 Task: Find connections with filter location Nāgamangala with filter topic #socialmediawith filter profile language English with filter current company Guardian Life with filter school Tezpur University with filter industry Spring and Wire Product Manufacturing with filter service category Outsourcing with filter keywords title Finance Director
Action: Mouse moved to (656, 99)
Screenshot: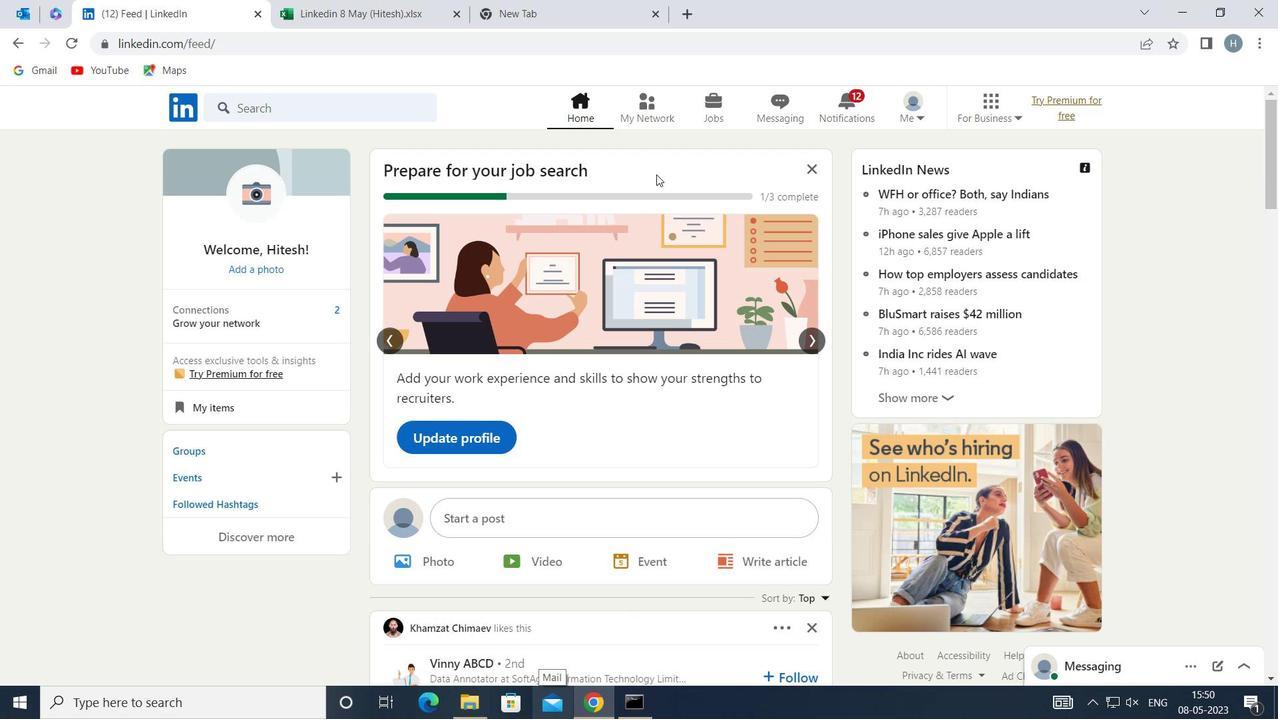 
Action: Mouse pressed left at (656, 99)
Screenshot: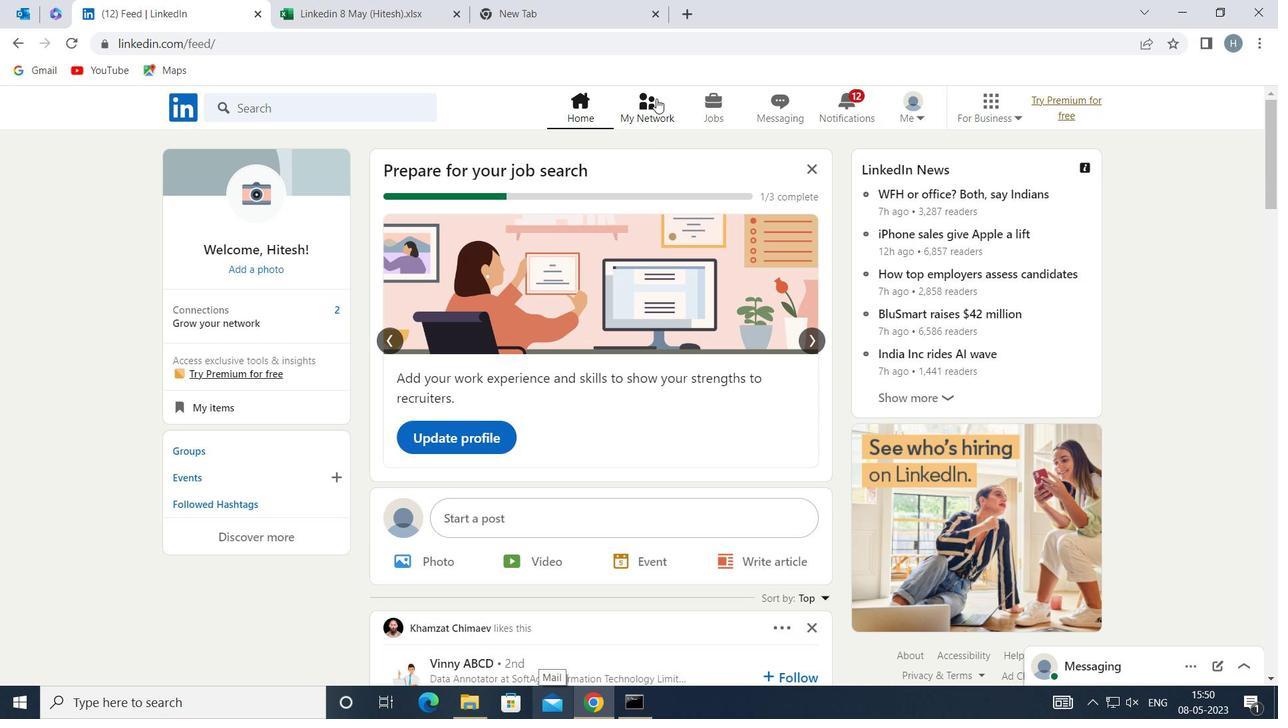
Action: Mouse moved to (340, 194)
Screenshot: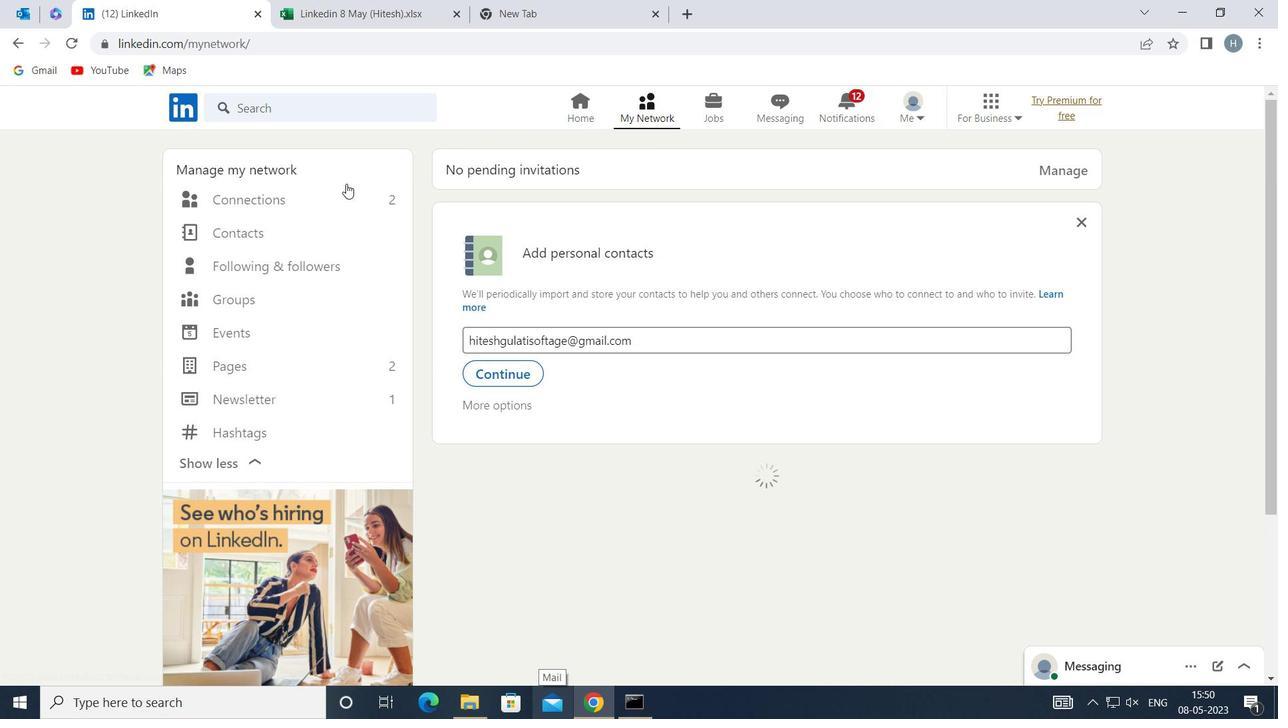 
Action: Mouse pressed left at (340, 194)
Screenshot: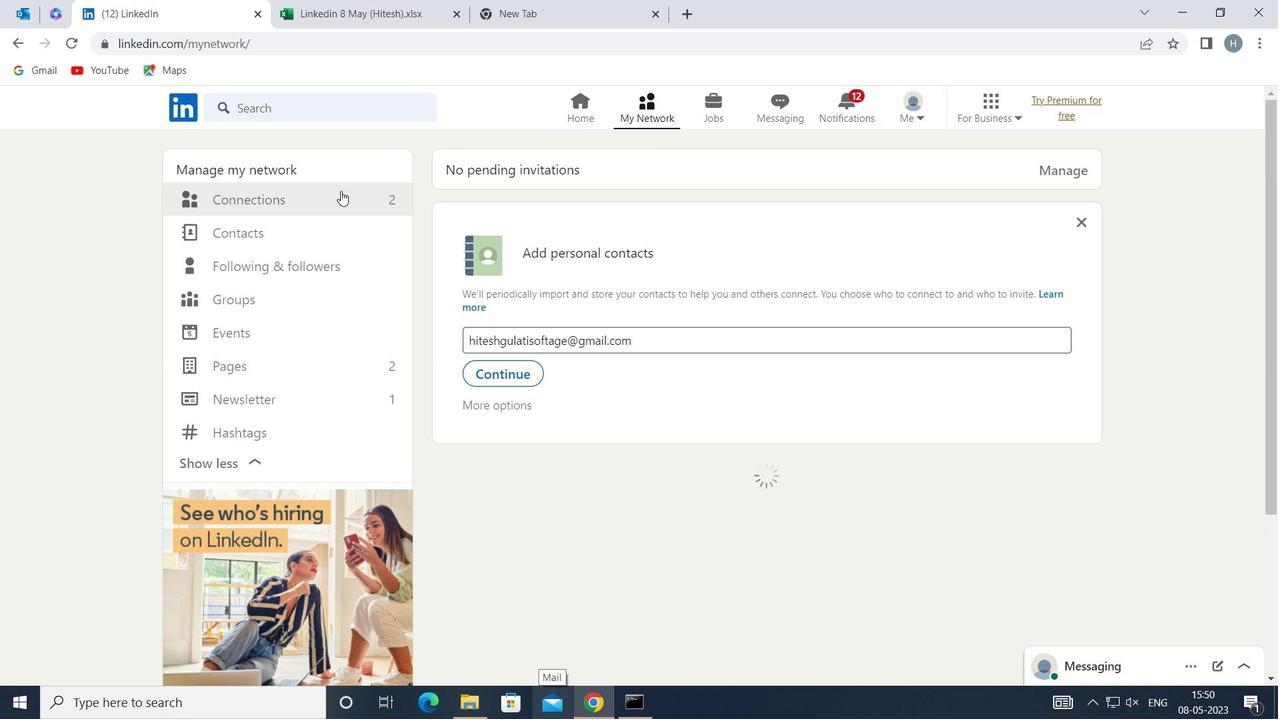 
Action: Mouse moved to (737, 203)
Screenshot: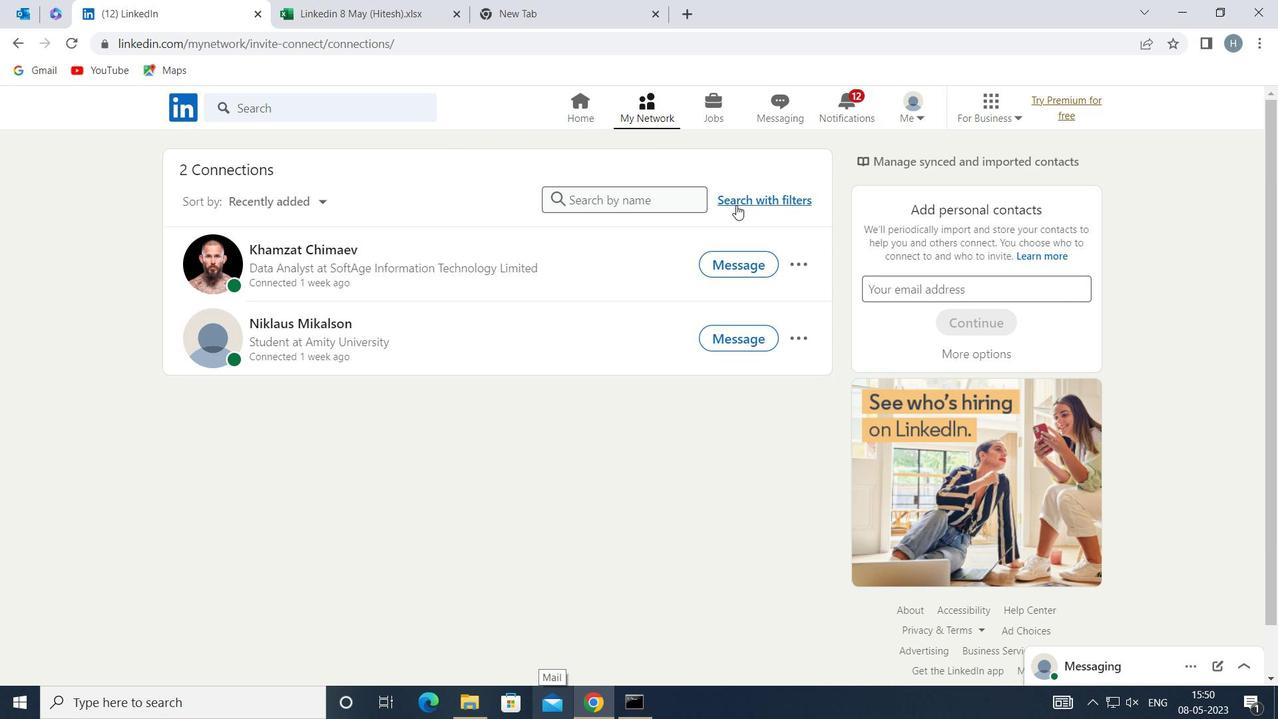 
Action: Mouse pressed left at (737, 203)
Screenshot: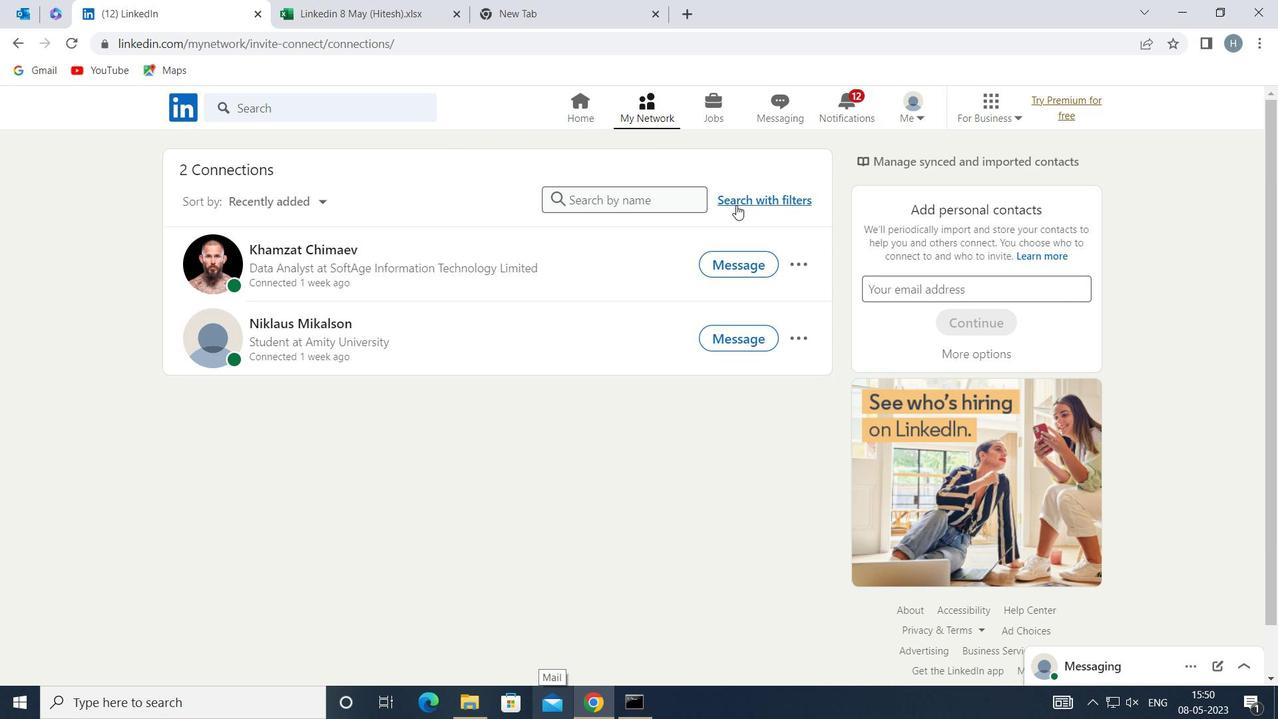 
Action: Mouse moved to (705, 153)
Screenshot: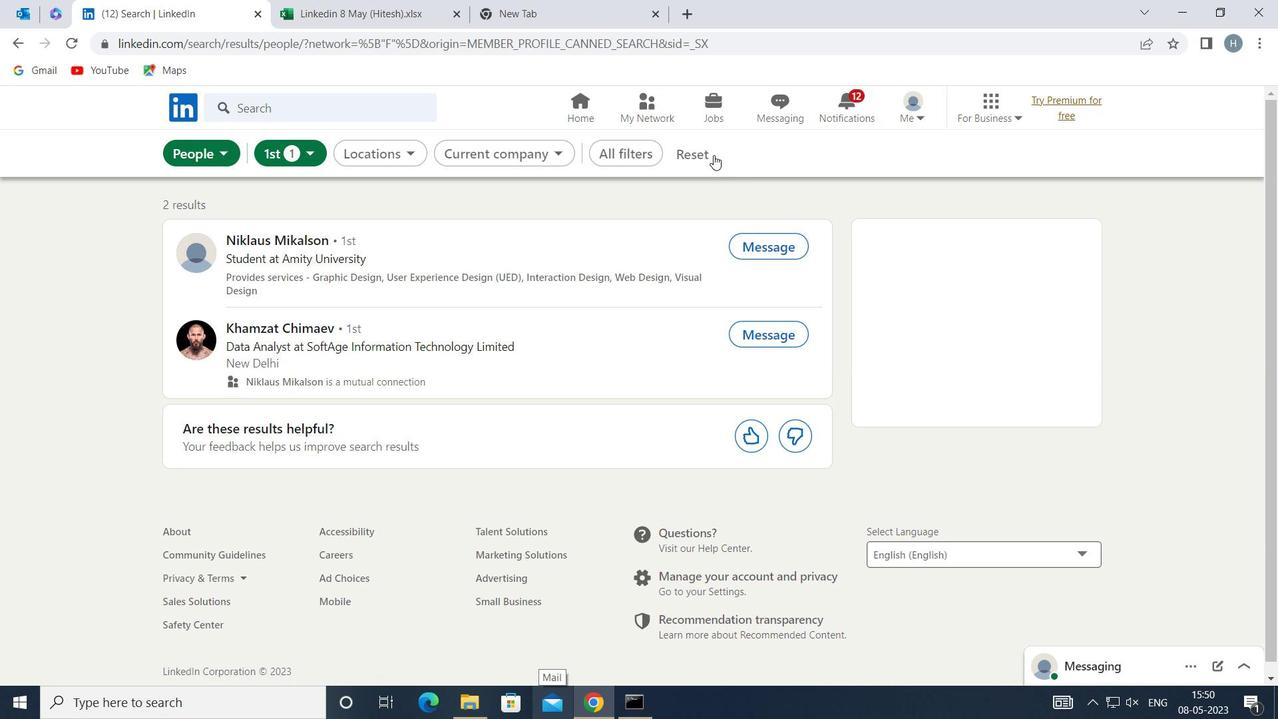 
Action: Mouse pressed left at (705, 153)
Screenshot: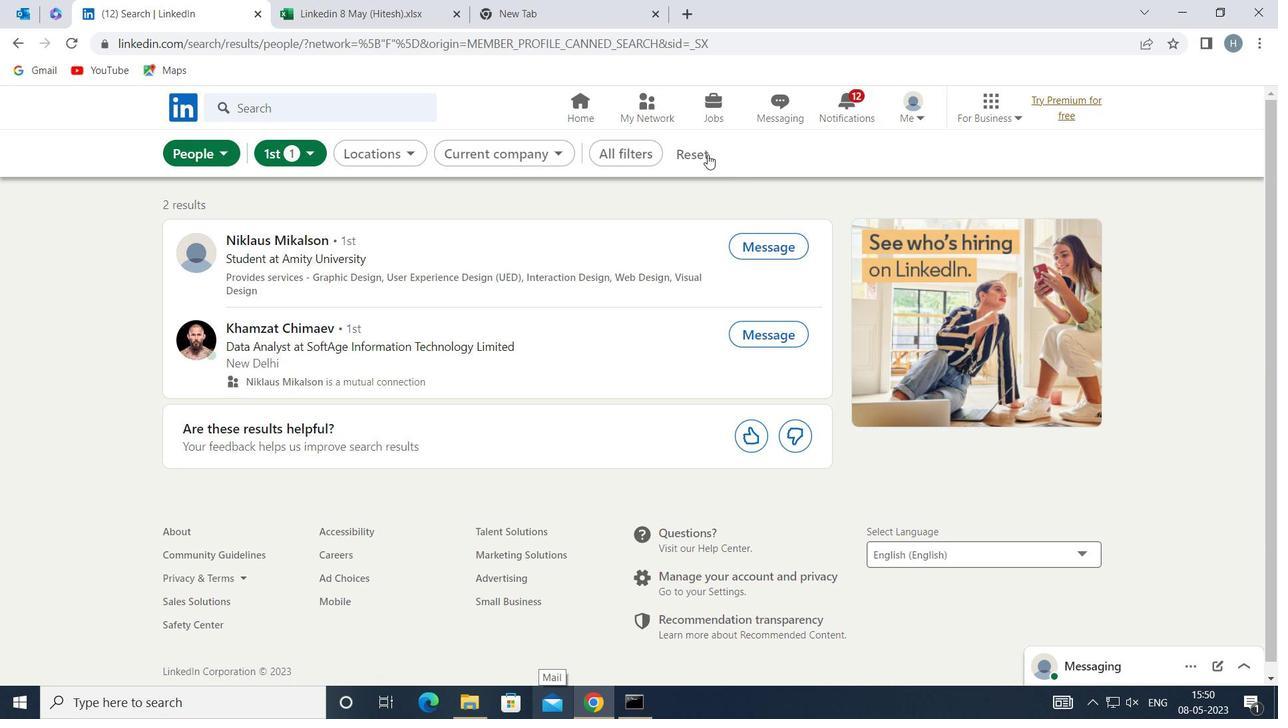
Action: Mouse moved to (692, 151)
Screenshot: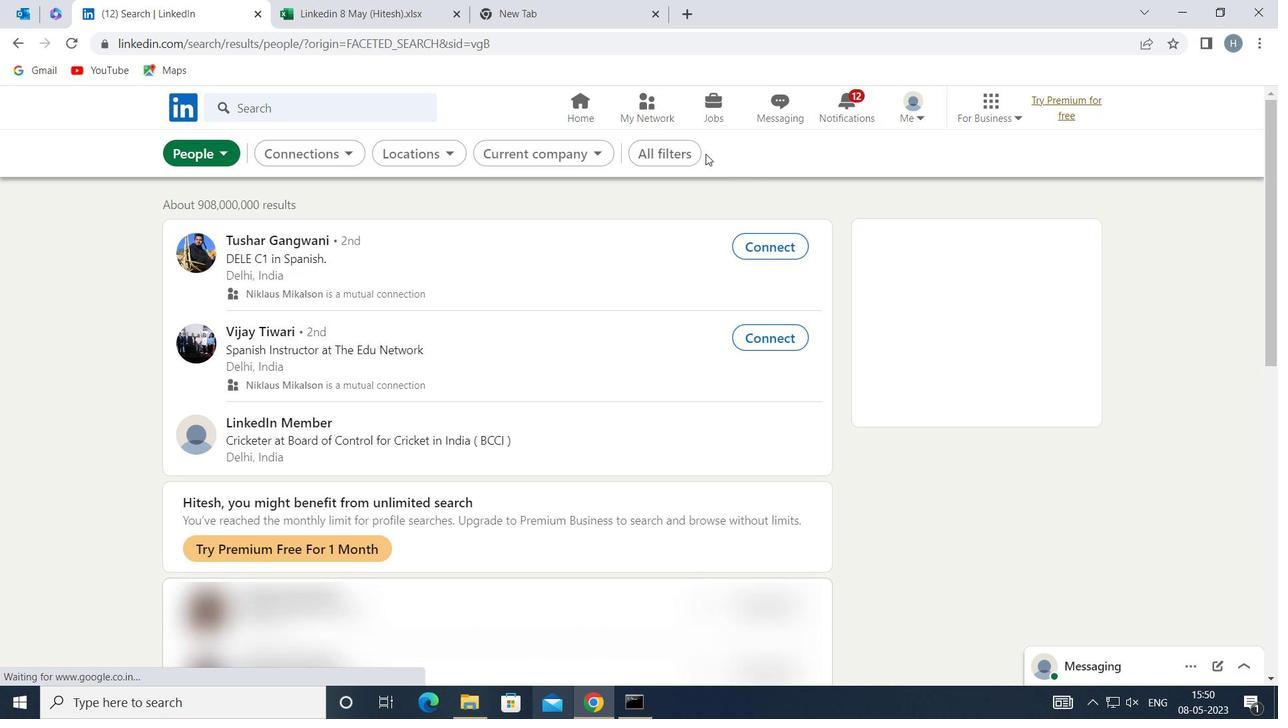 
Action: Mouse pressed left at (692, 151)
Screenshot: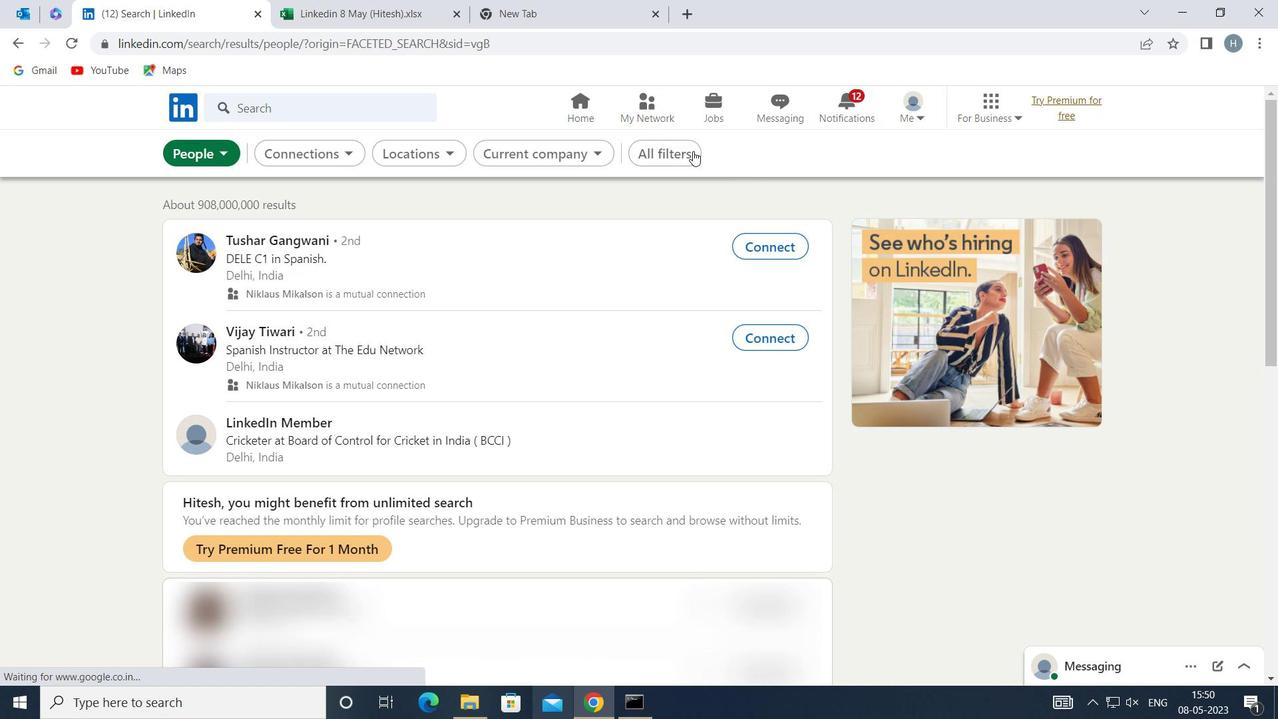 
Action: Mouse moved to (1014, 292)
Screenshot: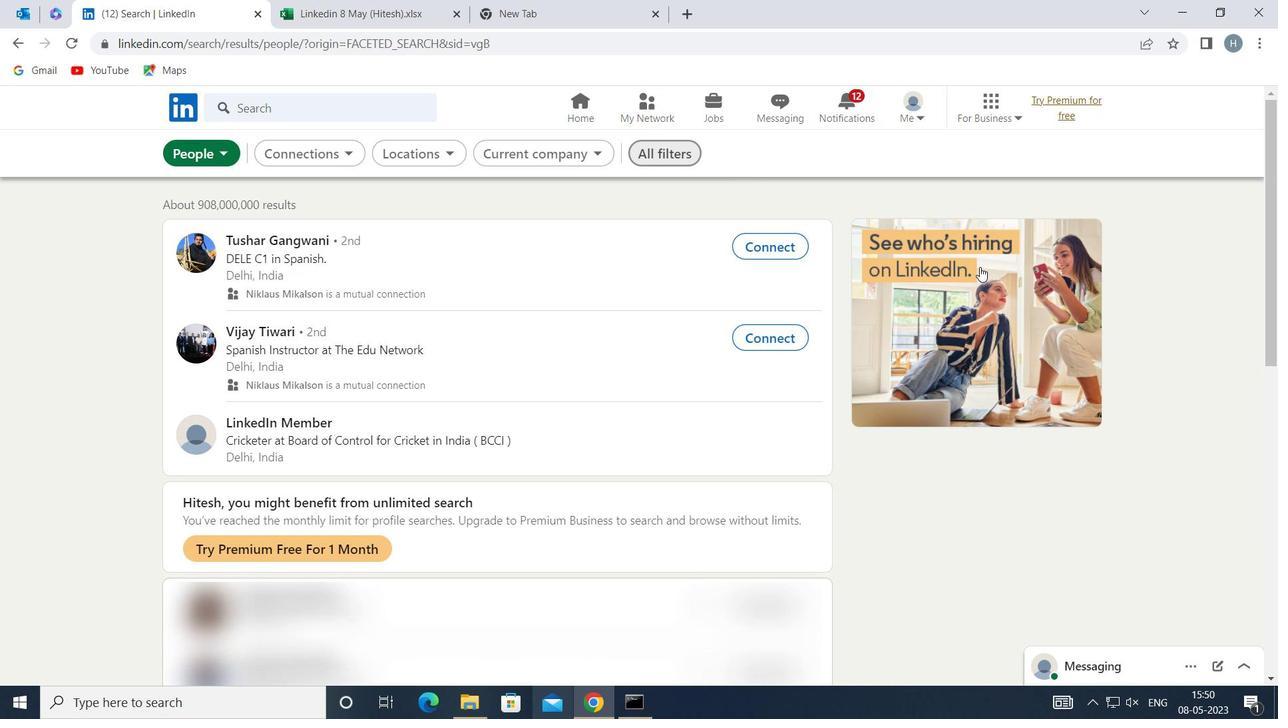 
Action: Mouse scrolled (1014, 292) with delta (0, 0)
Screenshot: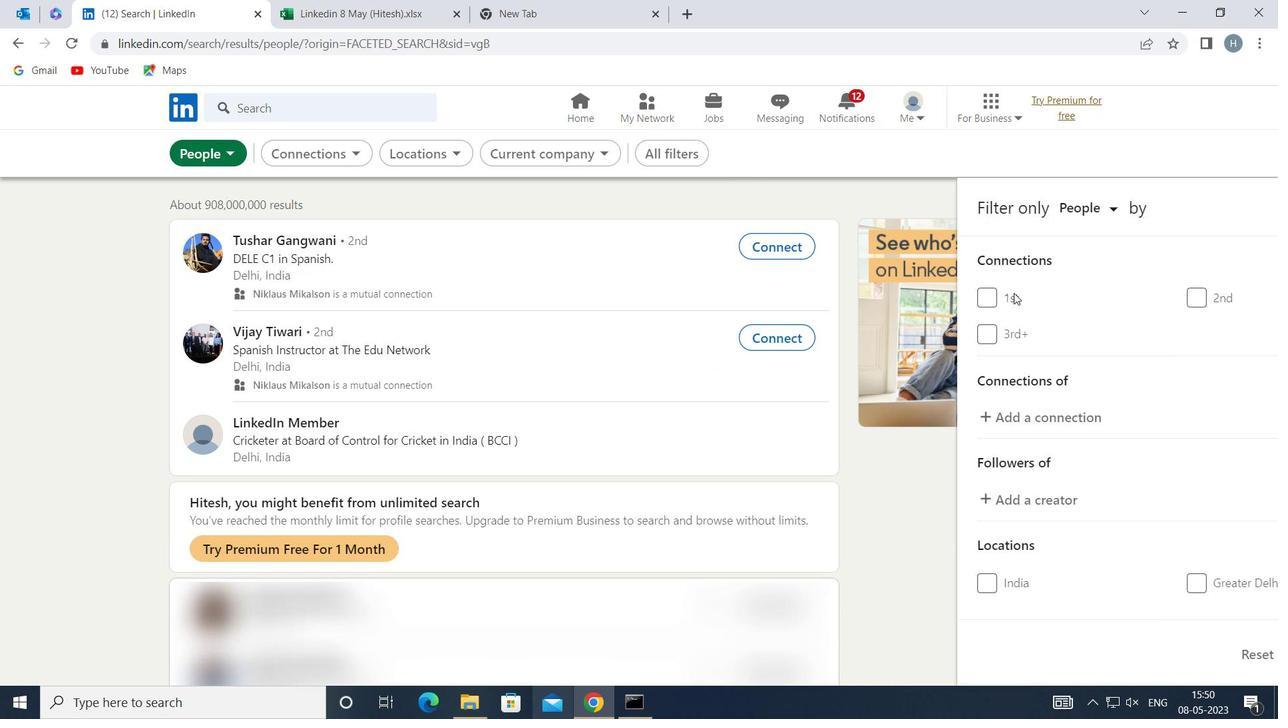 
Action: Mouse moved to (1014, 293)
Screenshot: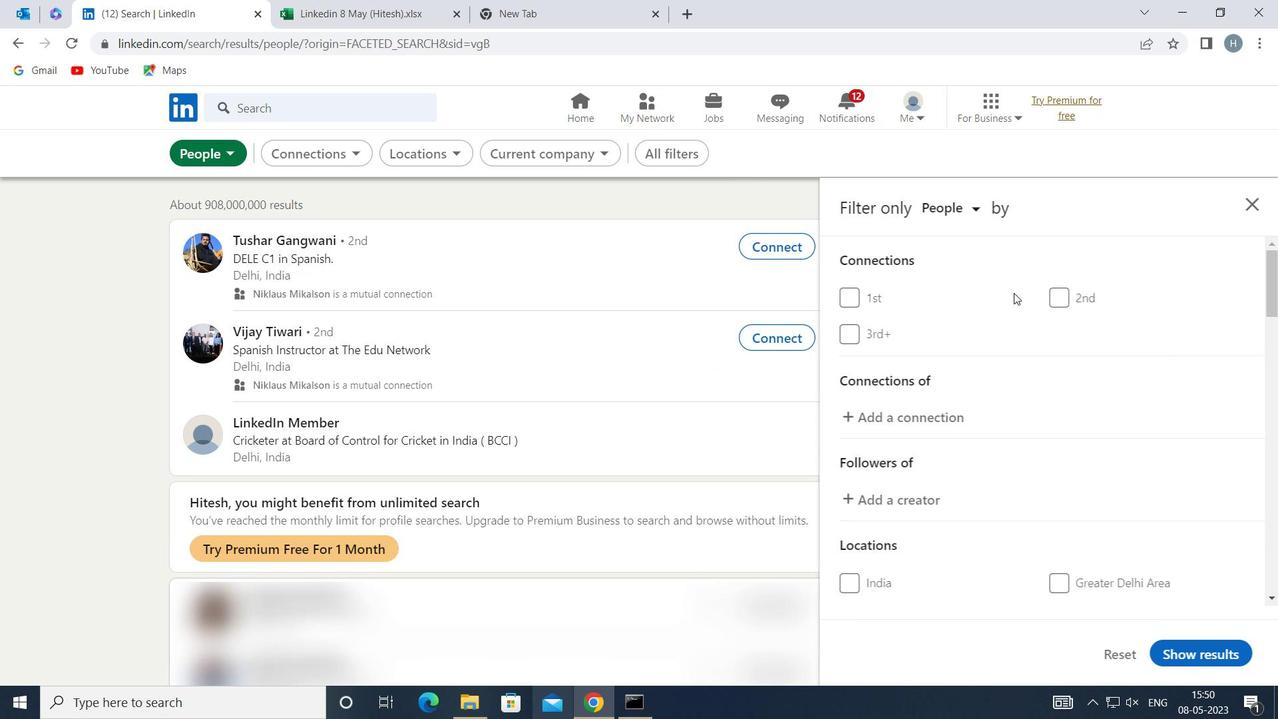 
Action: Mouse scrolled (1014, 292) with delta (0, 0)
Screenshot: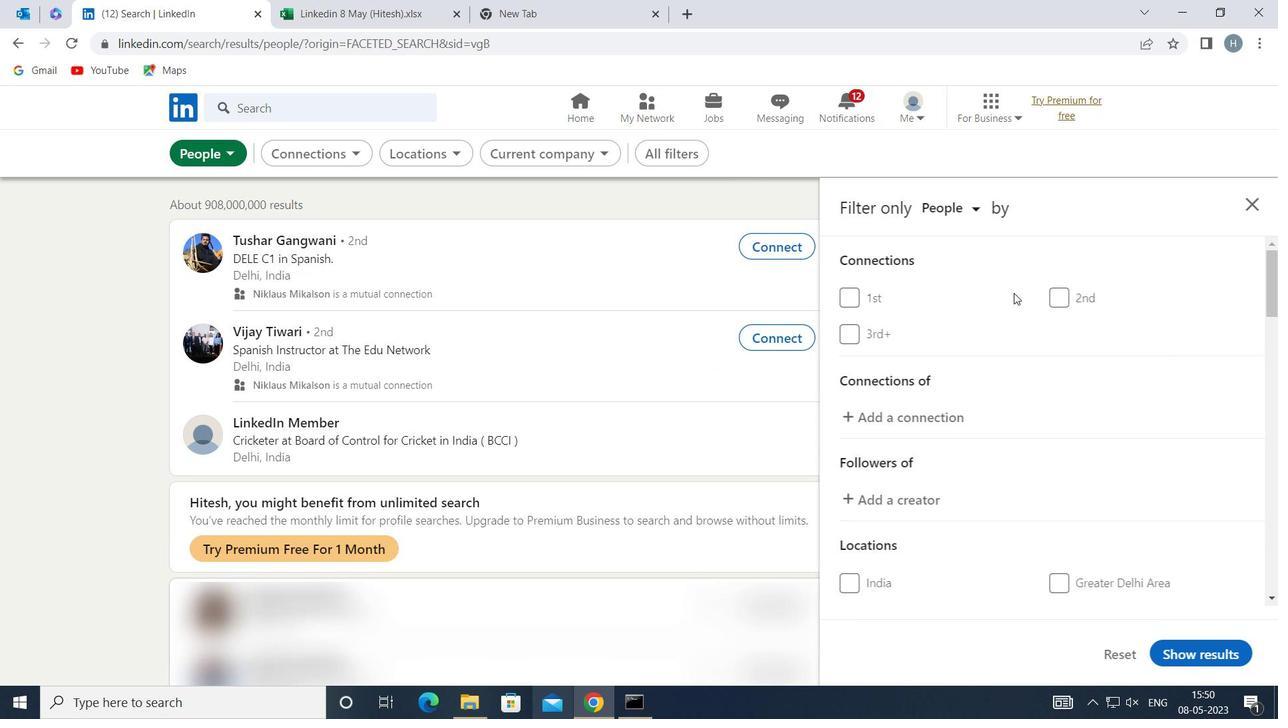 
Action: Mouse moved to (1068, 327)
Screenshot: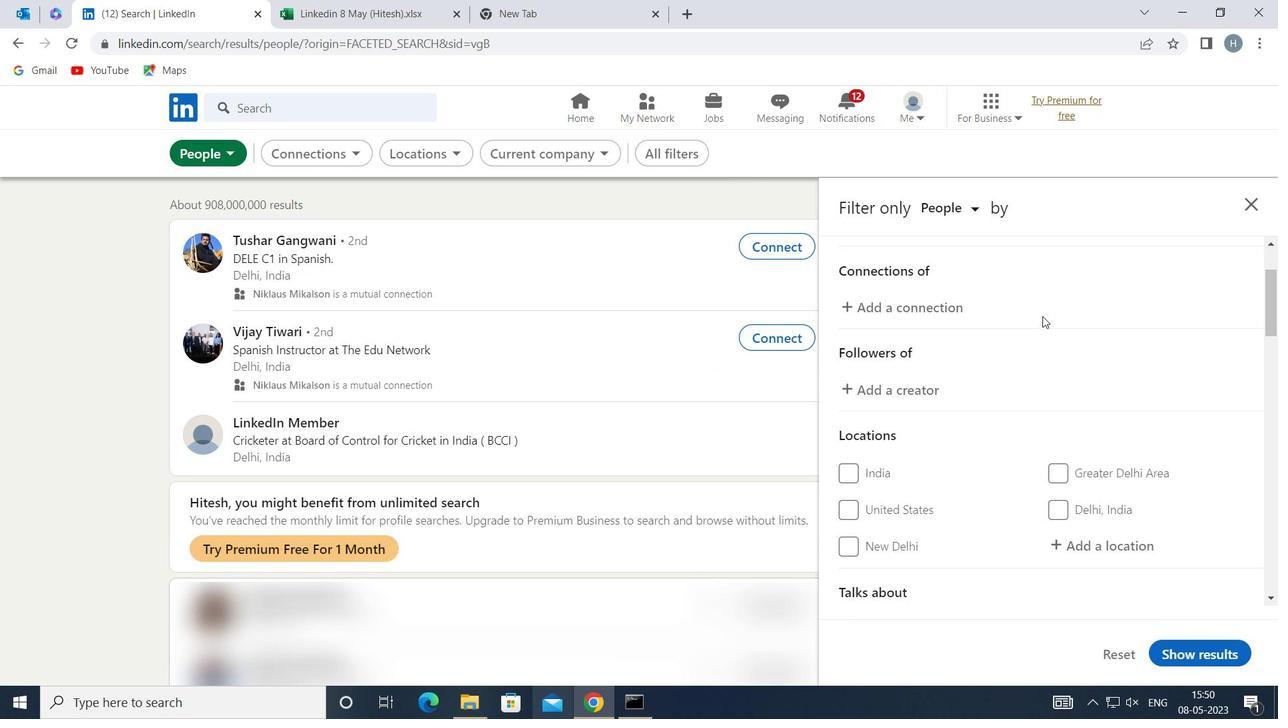 
Action: Mouse scrolled (1068, 326) with delta (0, 0)
Screenshot: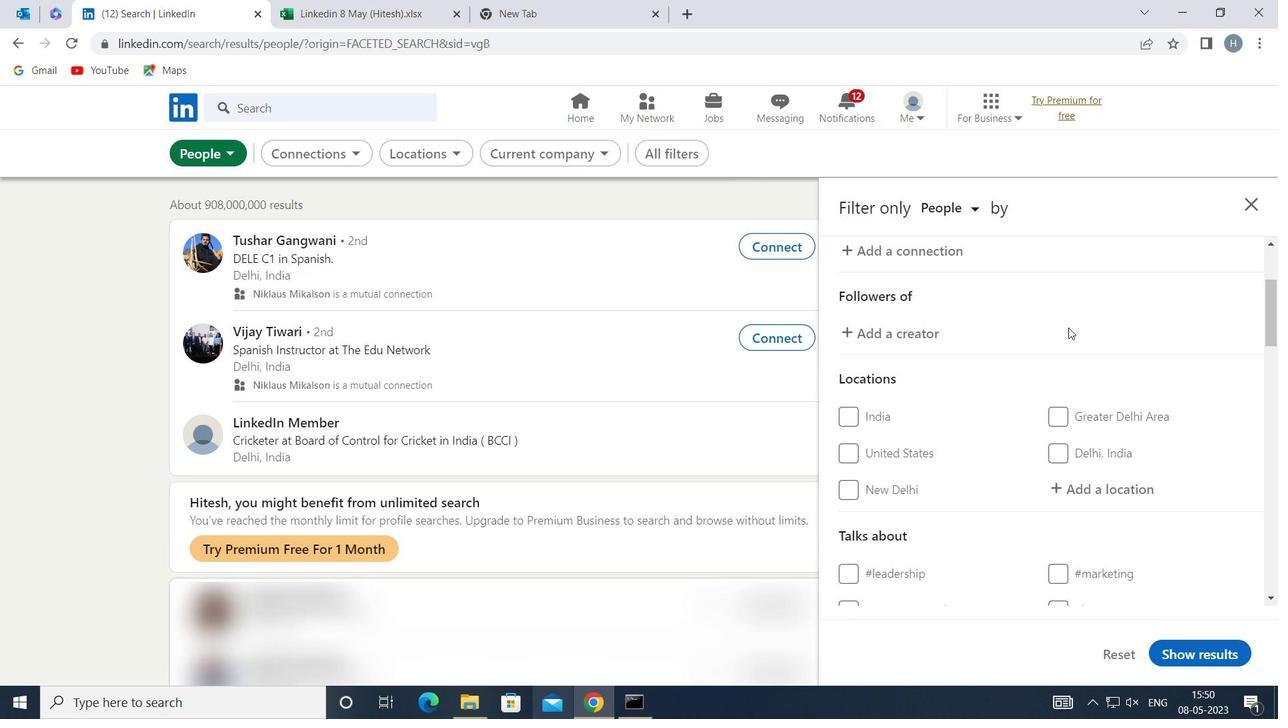 
Action: Mouse moved to (1068, 329)
Screenshot: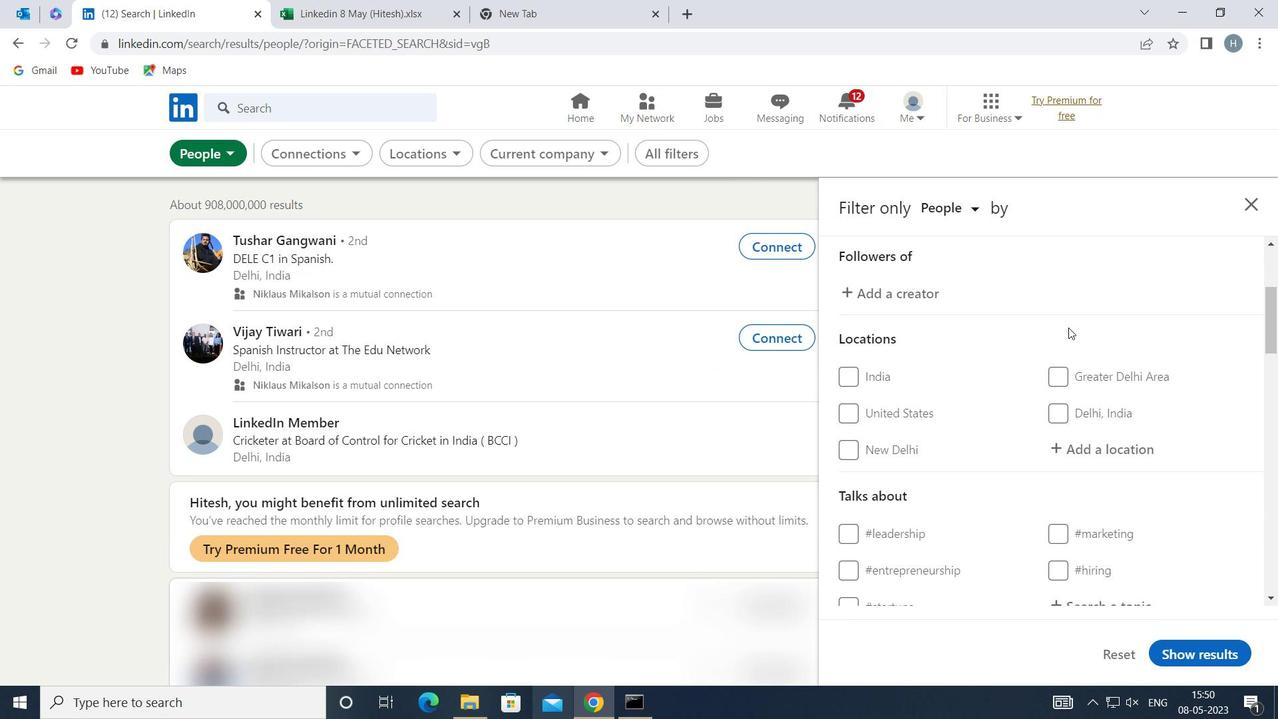 
Action: Mouse scrolled (1068, 328) with delta (0, 0)
Screenshot: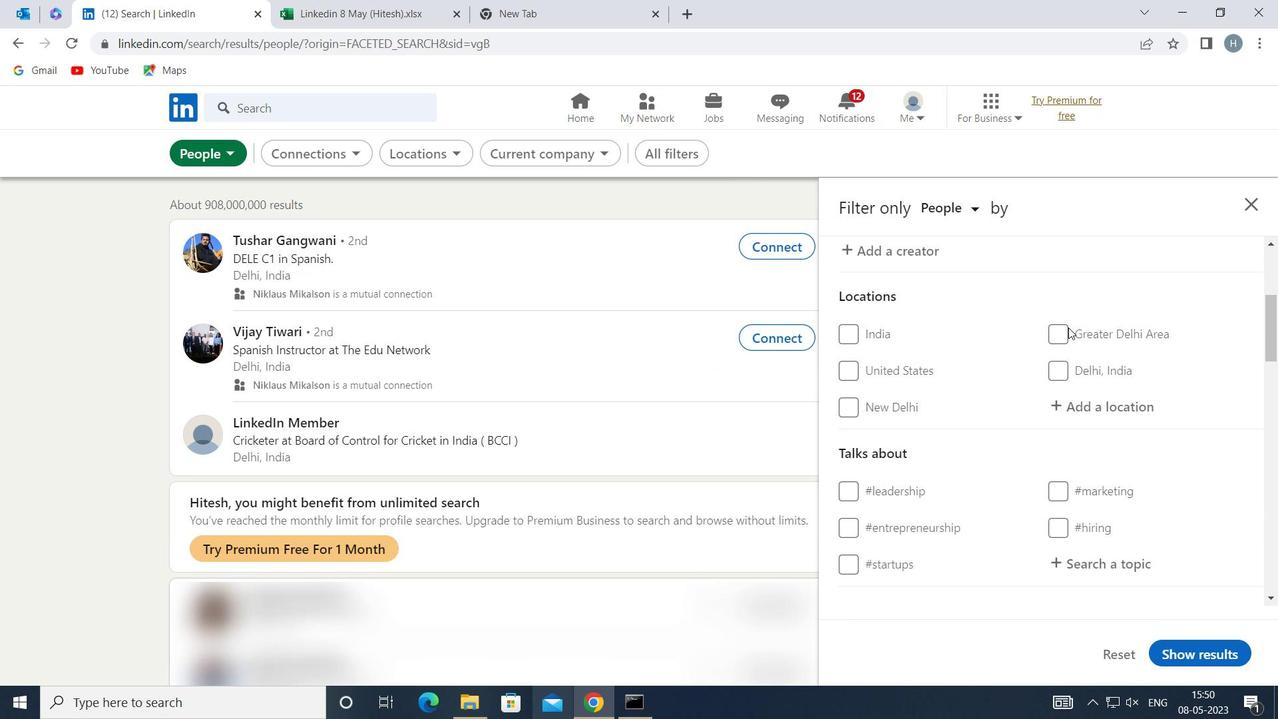 
Action: Mouse moved to (1109, 324)
Screenshot: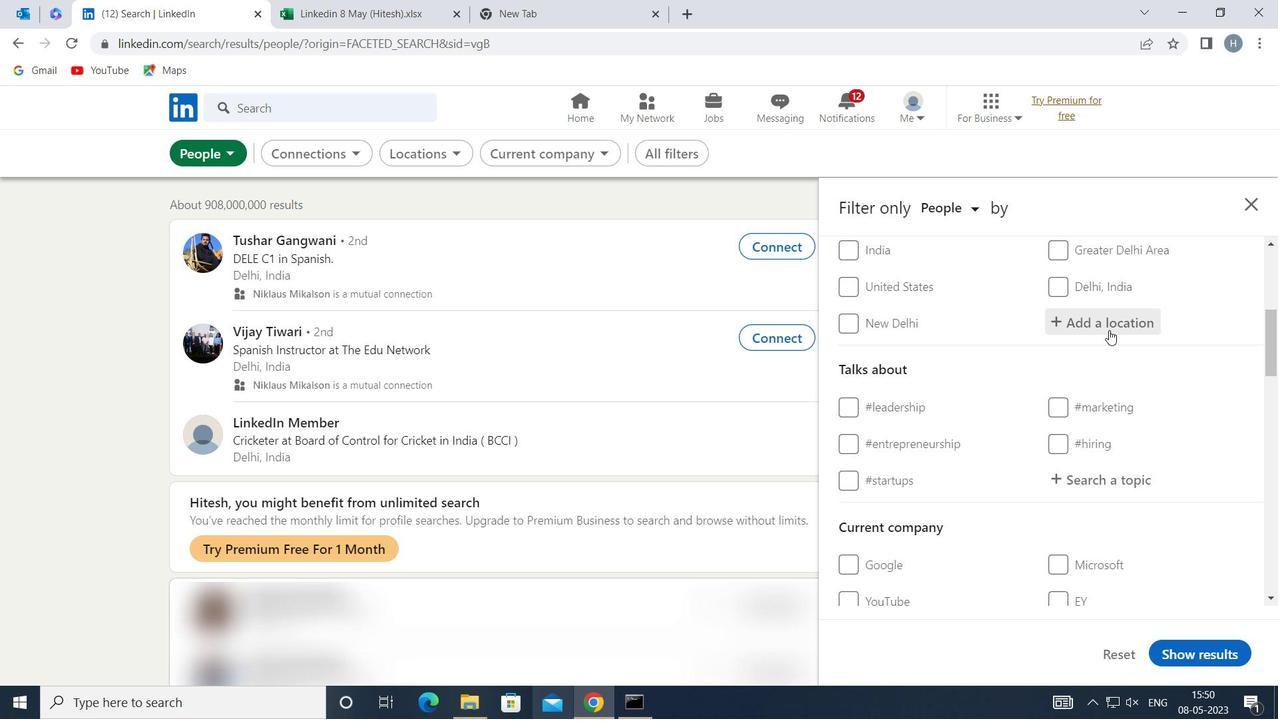 
Action: Mouse pressed left at (1109, 324)
Screenshot: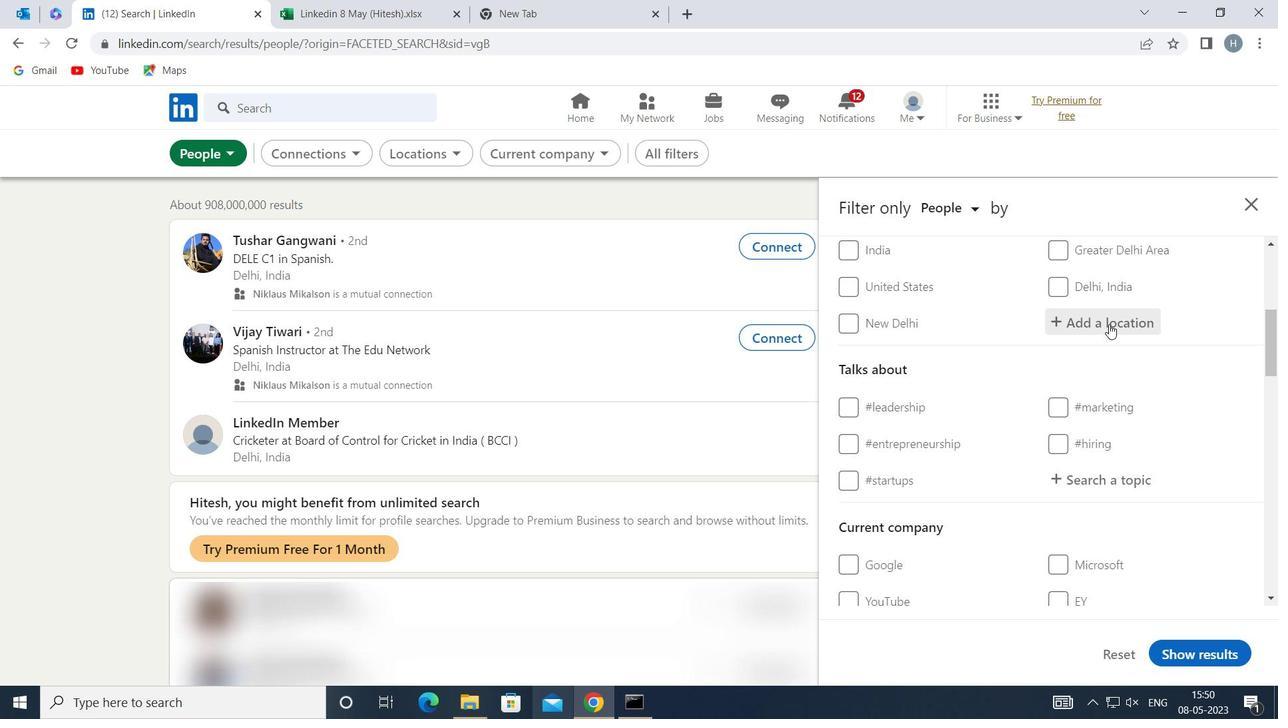 
Action: Key pressed <Key.shift>NAGAMANGALA
Screenshot: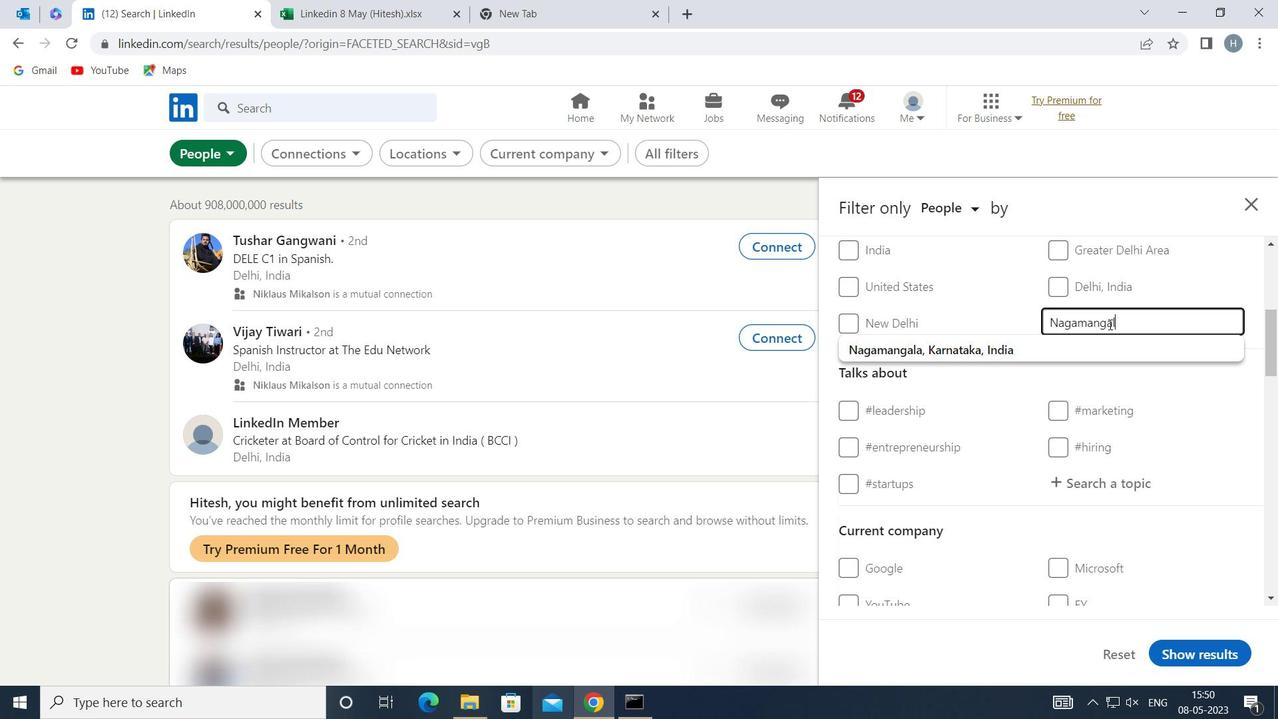
Action: Mouse moved to (1084, 340)
Screenshot: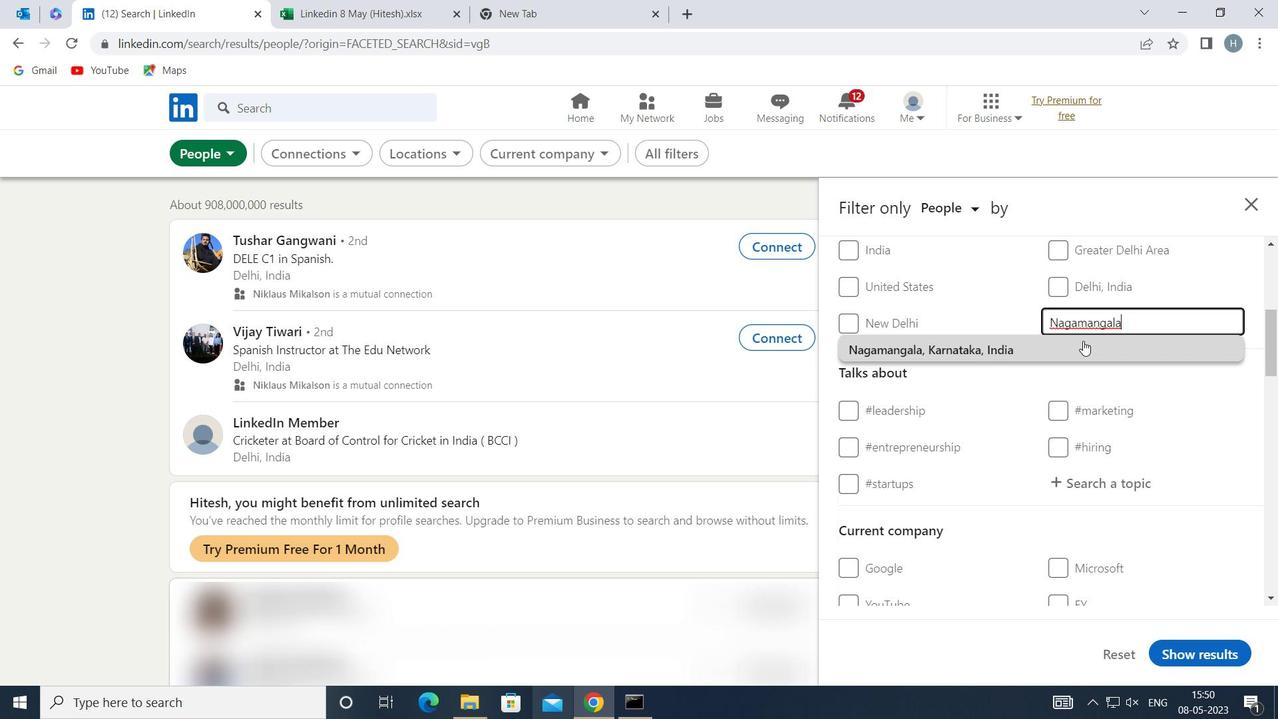 
Action: Mouse pressed left at (1084, 340)
Screenshot: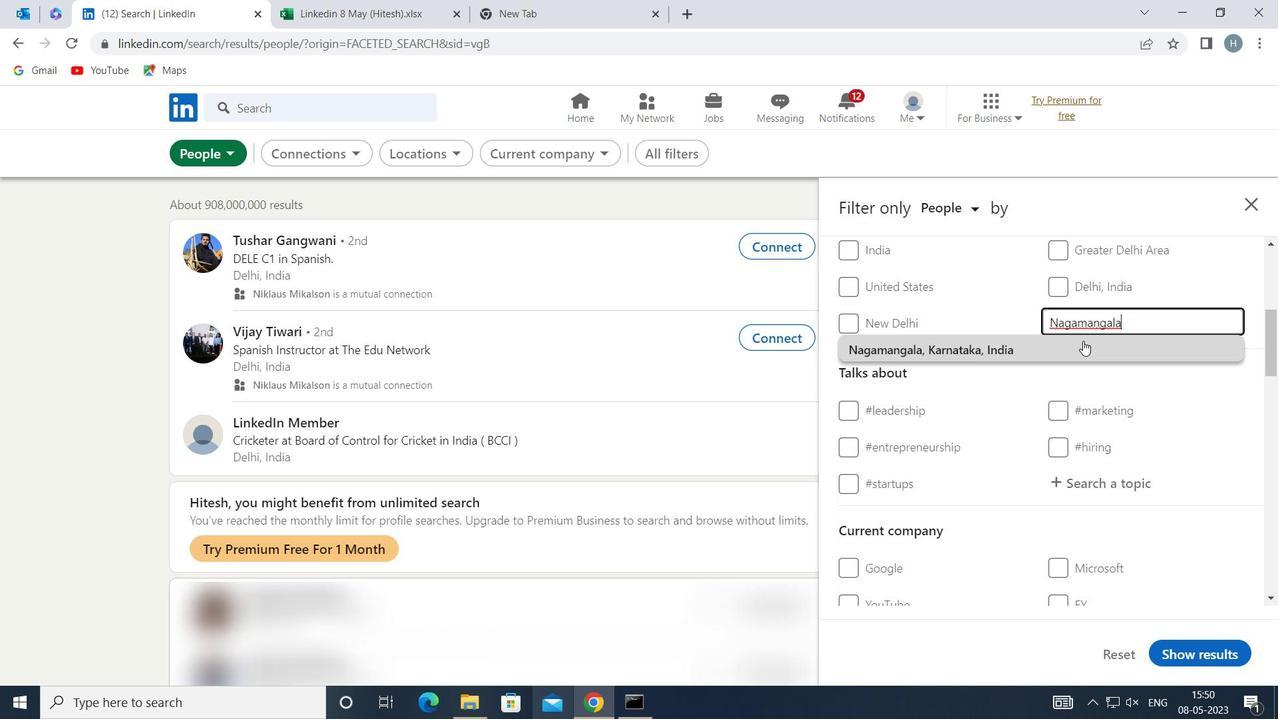 
Action: Mouse moved to (1042, 337)
Screenshot: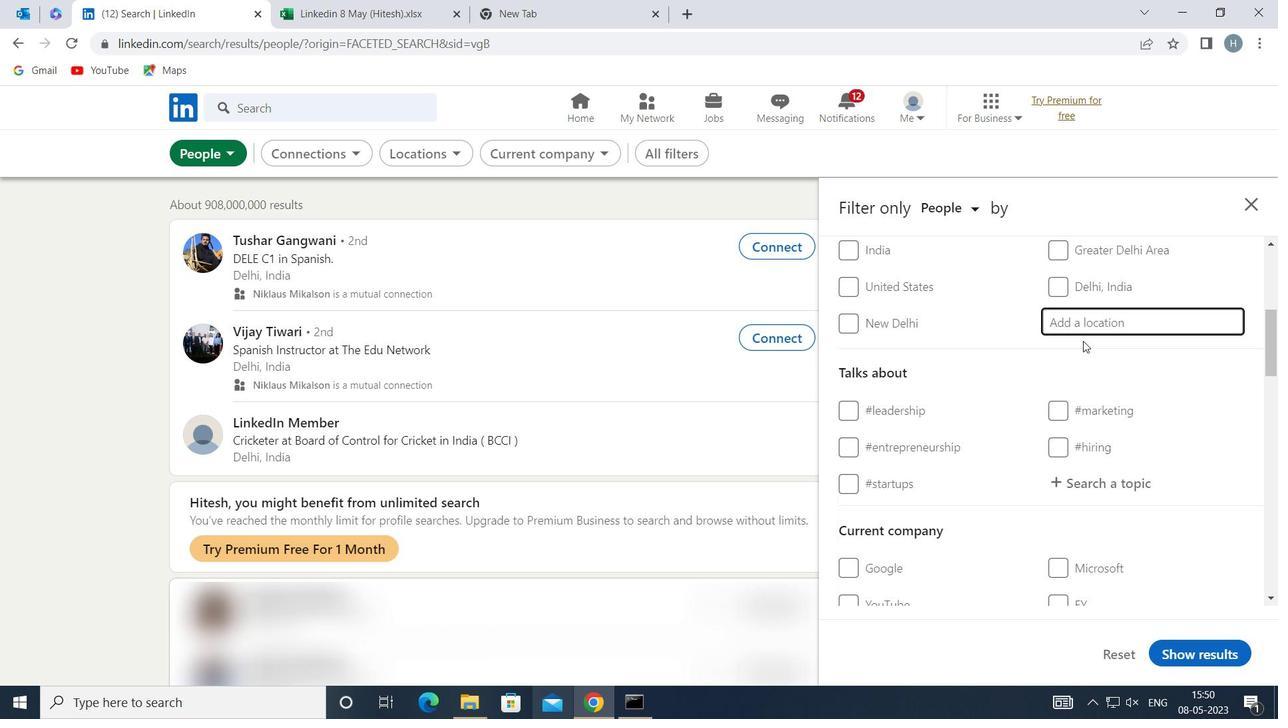 
Action: Mouse scrolled (1042, 336) with delta (0, 0)
Screenshot: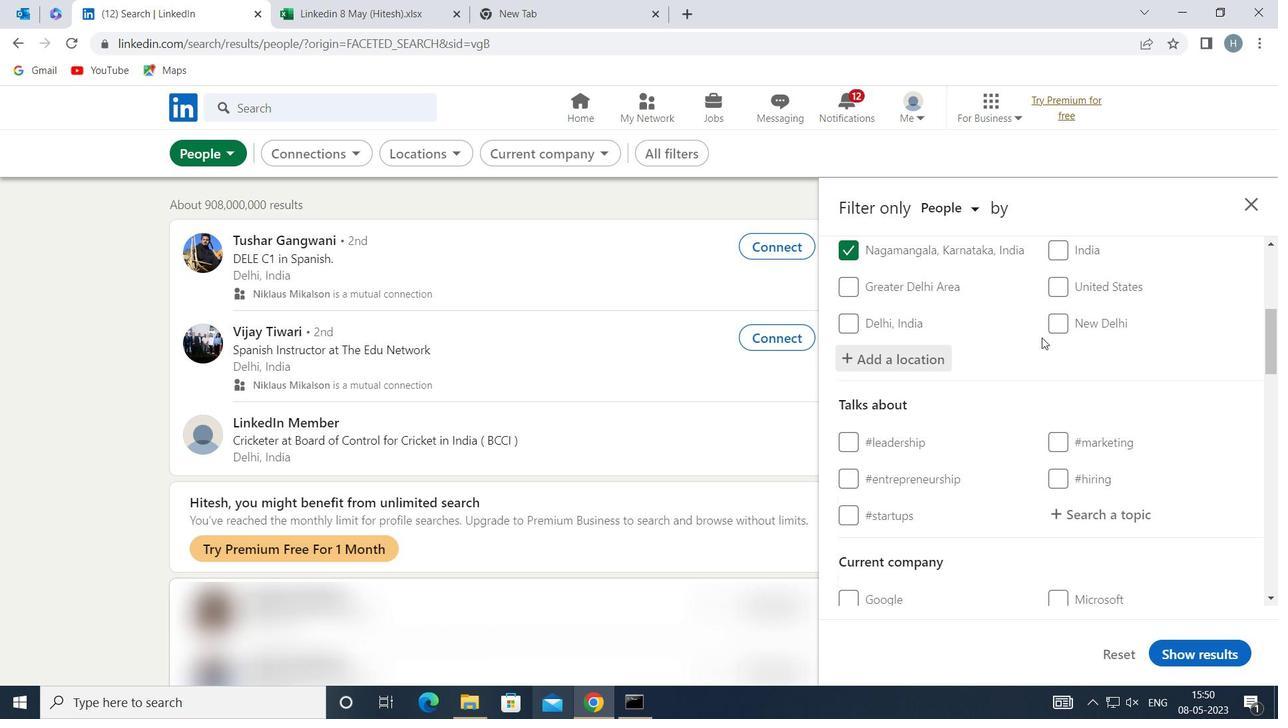 
Action: Mouse scrolled (1042, 336) with delta (0, 0)
Screenshot: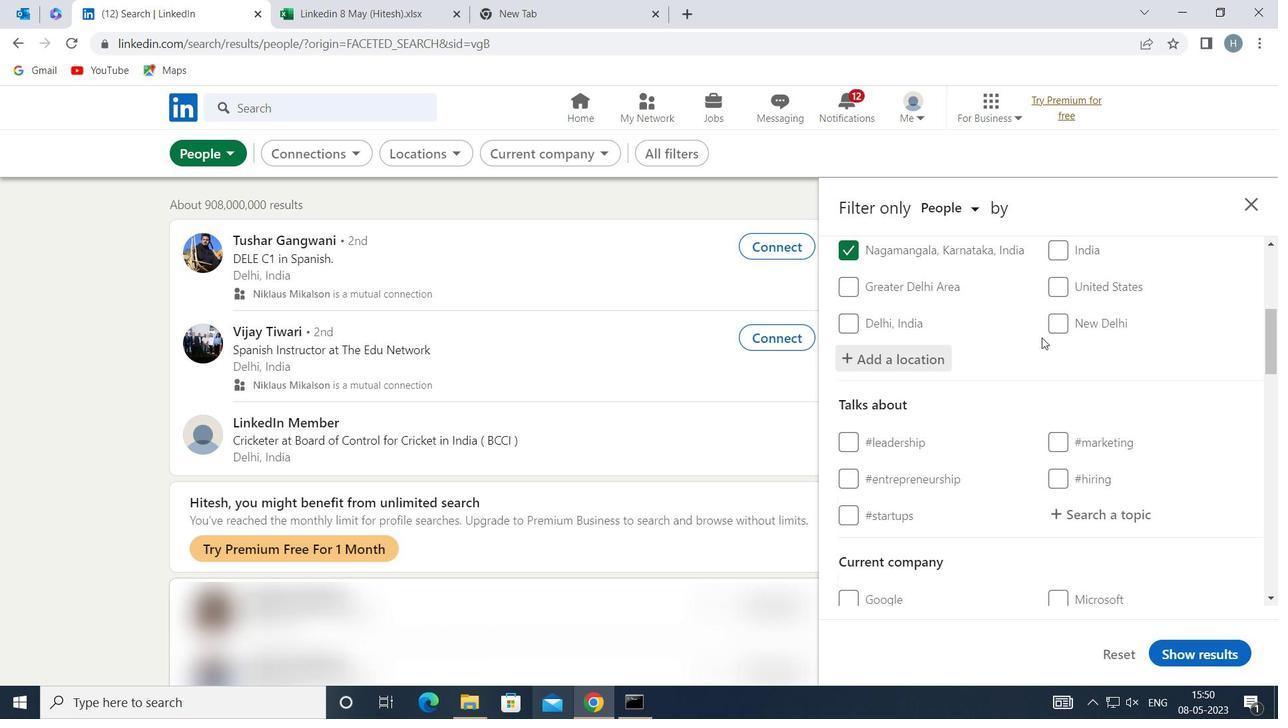 
Action: Mouse scrolled (1042, 338) with delta (0, 0)
Screenshot: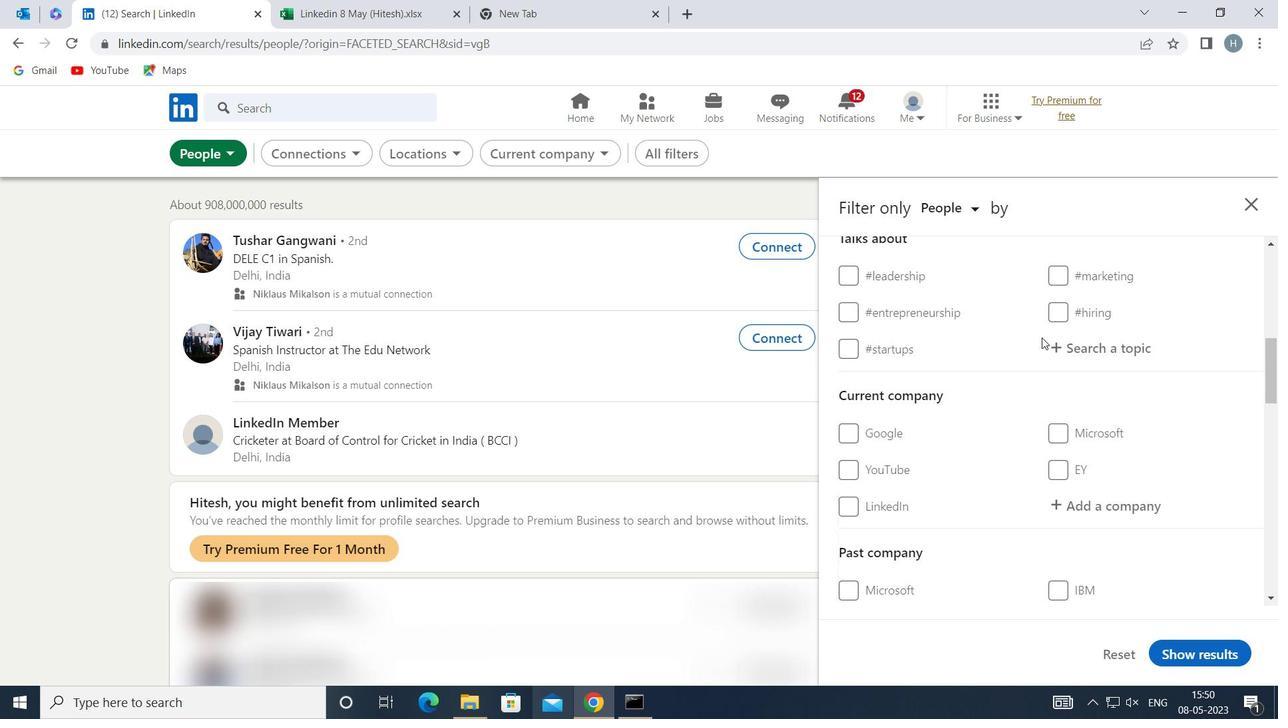 
Action: Mouse scrolled (1042, 336) with delta (0, 0)
Screenshot: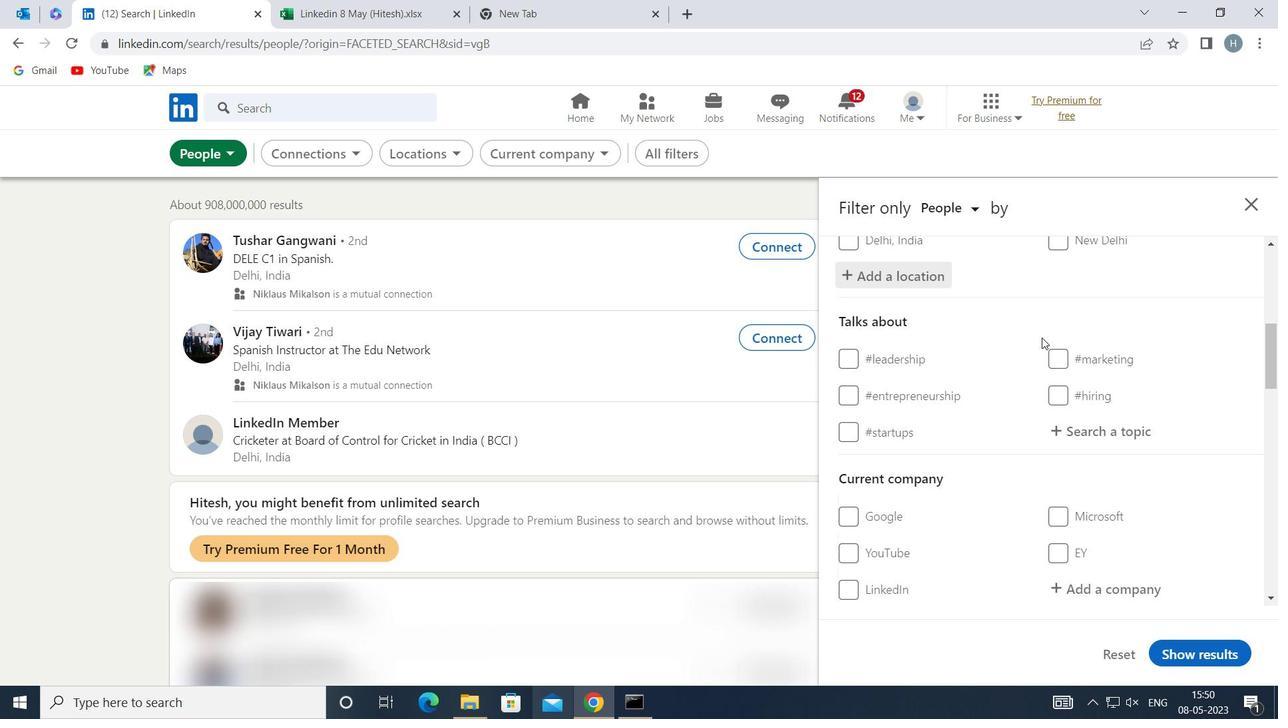 
Action: Mouse moved to (1104, 344)
Screenshot: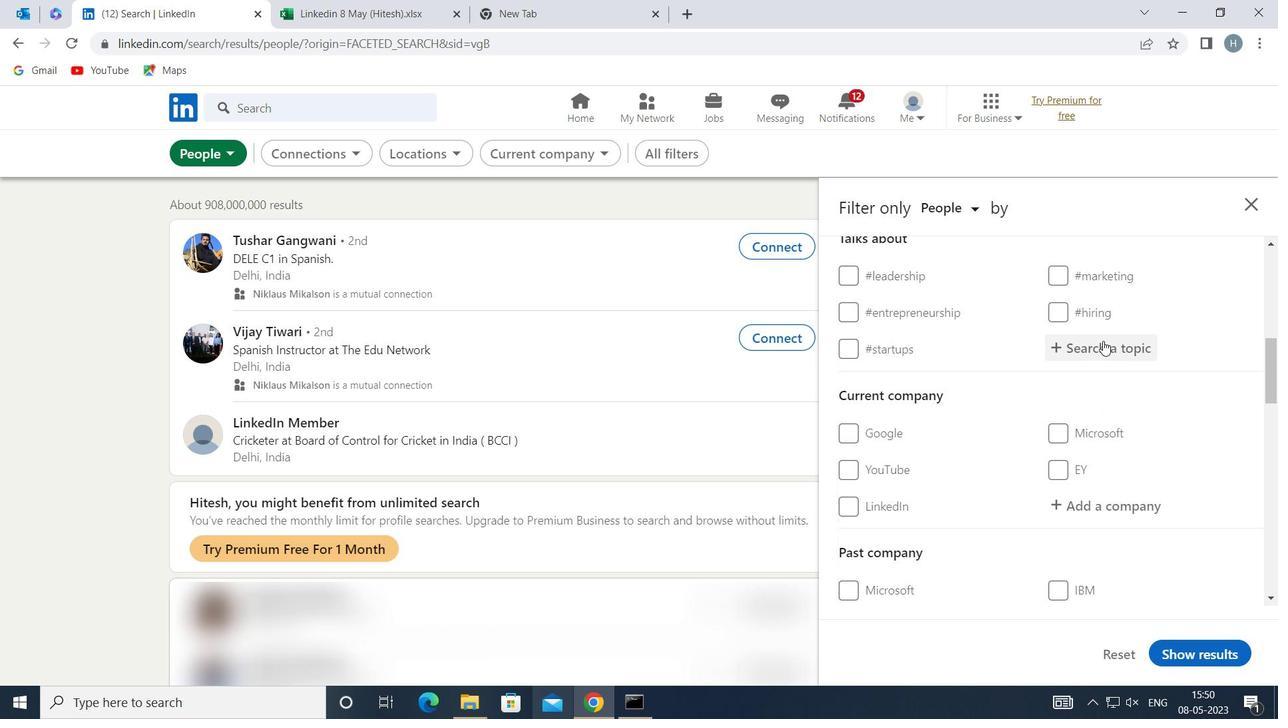 
Action: Mouse pressed left at (1104, 344)
Screenshot: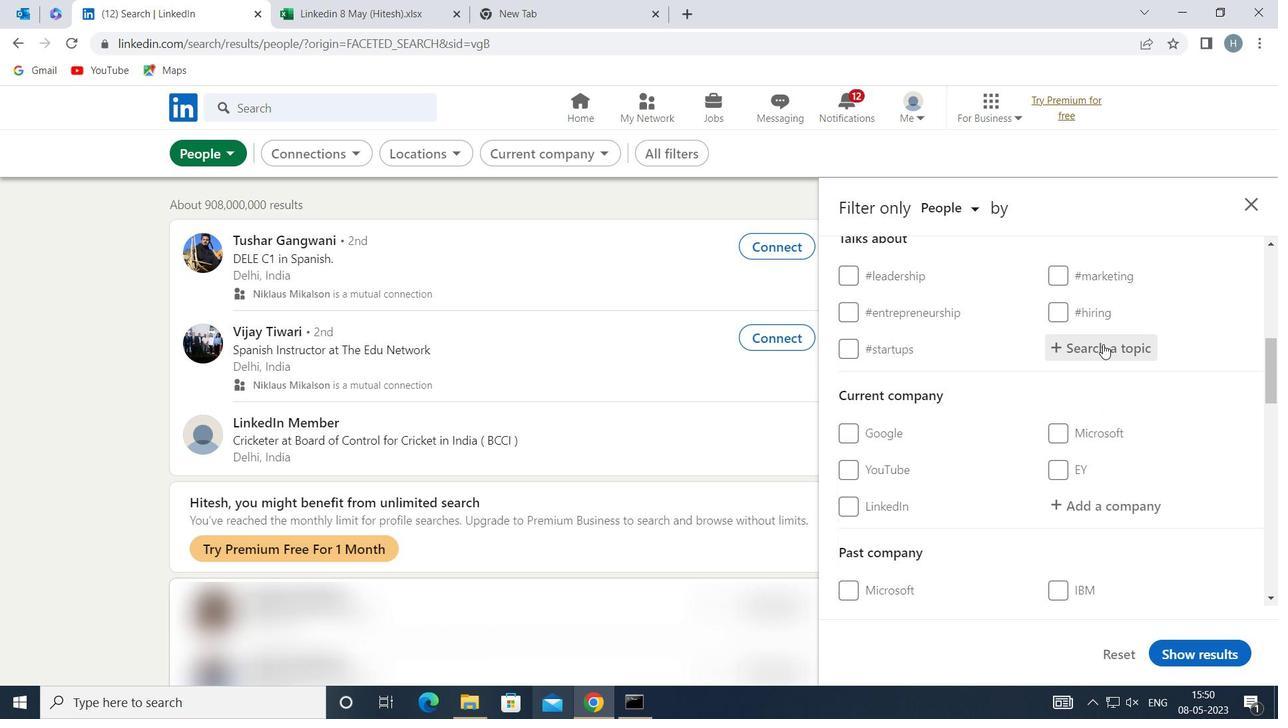 
Action: Key pressed <Key.shift><Key.shift>SOCIALMEDIA
Screenshot: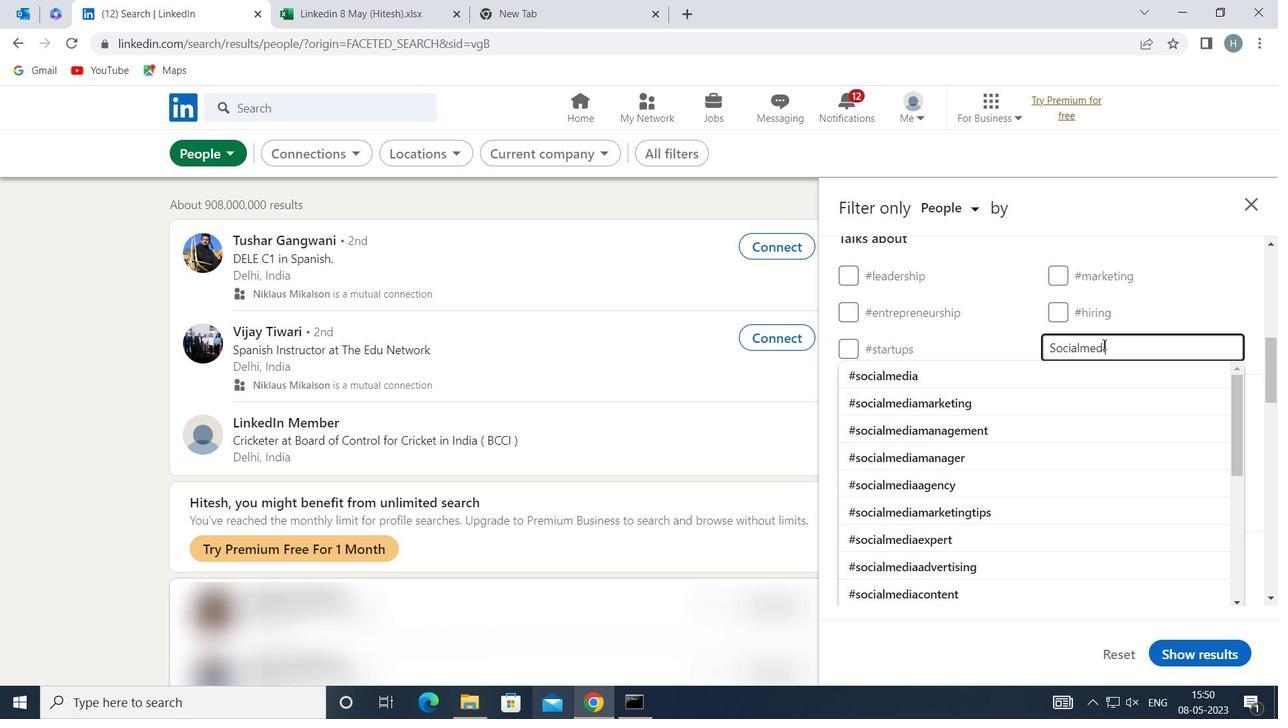 
Action: Mouse moved to (1036, 371)
Screenshot: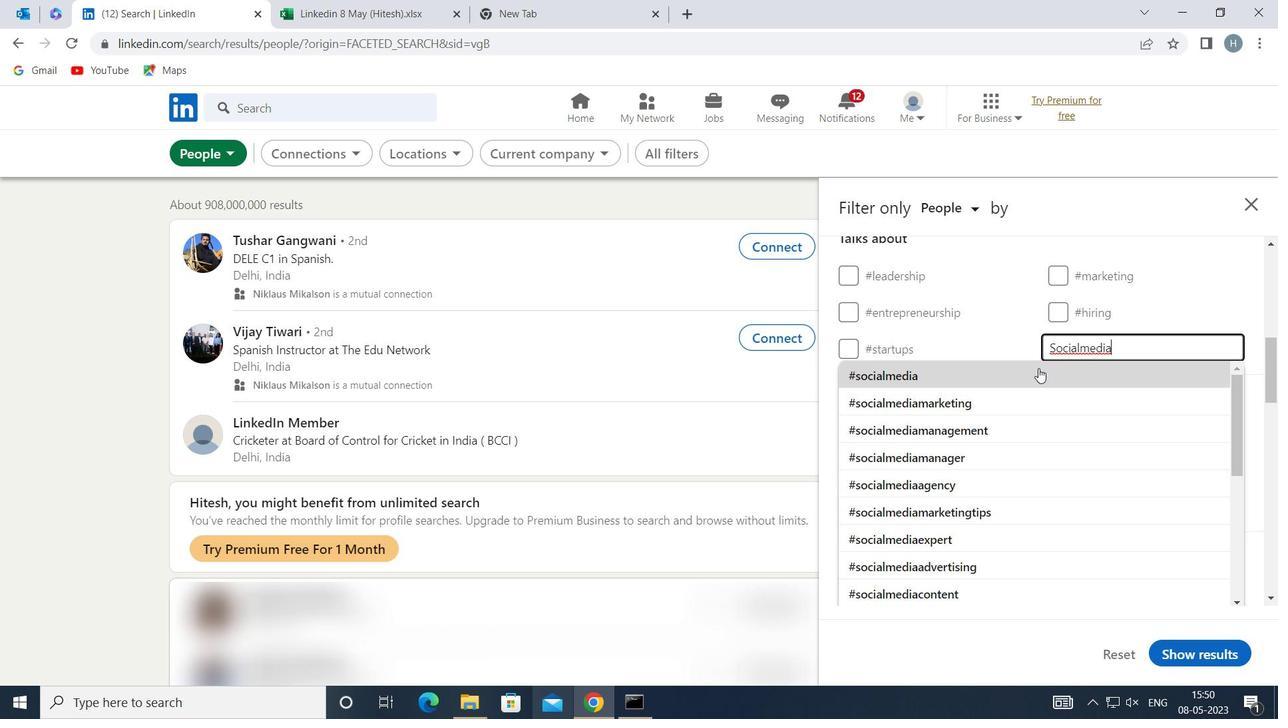 
Action: Mouse pressed left at (1036, 371)
Screenshot: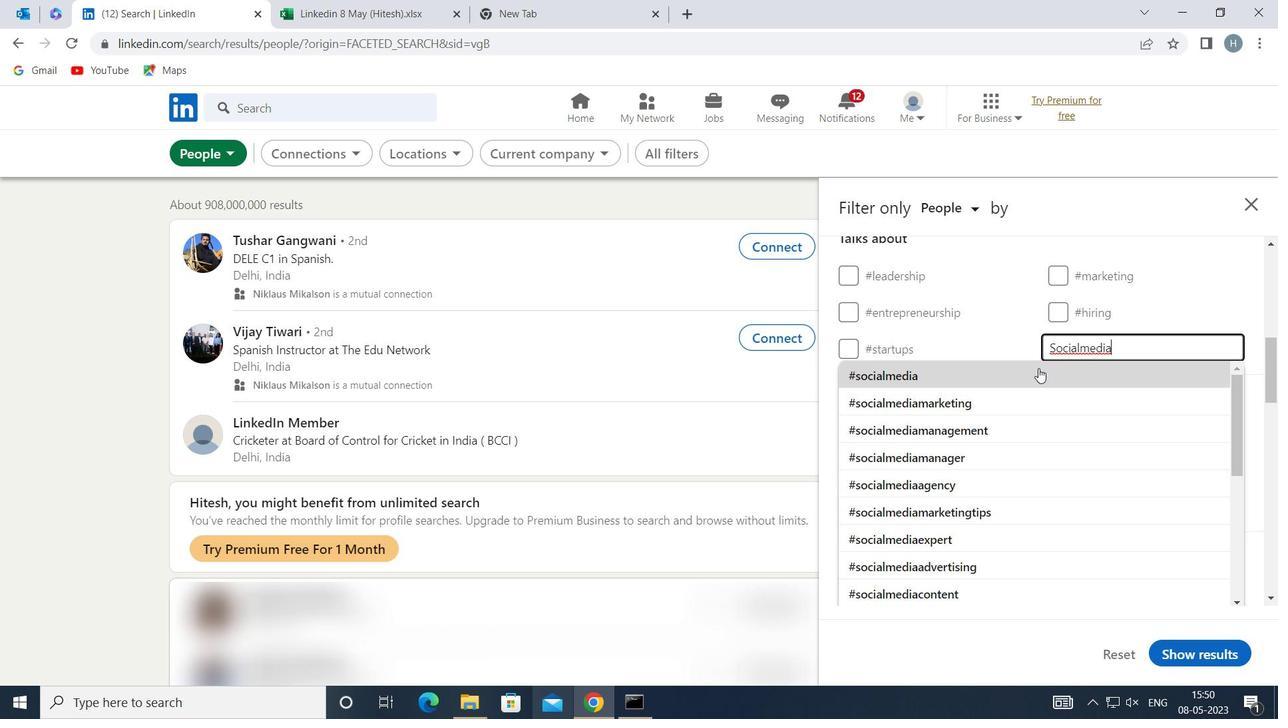 
Action: Mouse moved to (1034, 375)
Screenshot: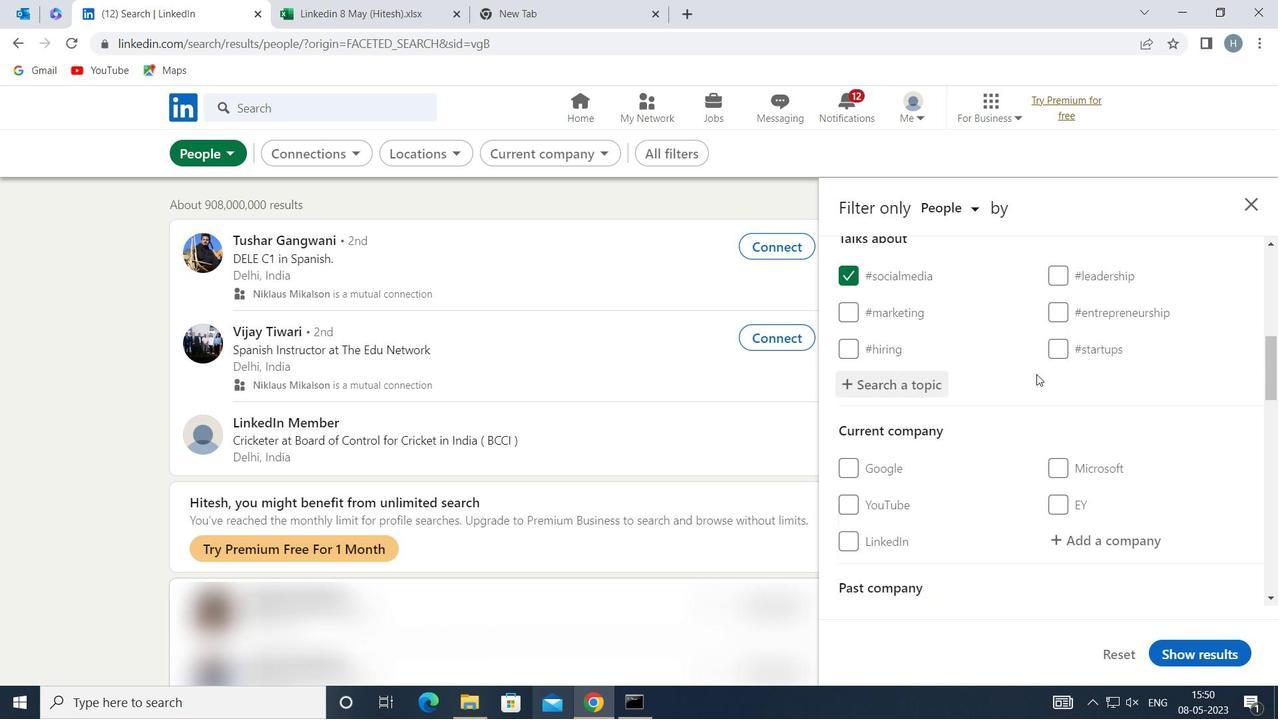 
Action: Mouse scrolled (1034, 374) with delta (0, 0)
Screenshot: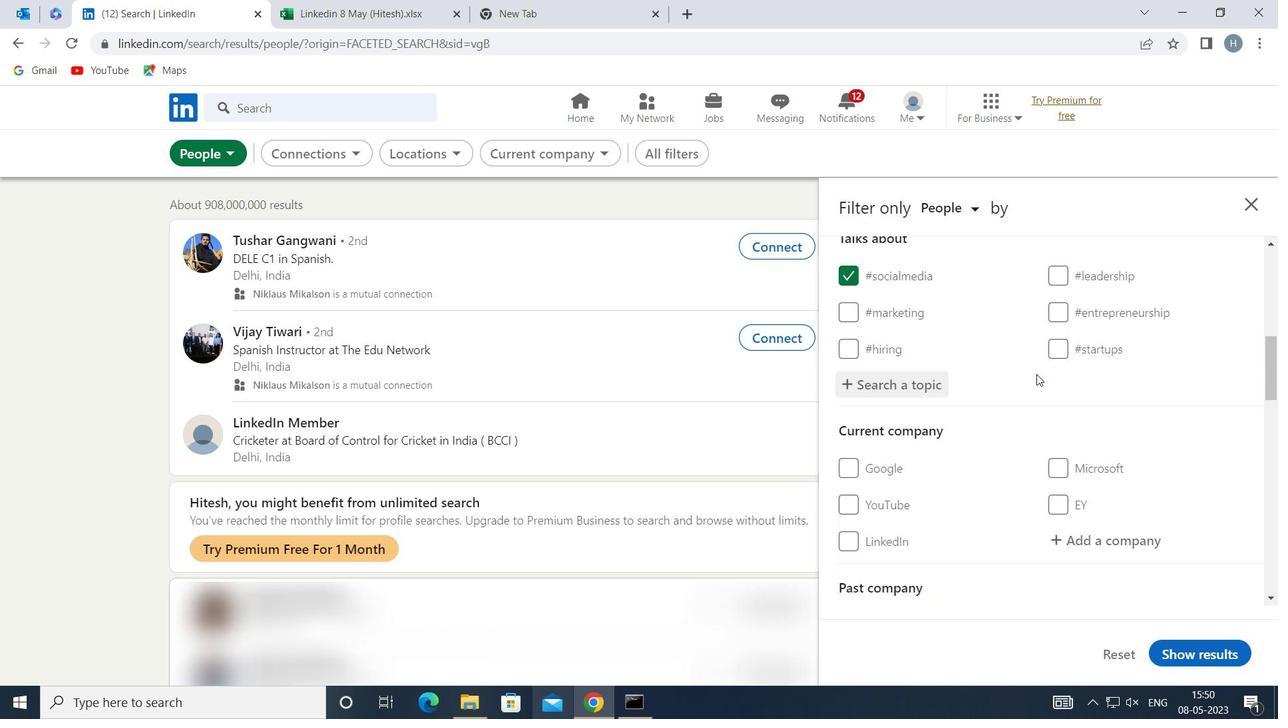
Action: Mouse scrolled (1034, 374) with delta (0, 0)
Screenshot: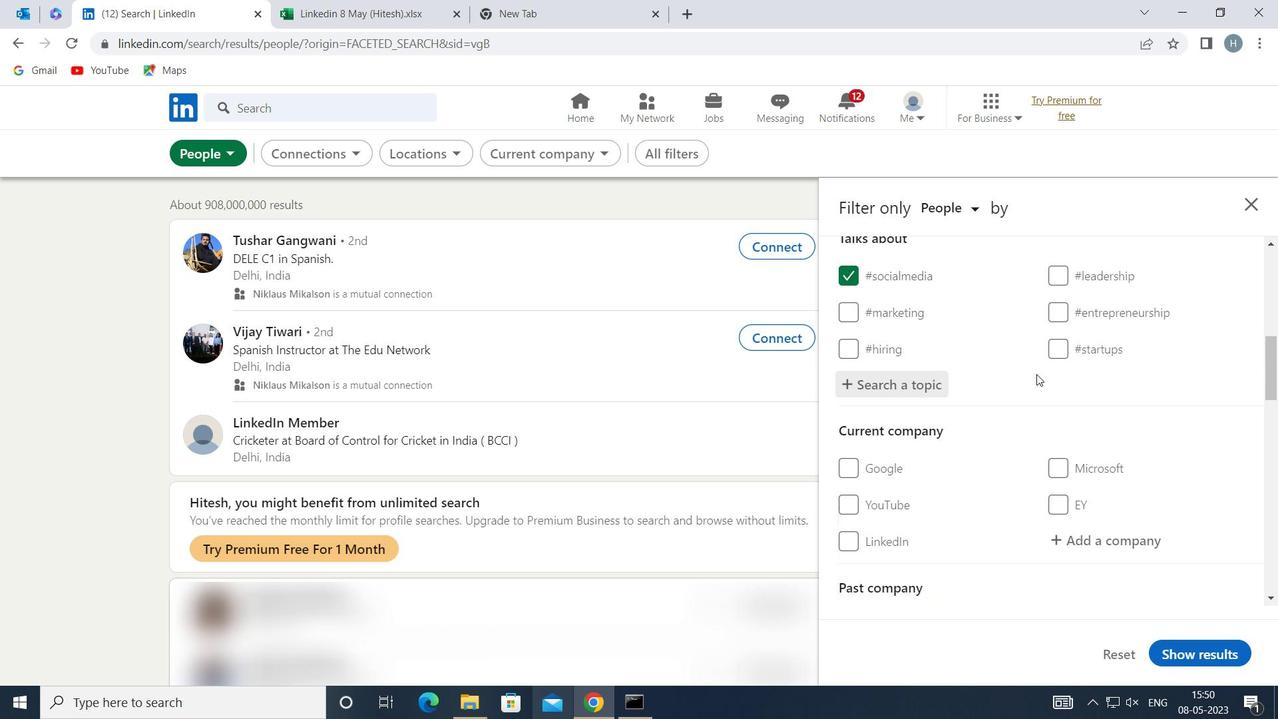 
Action: Mouse scrolled (1034, 374) with delta (0, 0)
Screenshot: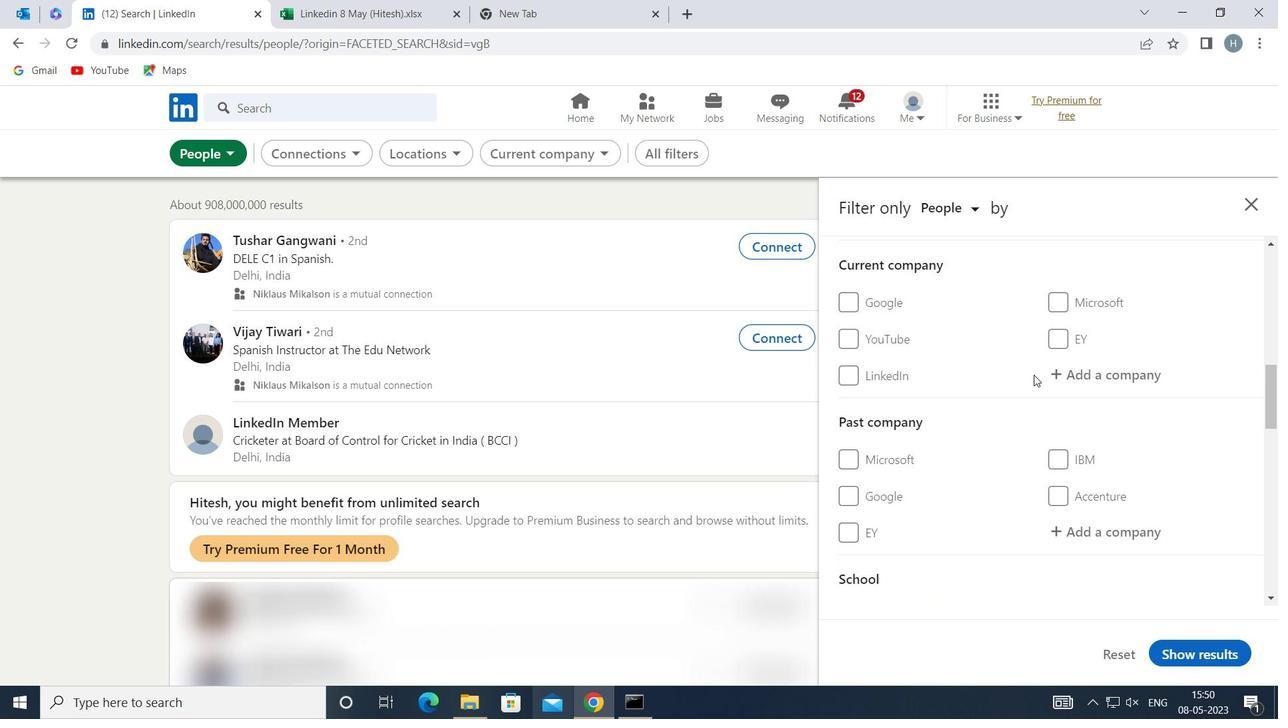 
Action: Mouse scrolled (1034, 374) with delta (0, 0)
Screenshot: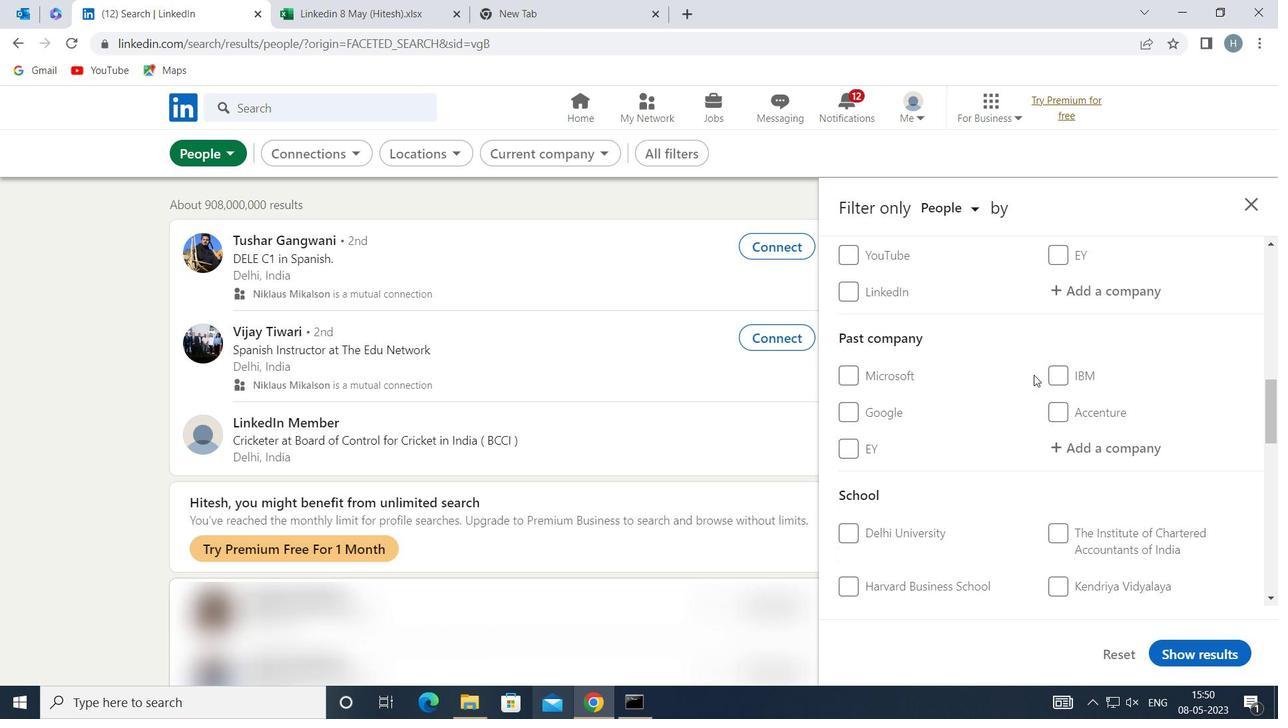 
Action: Mouse moved to (1033, 375)
Screenshot: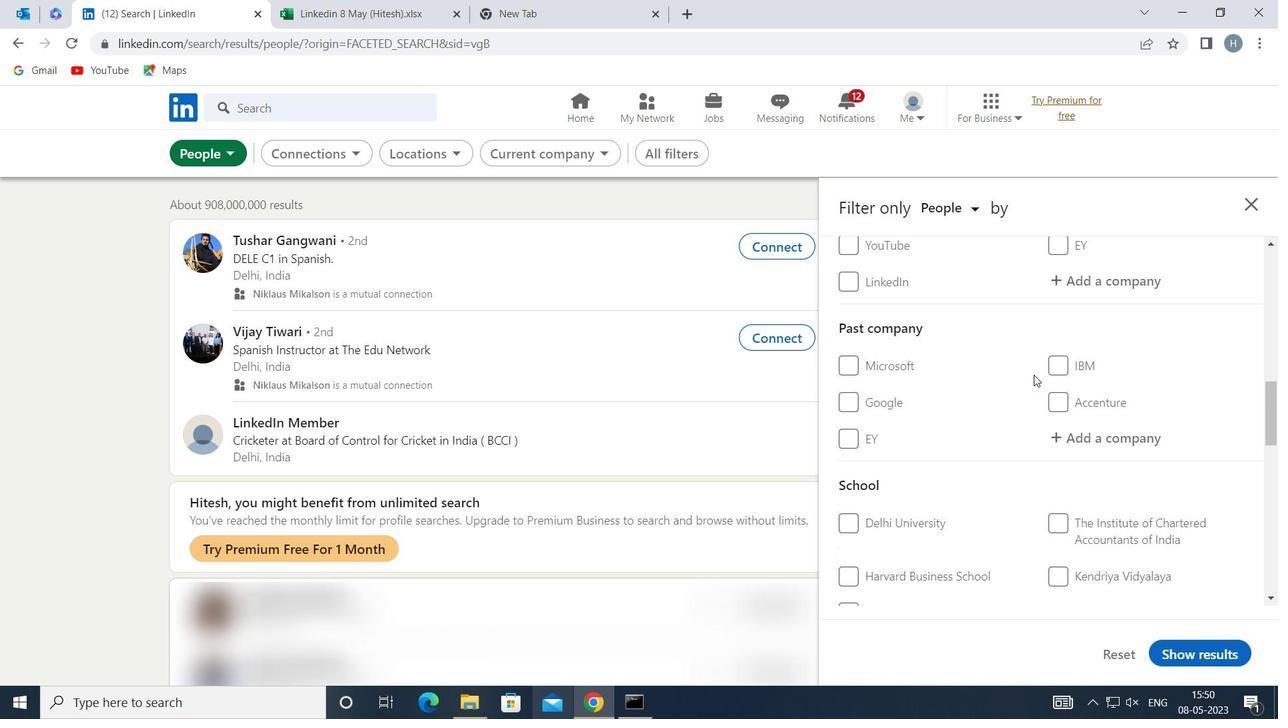 
Action: Mouse scrolled (1033, 374) with delta (0, 0)
Screenshot: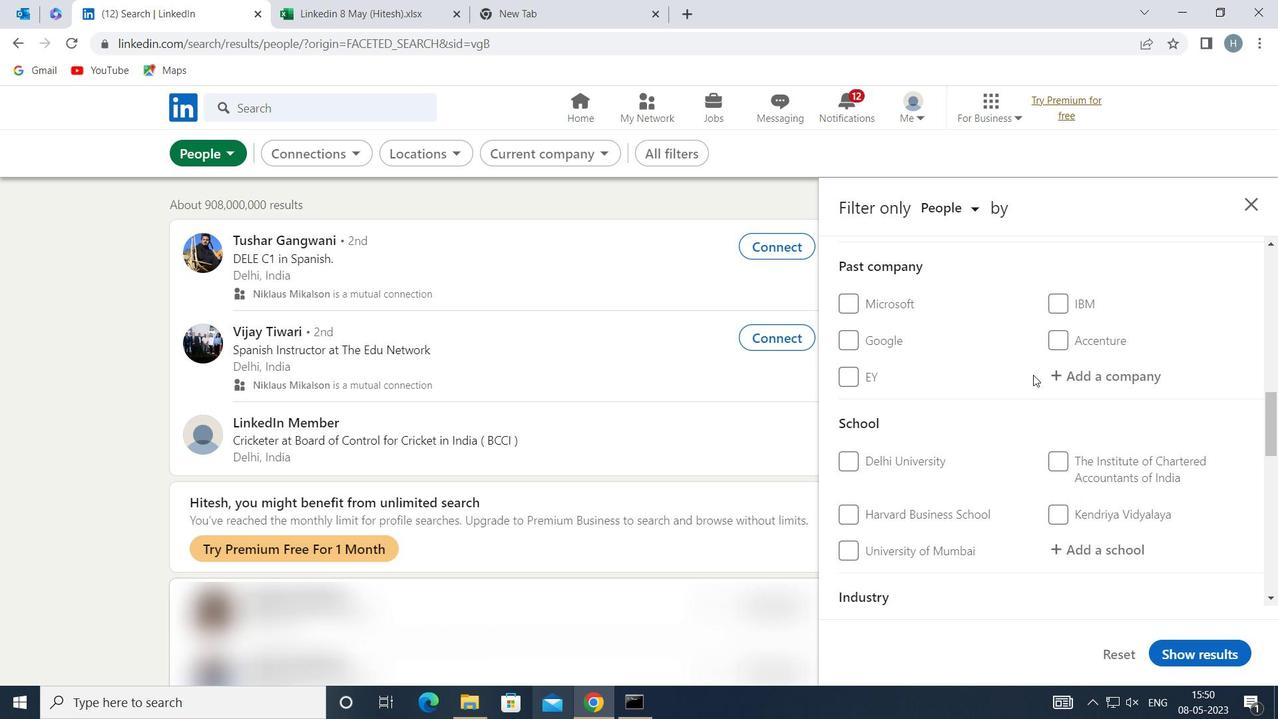 
Action: Mouse scrolled (1033, 374) with delta (0, 0)
Screenshot: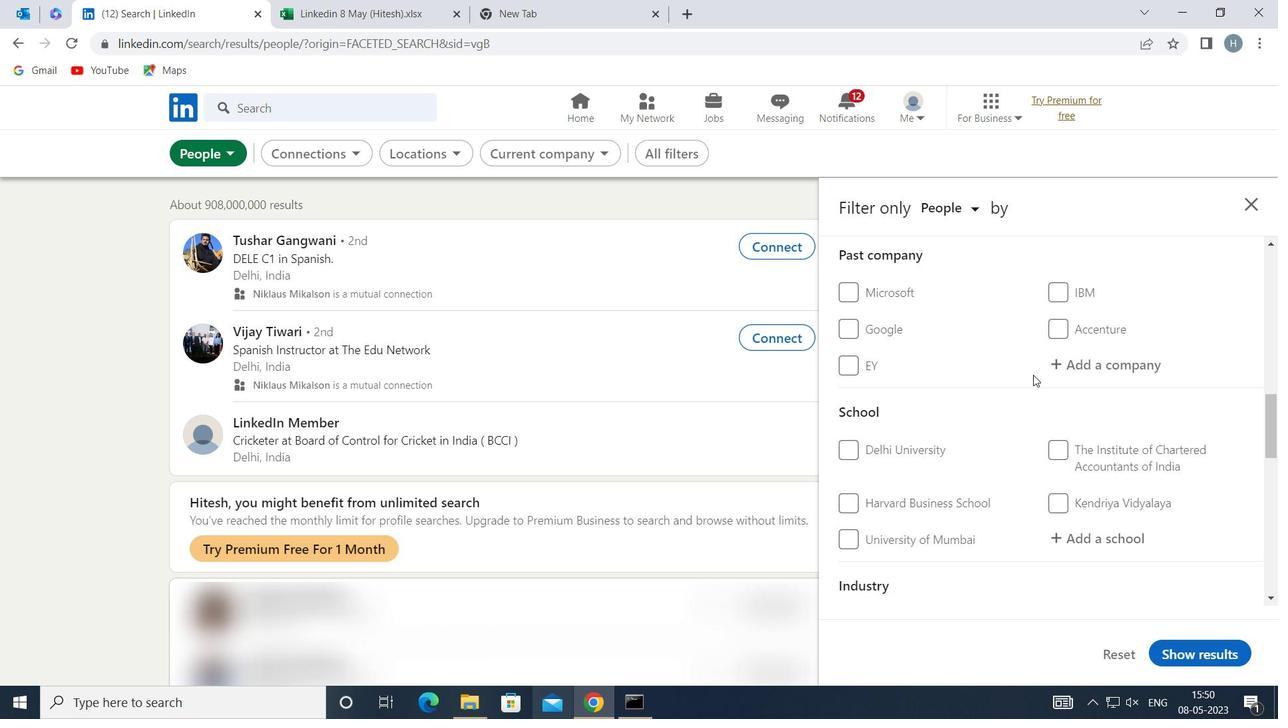 
Action: Mouse moved to (1031, 376)
Screenshot: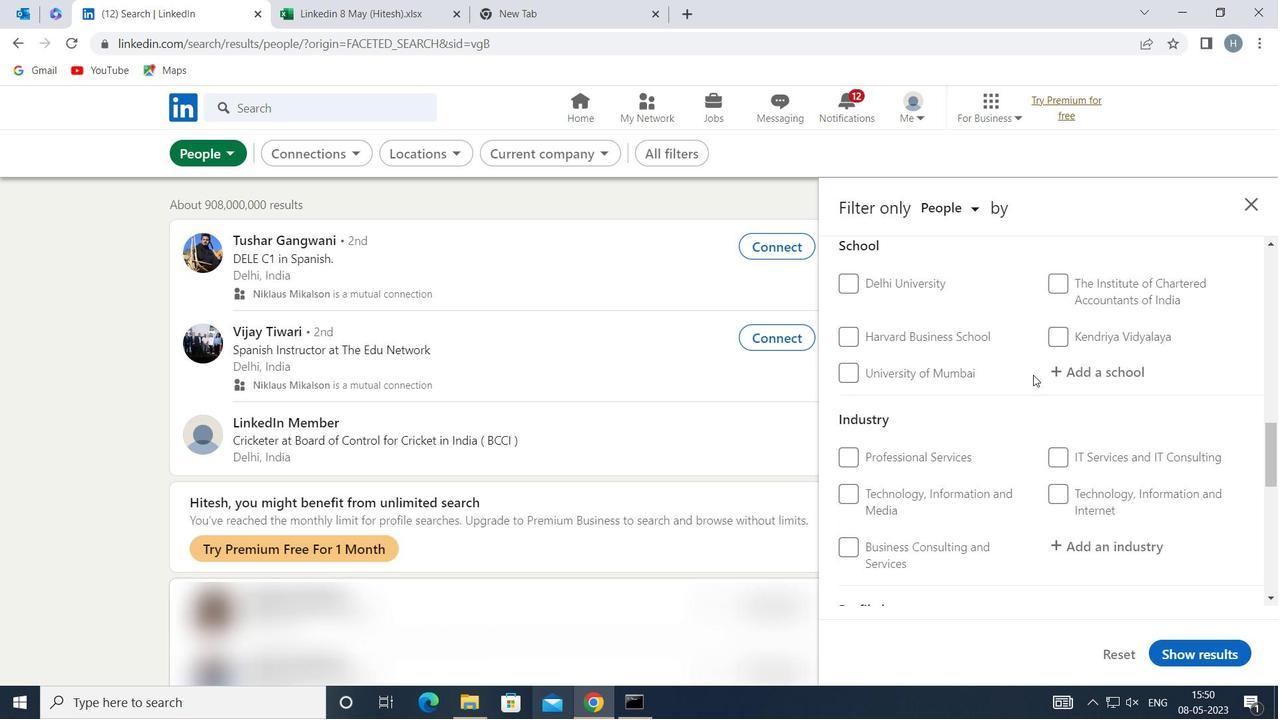 
Action: Mouse scrolled (1031, 375) with delta (0, 0)
Screenshot: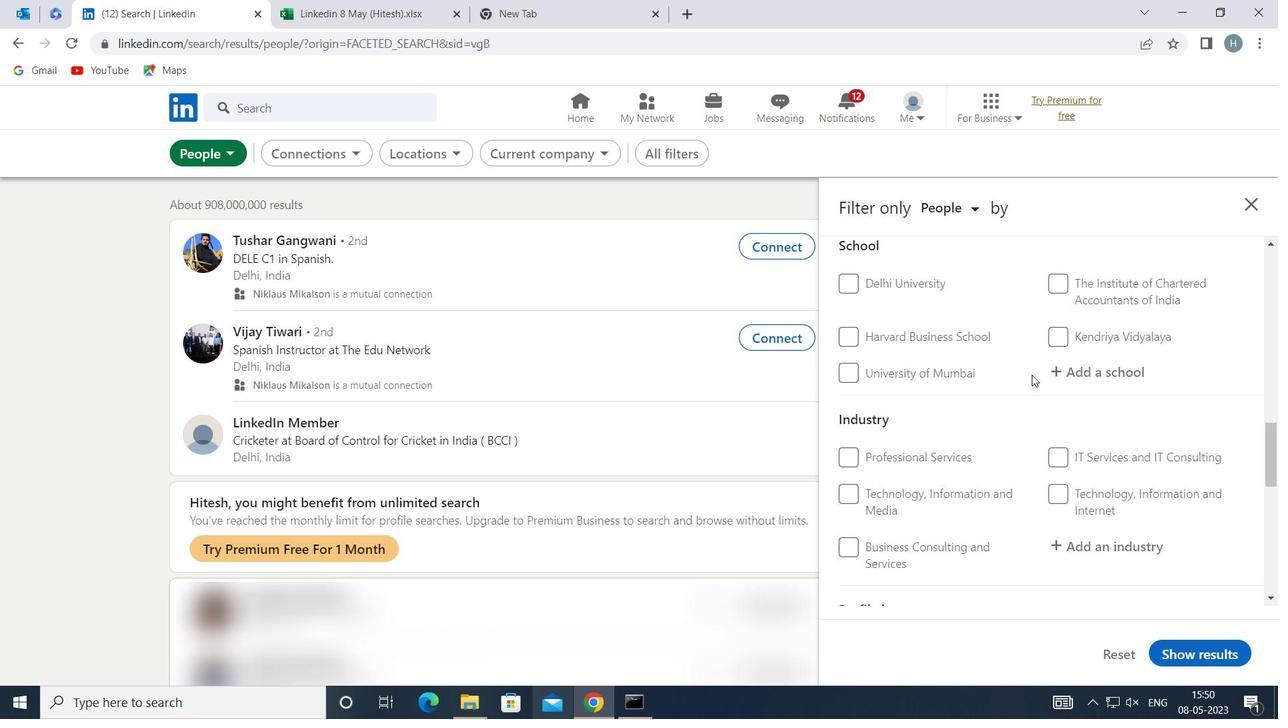 
Action: Mouse scrolled (1031, 375) with delta (0, 0)
Screenshot: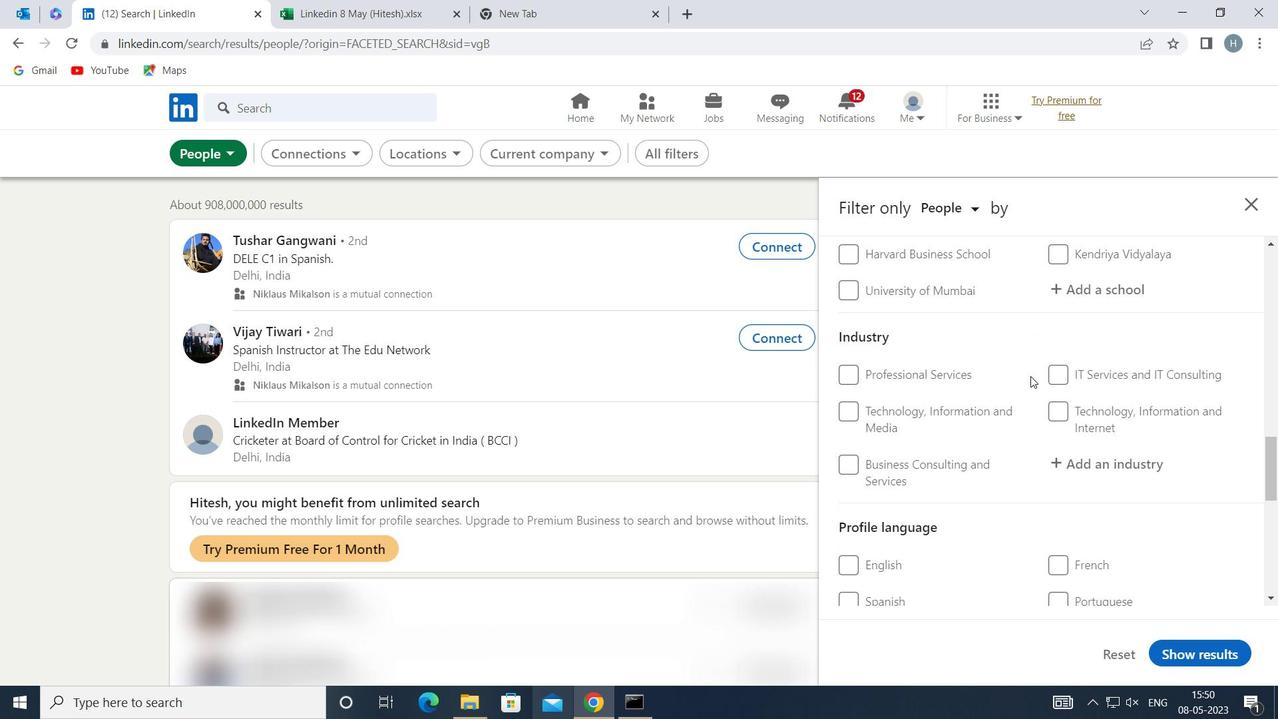 
Action: Mouse moved to (835, 482)
Screenshot: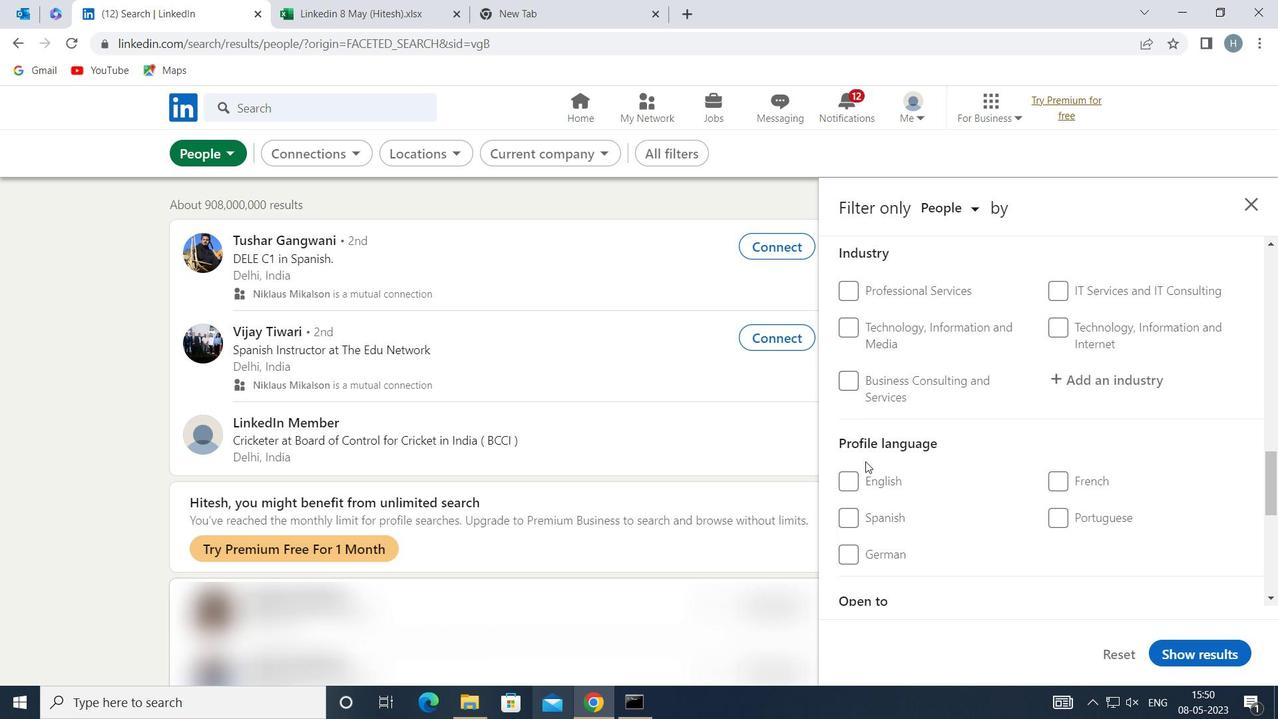 
Action: Mouse pressed left at (835, 482)
Screenshot: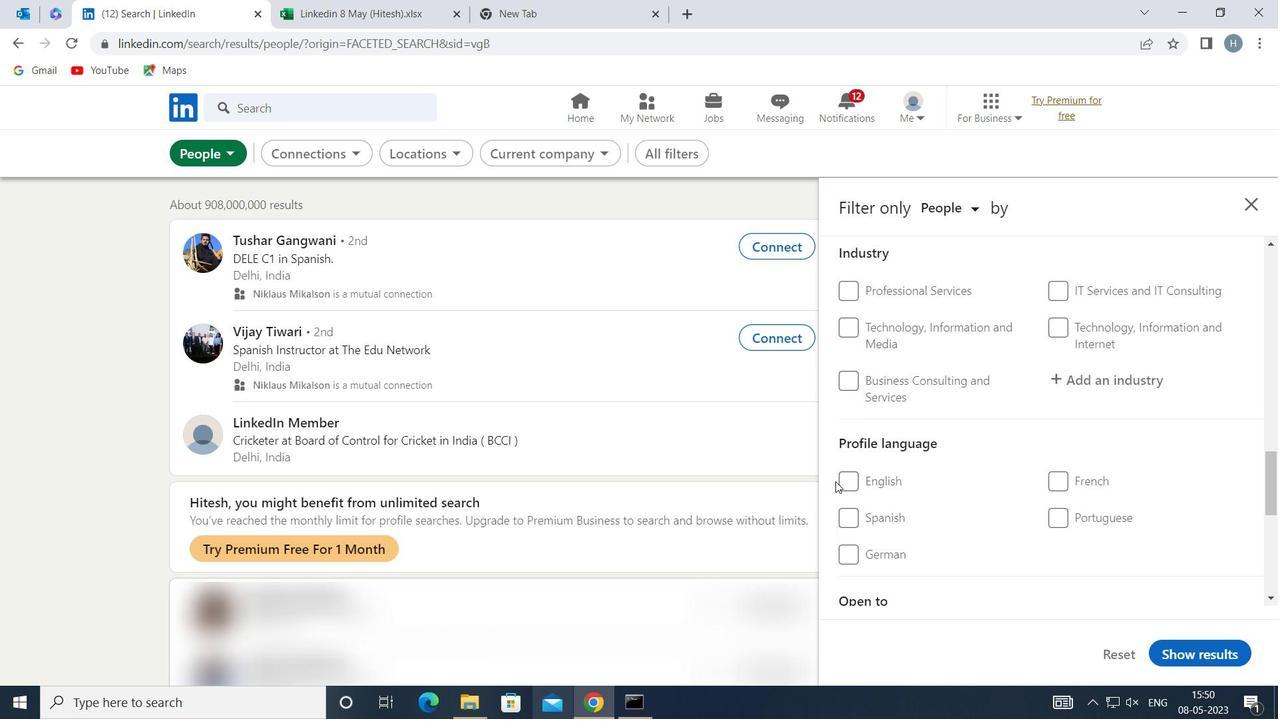 
Action: Mouse moved to (846, 478)
Screenshot: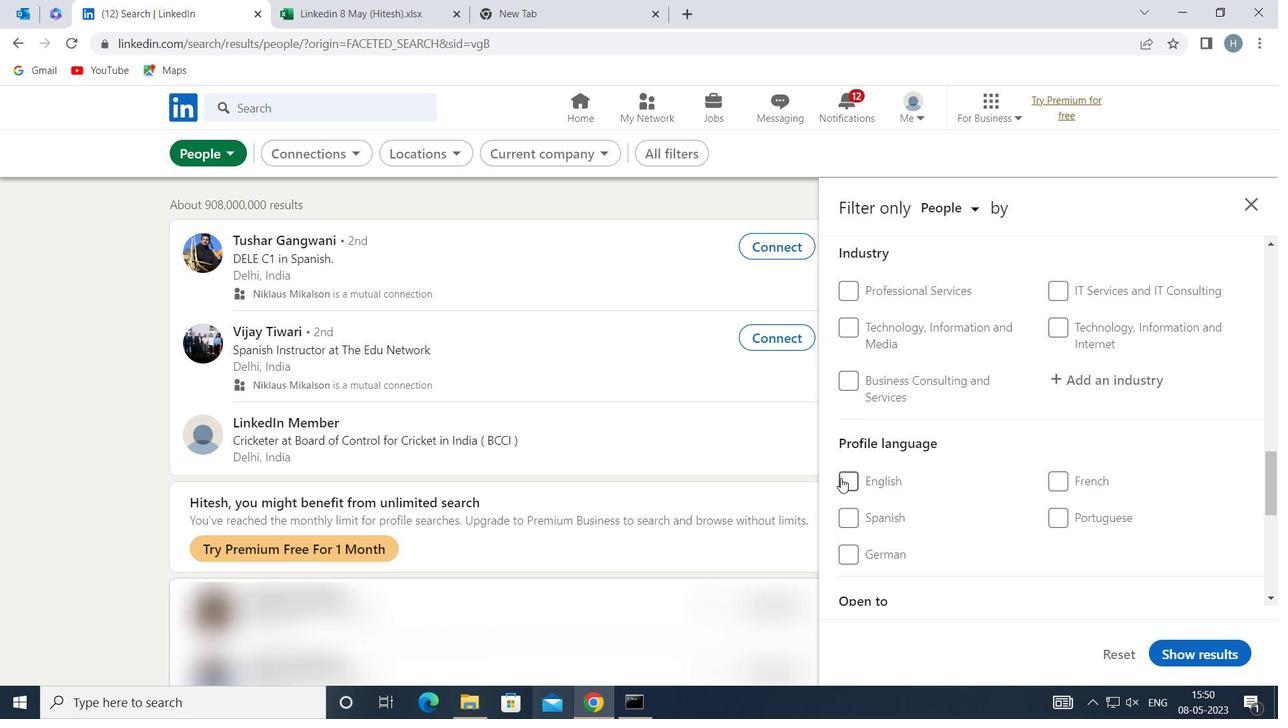 
Action: Mouse pressed left at (846, 478)
Screenshot: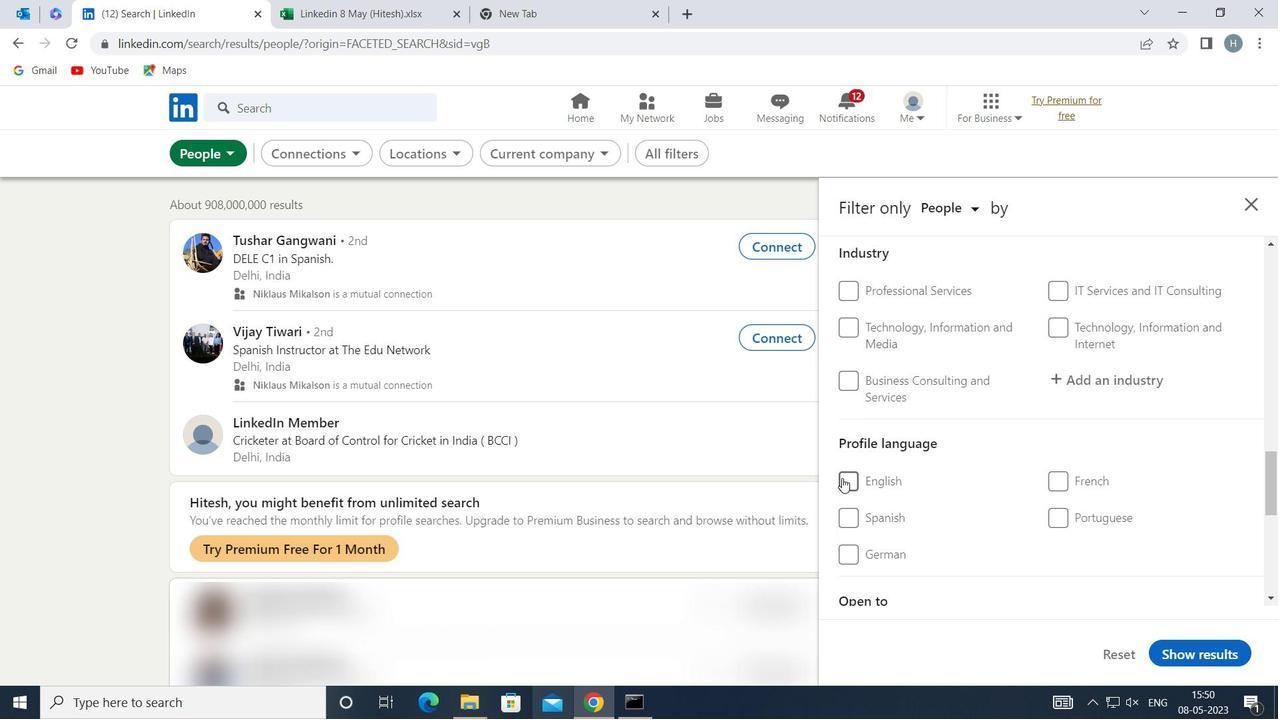 
Action: Mouse moved to (1020, 466)
Screenshot: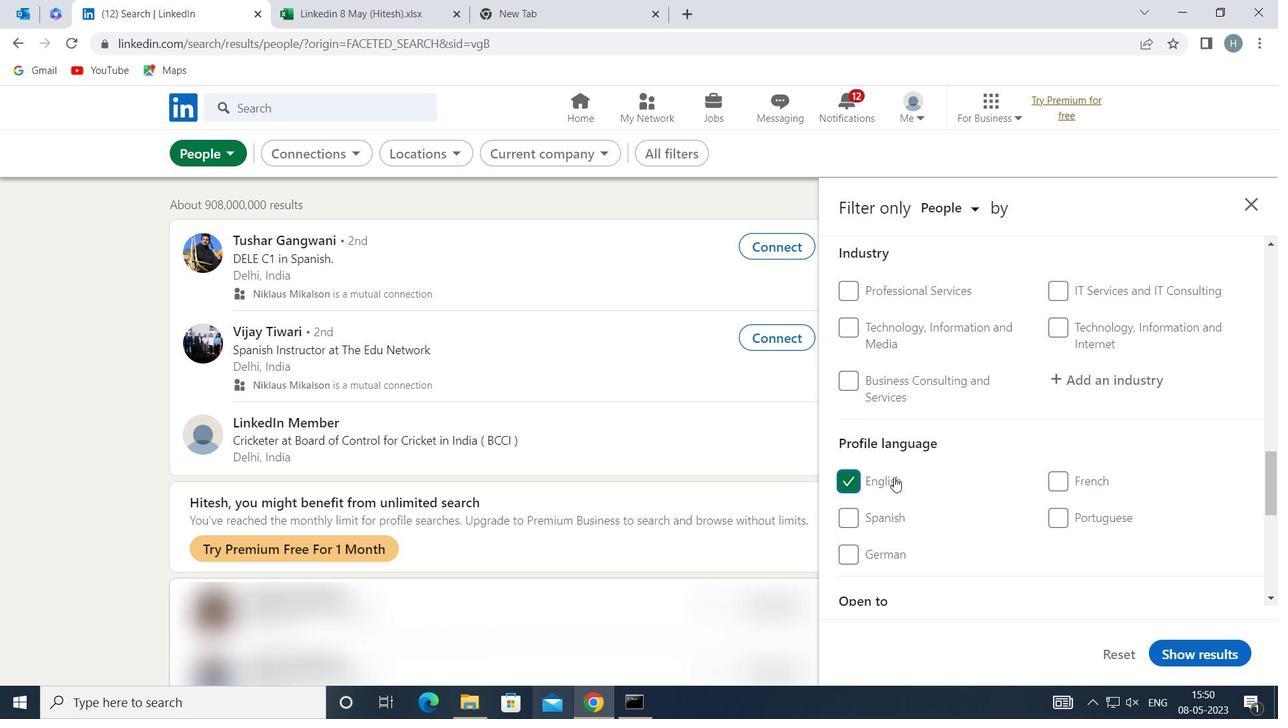 
Action: Mouse scrolled (1020, 467) with delta (0, 0)
Screenshot: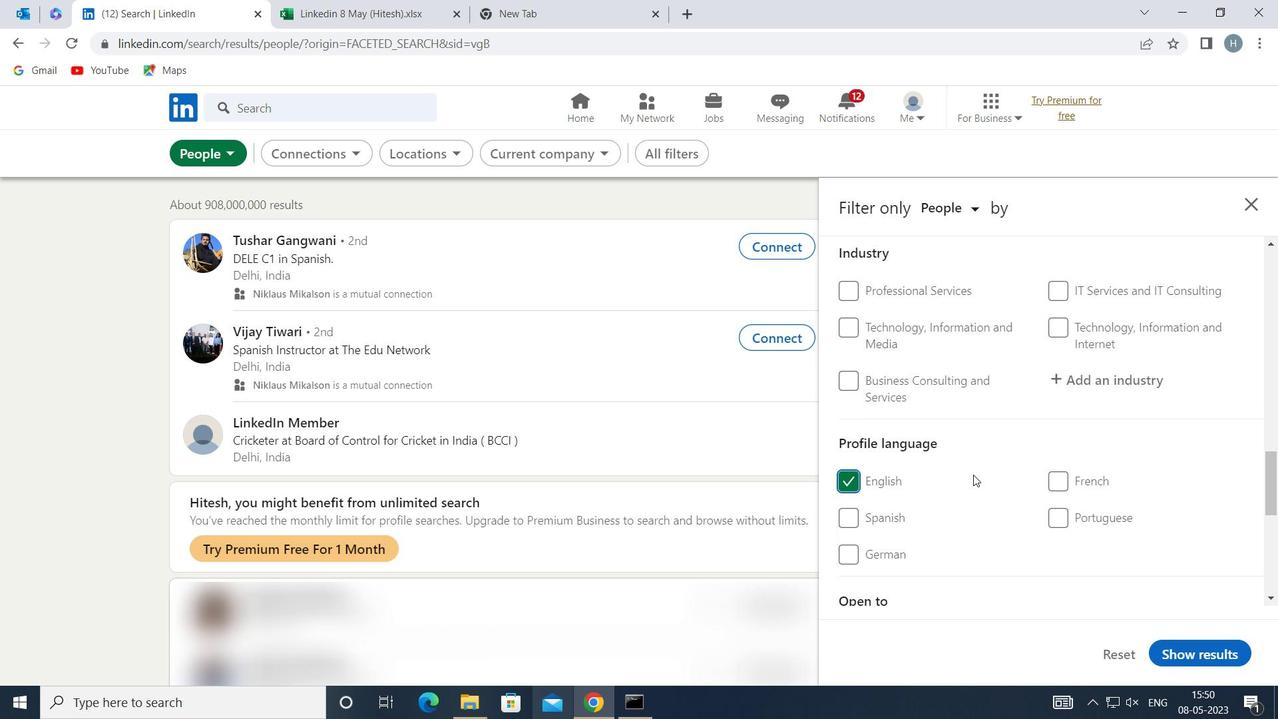 
Action: Mouse scrolled (1020, 467) with delta (0, 0)
Screenshot: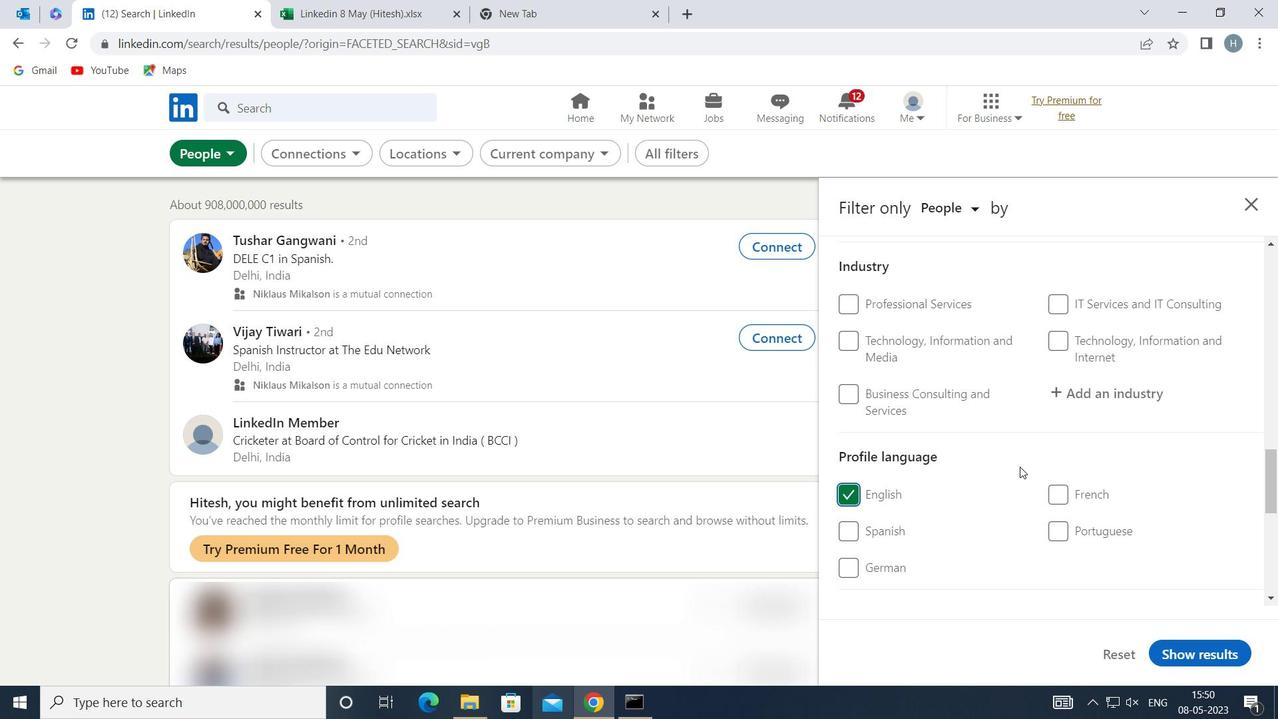 
Action: Mouse scrolled (1020, 467) with delta (0, 0)
Screenshot: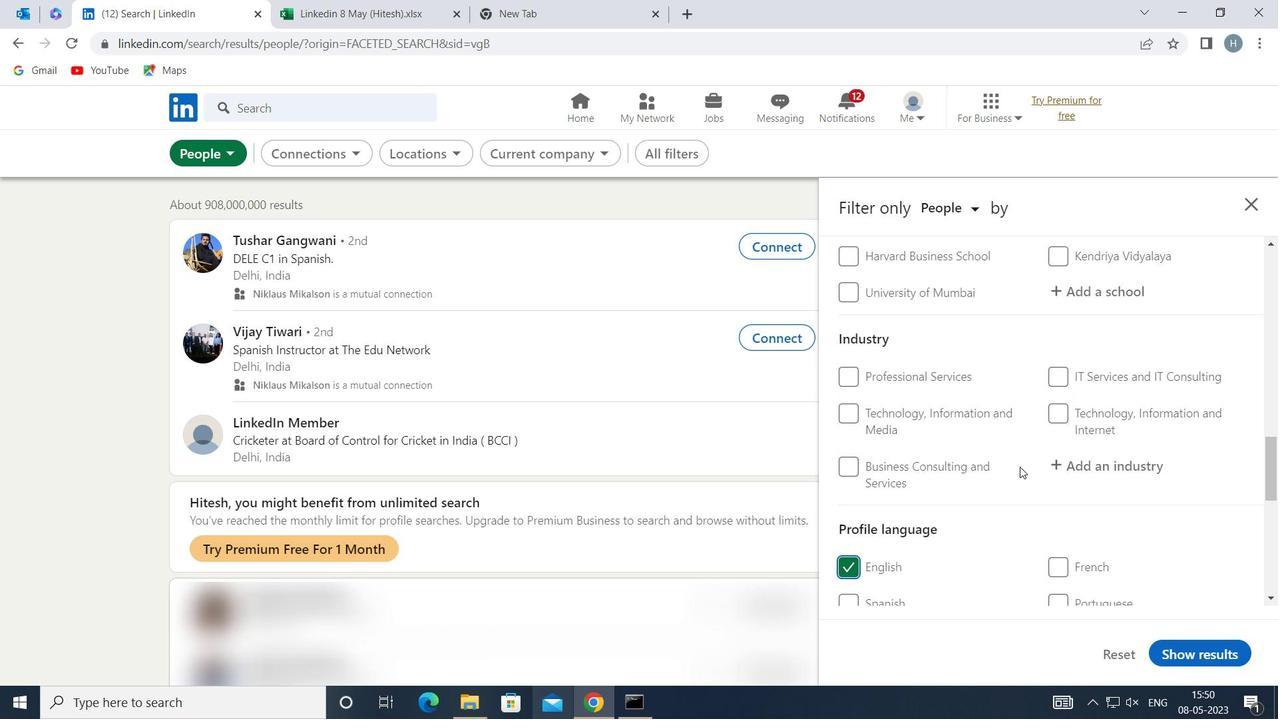 
Action: Mouse scrolled (1020, 467) with delta (0, 0)
Screenshot: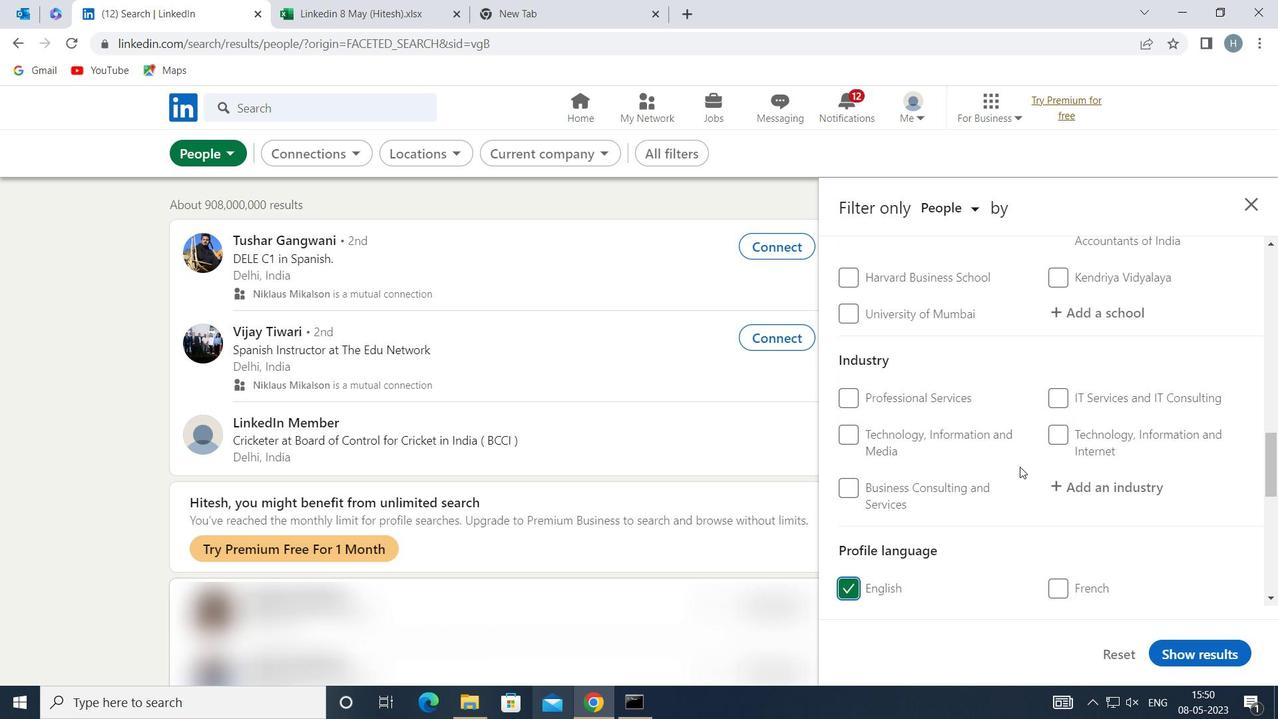
Action: Mouse scrolled (1020, 467) with delta (0, 0)
Screenshot: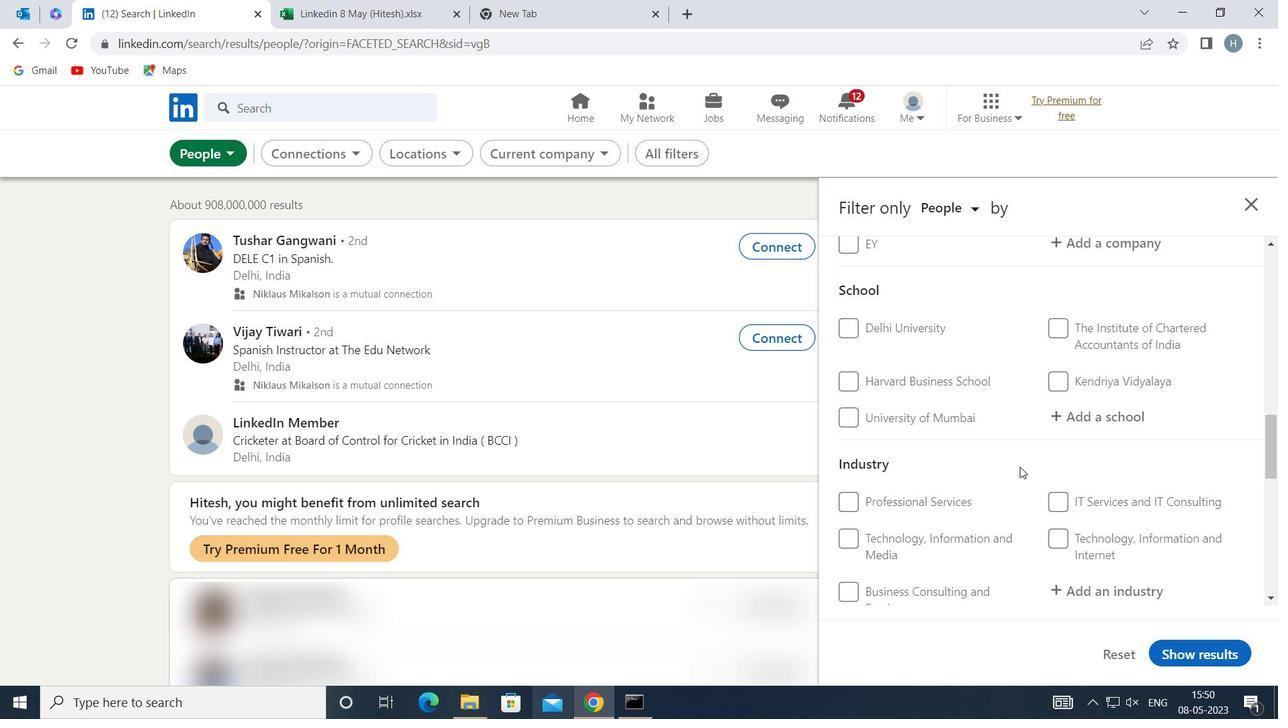 
Action: Mouse scrolled (1020, 467) with delta (0, 0)
Screenshot: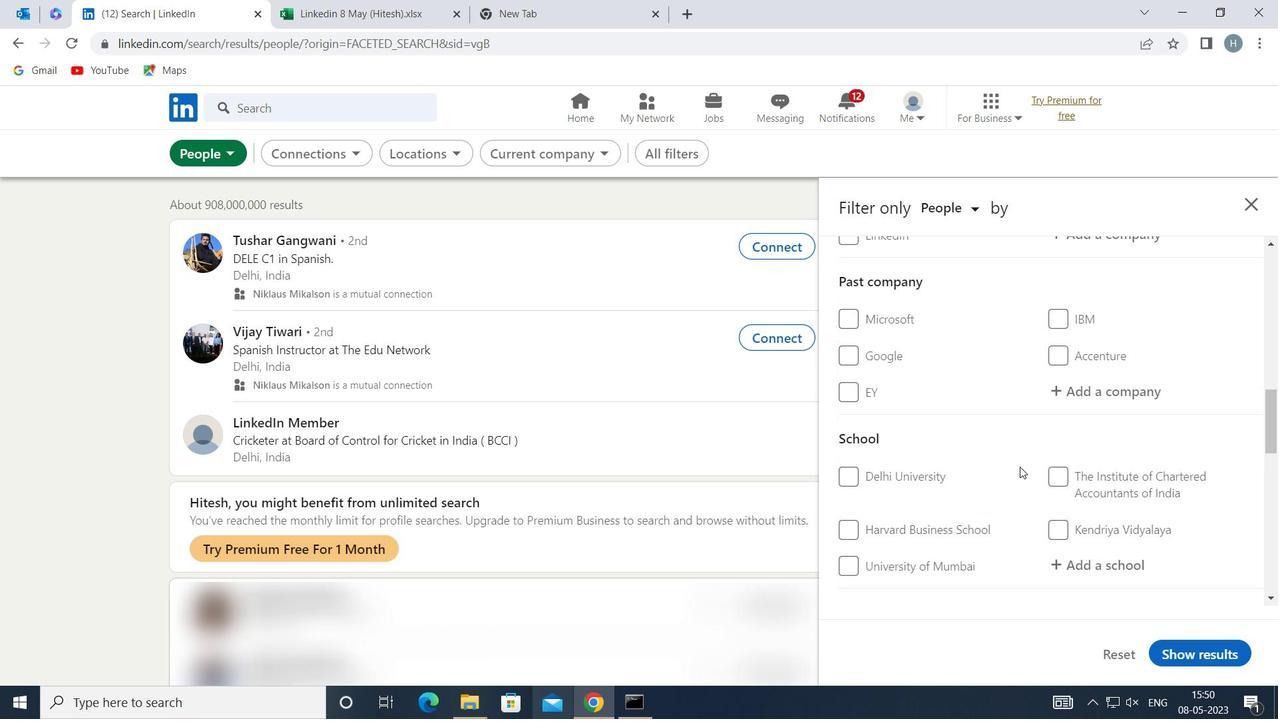 
Action: Mouse scrolled (1020, 467) with delta (0, 0)
Screenshot: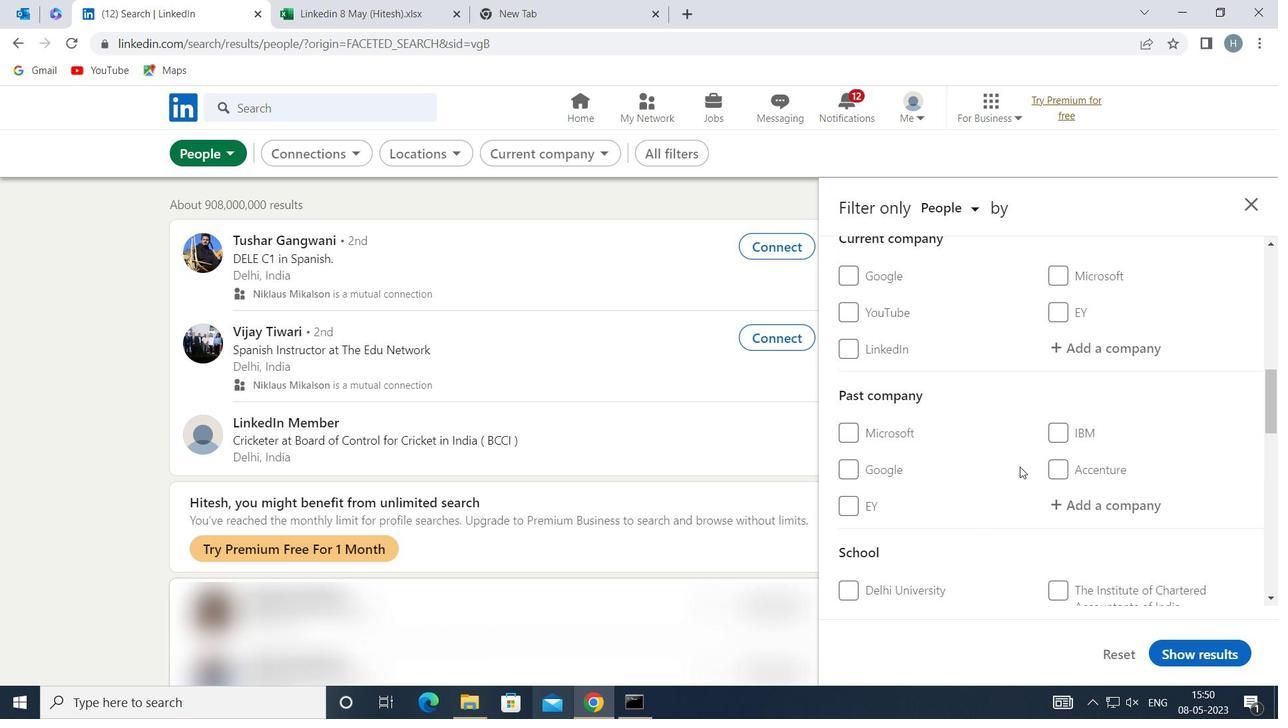 
Action: Mouse moved to (1086, 460)
Screenshot: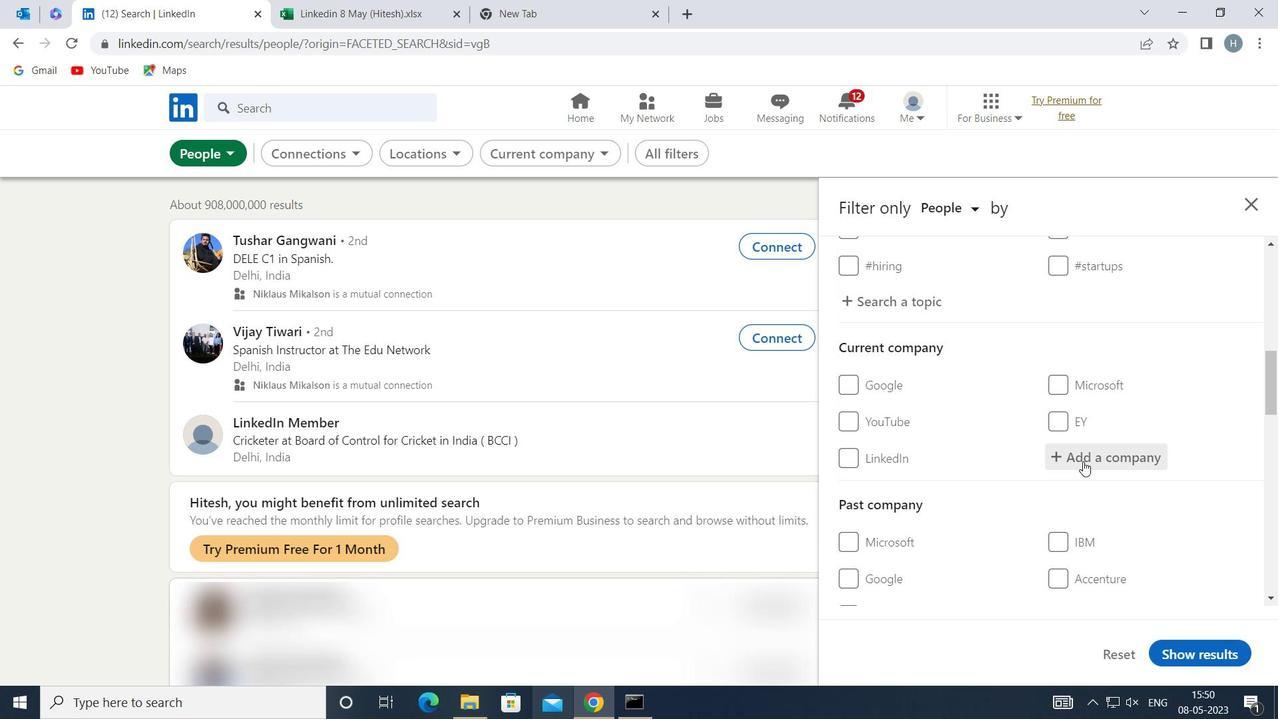 
Action: Mouse pressed left at (1086, 460)
Screenshot: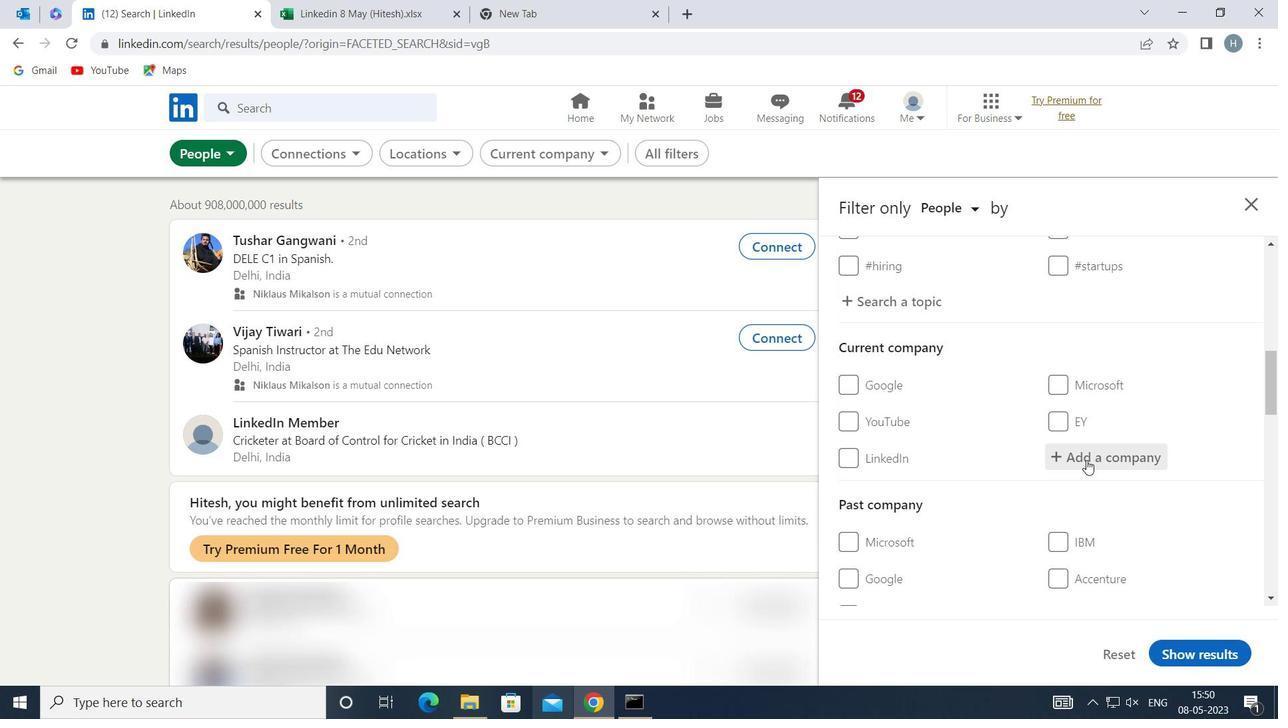 
Action: Key pressed <Key.shift>GUARDIAN<Key.space><Key.shift>LIFE<Key.space>
Screenshot: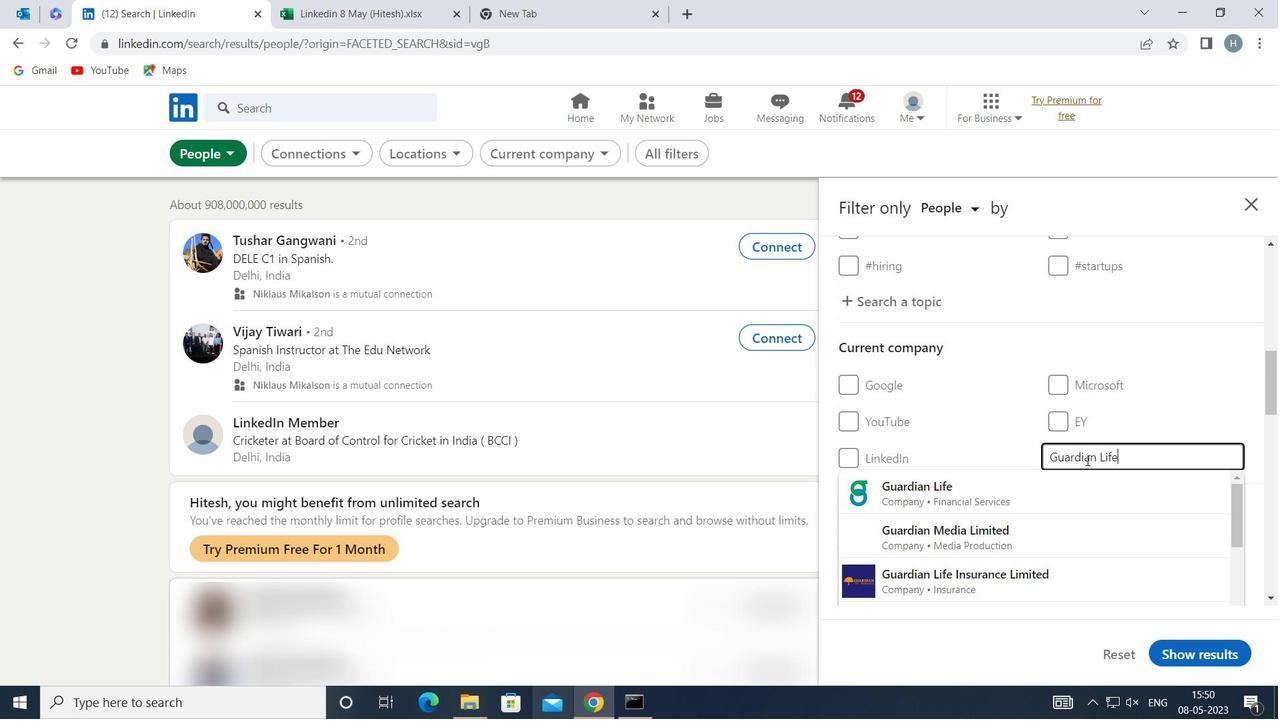 
Action: Mouse moved to (1007, 486)
Screenshot: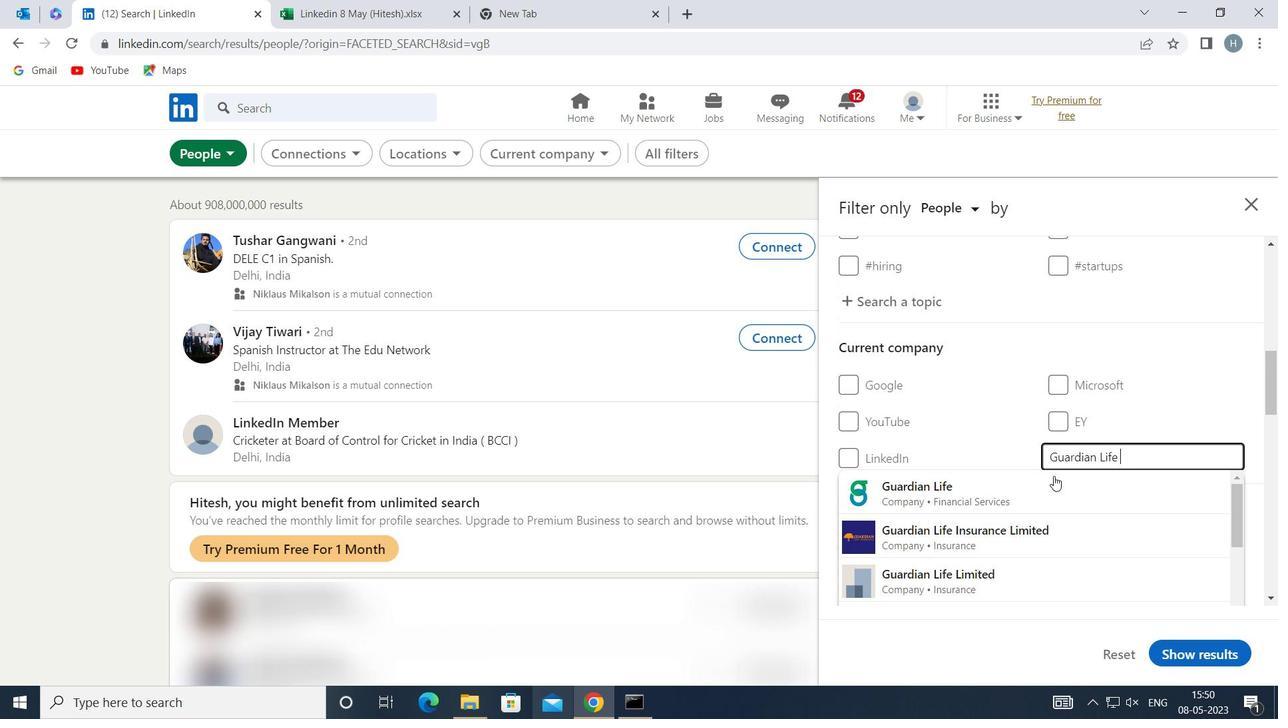 
Action: Mouse pressed left at (1007, 486)
Screenshot: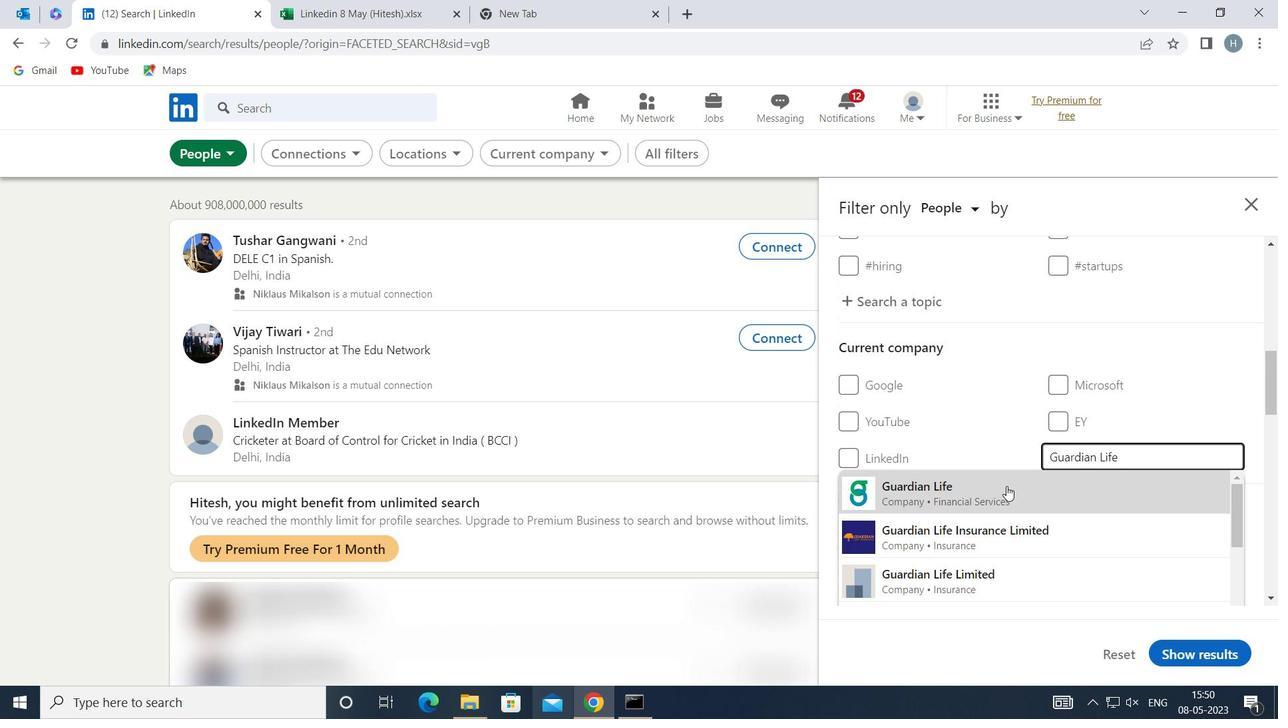 
Action: Mouse moved to (1000, 430)
Screenshot: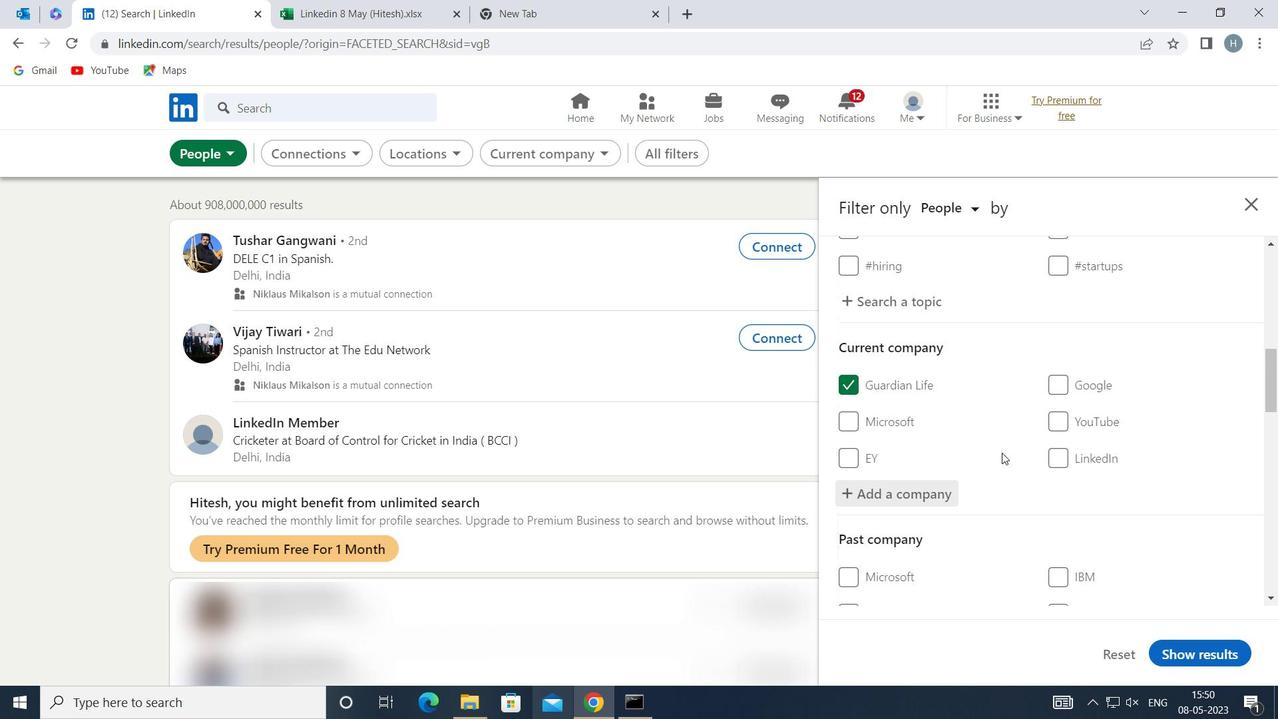 
Action: Mouse scrolled (1000, 430) with delta (0, 0)
Screenshot: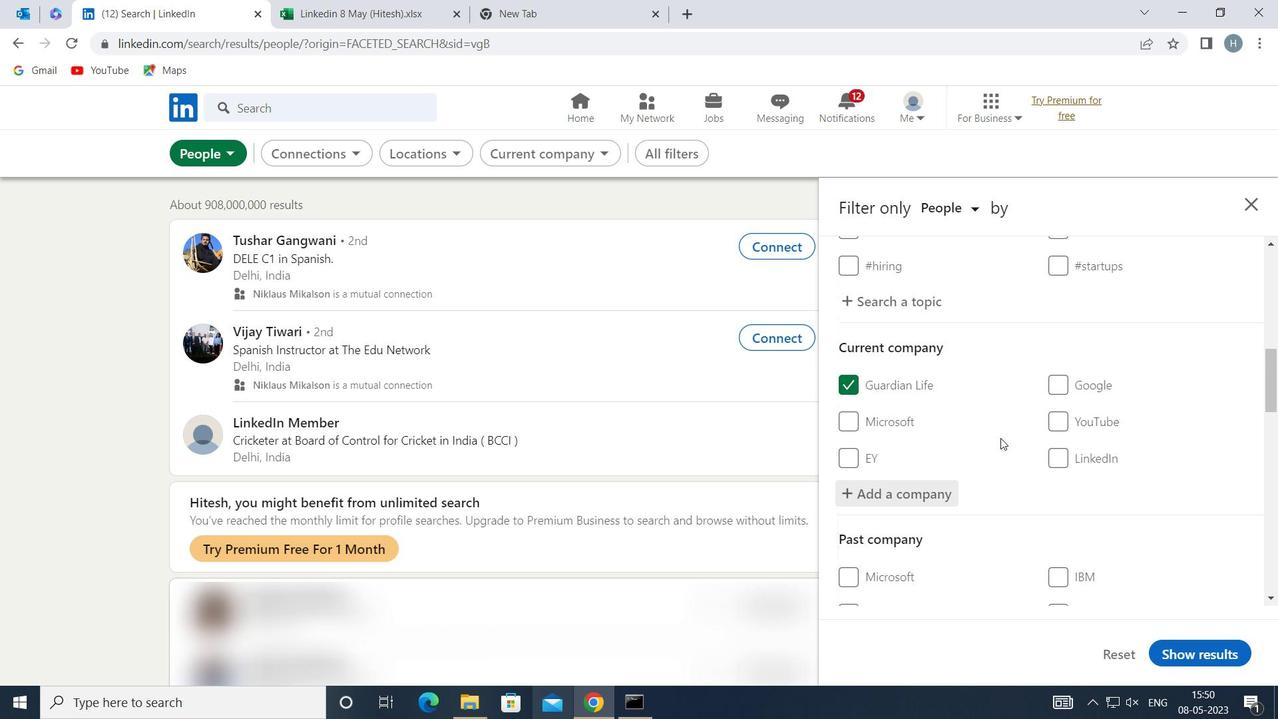 
Action: Mouse scrolled (1000, 430) with delta (0, 0)
Screenshot: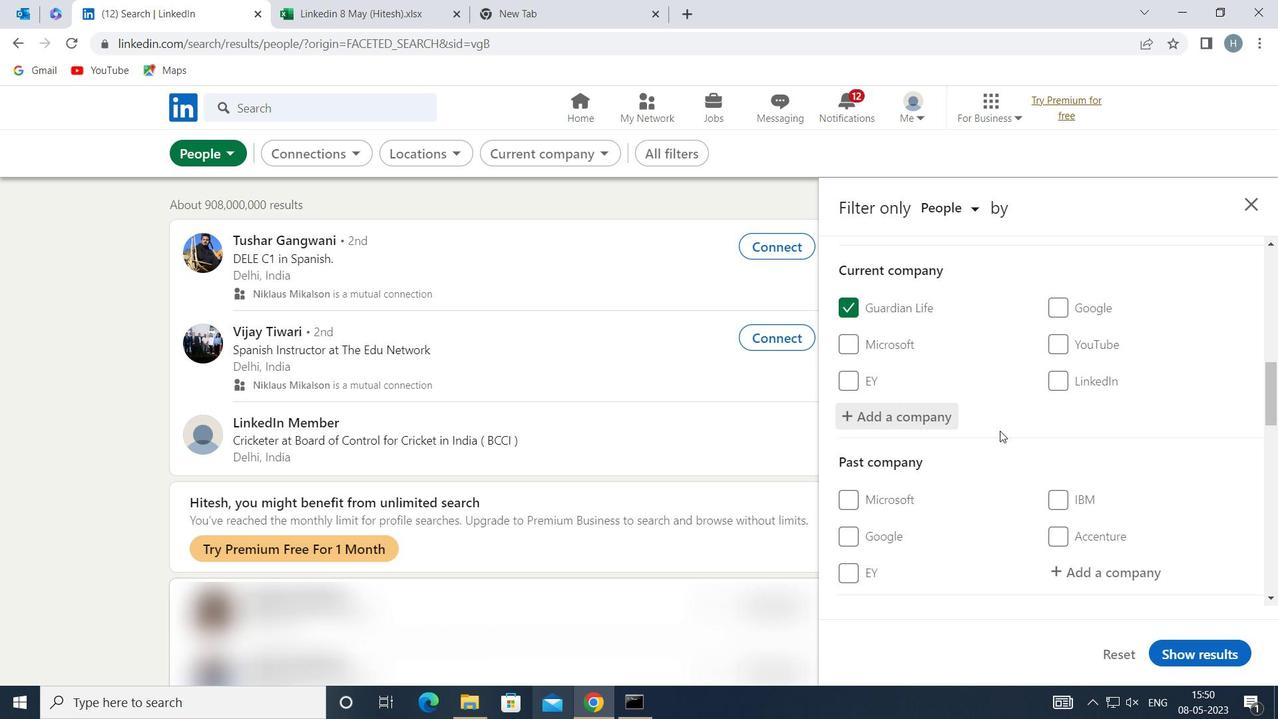 
Action: Mouse scrolled (1000, 430) with delta (0, 0)
Screenshot: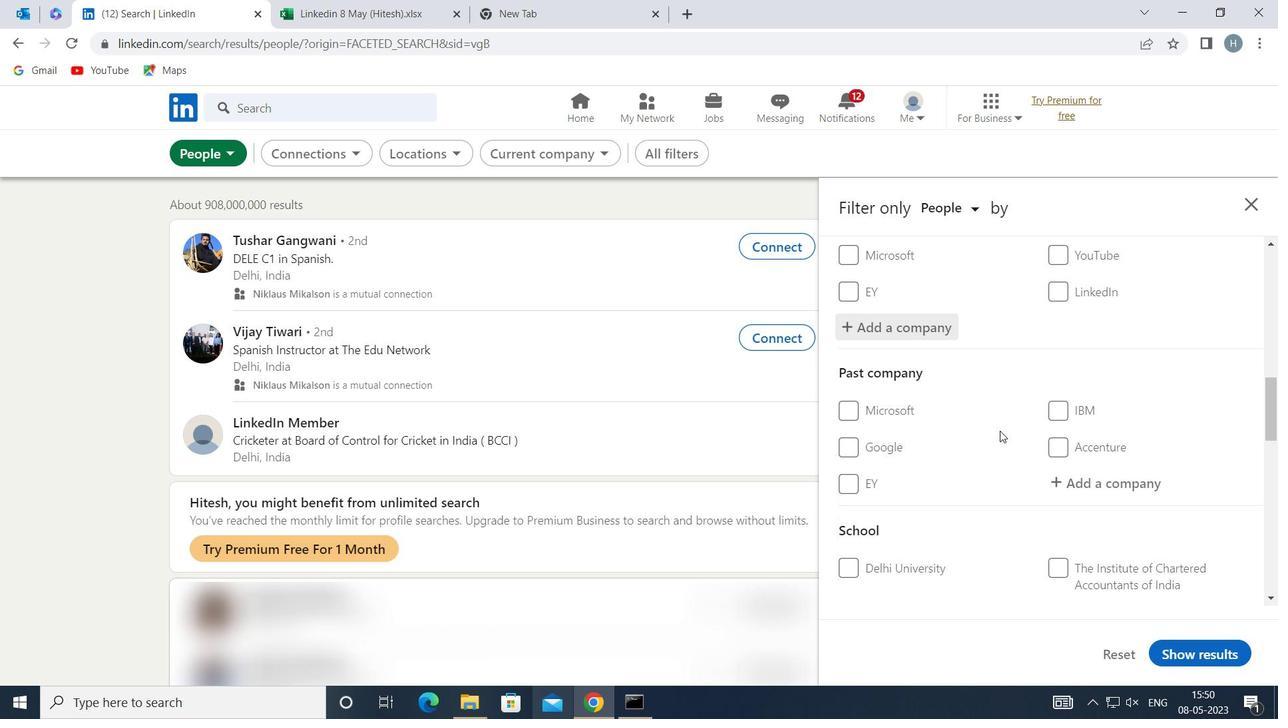 
Action: Mouse scrolled (1000, 430) with delta (0, 0)
Screenshot: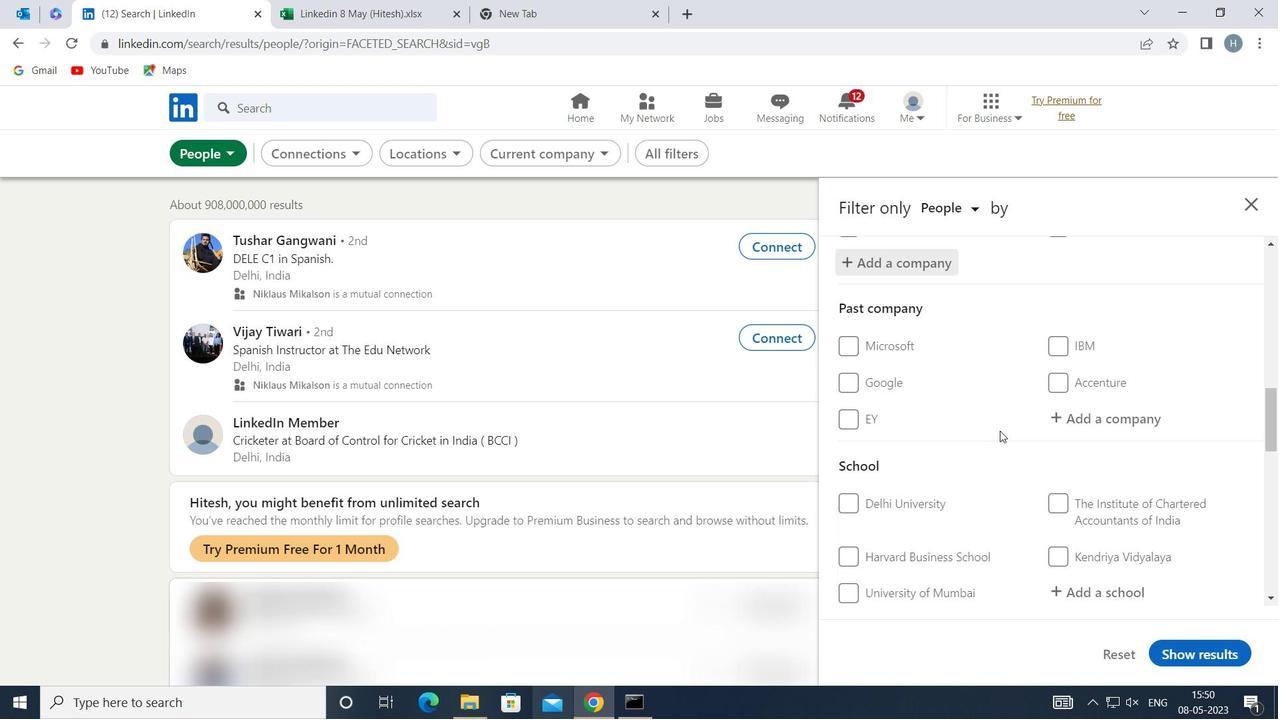 
Action: Mouse moved to (1105, 485)
Screenshot: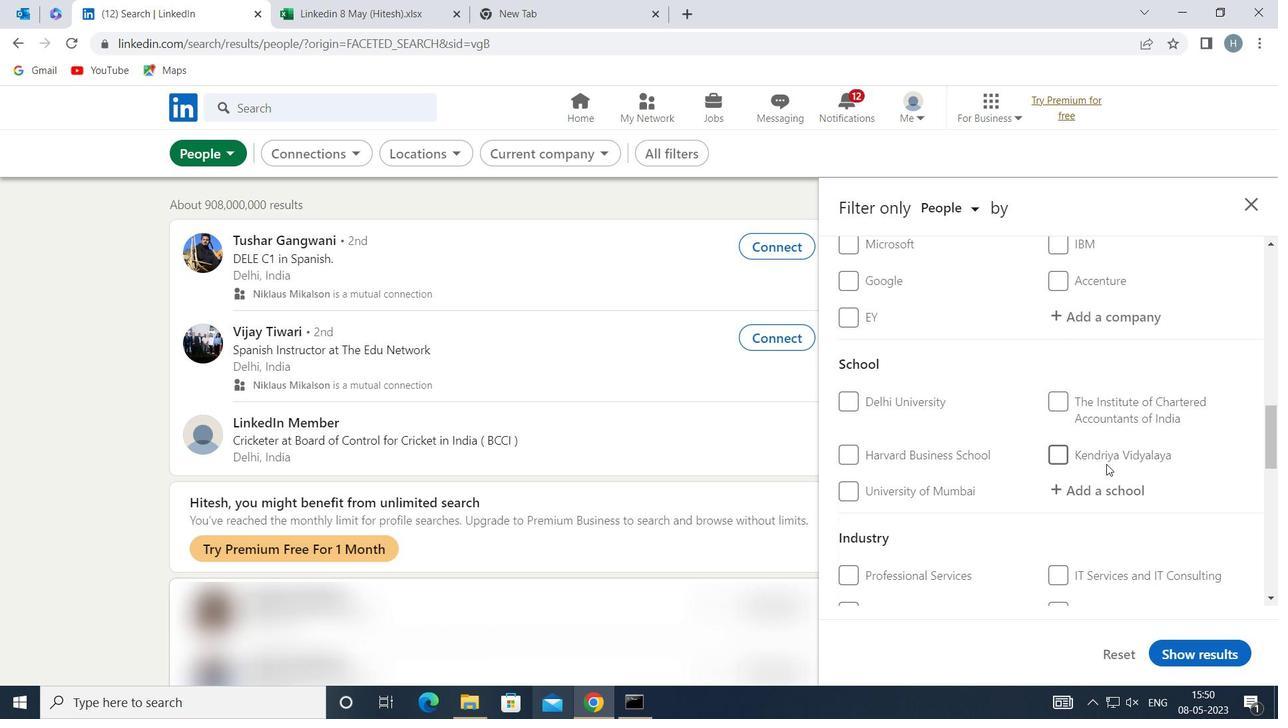 
Action: Mouse pressed left at (1105, 485)
Screenshot: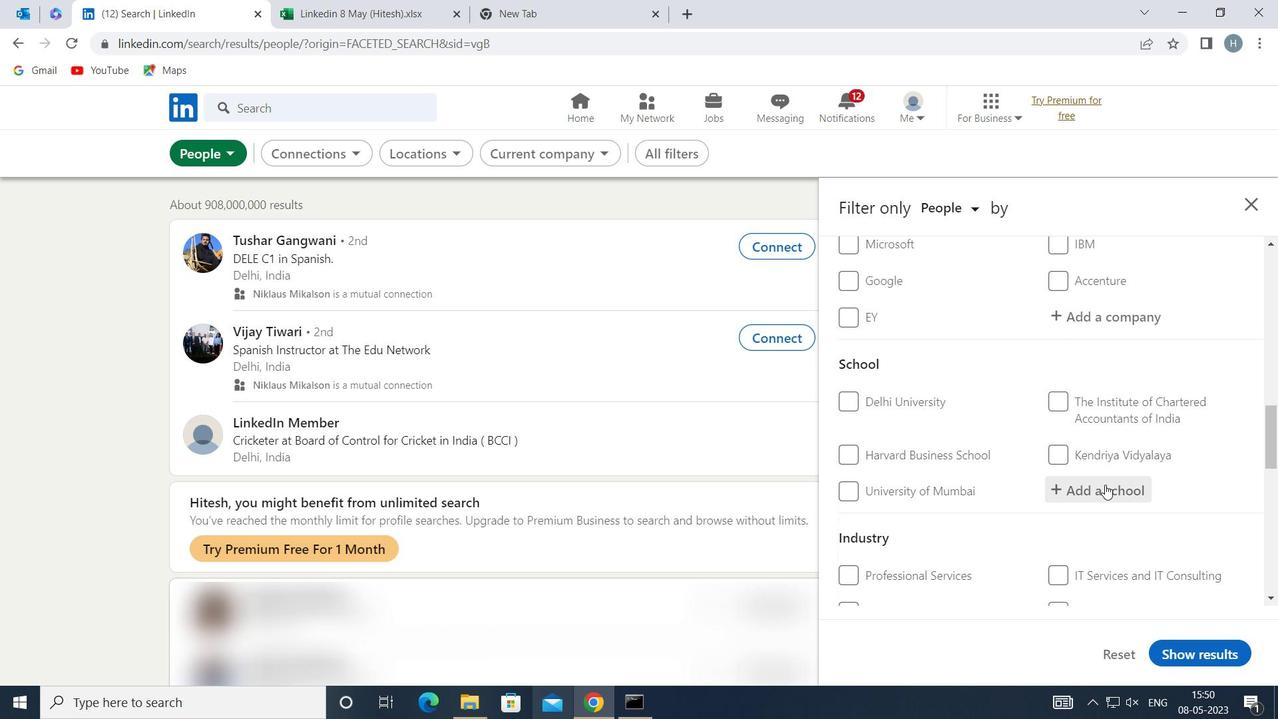 
Action: Key pressed <Key.shift>TEZPUR<Key.space><Key.shift>UNIVERSITY
Screenshot: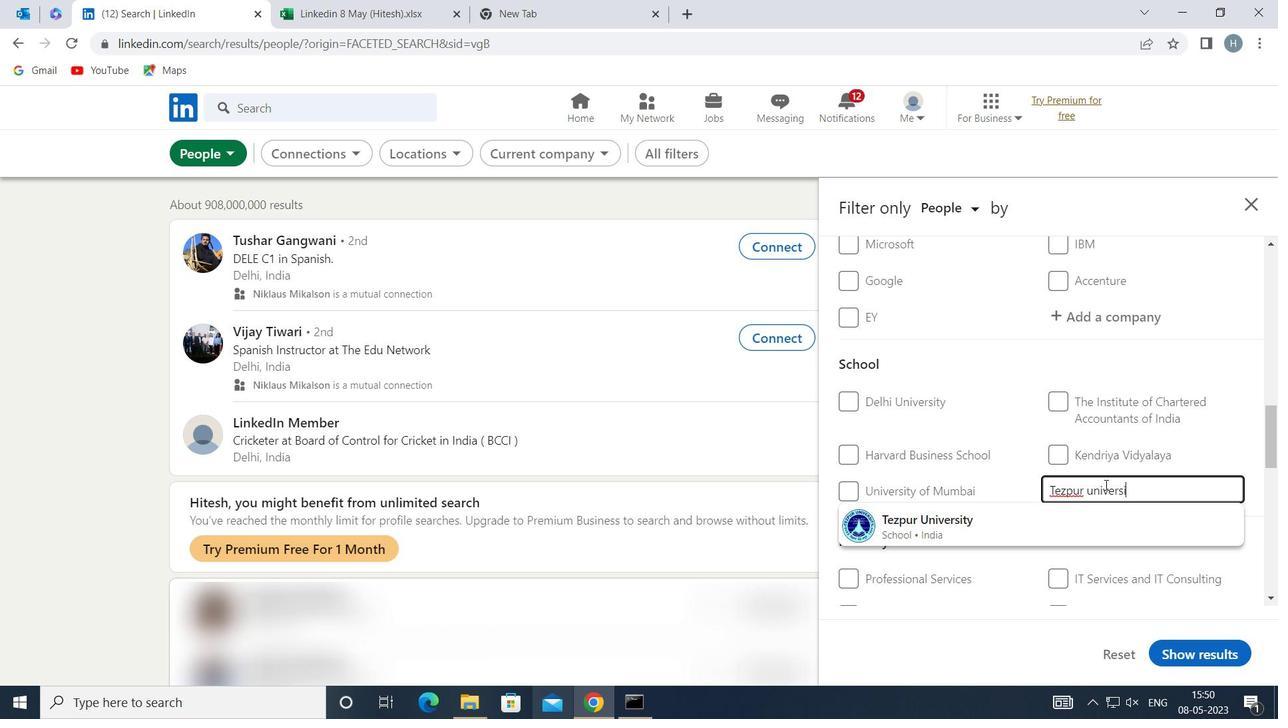 
Action: Mouse moved to (1001, 523)
Screenshot: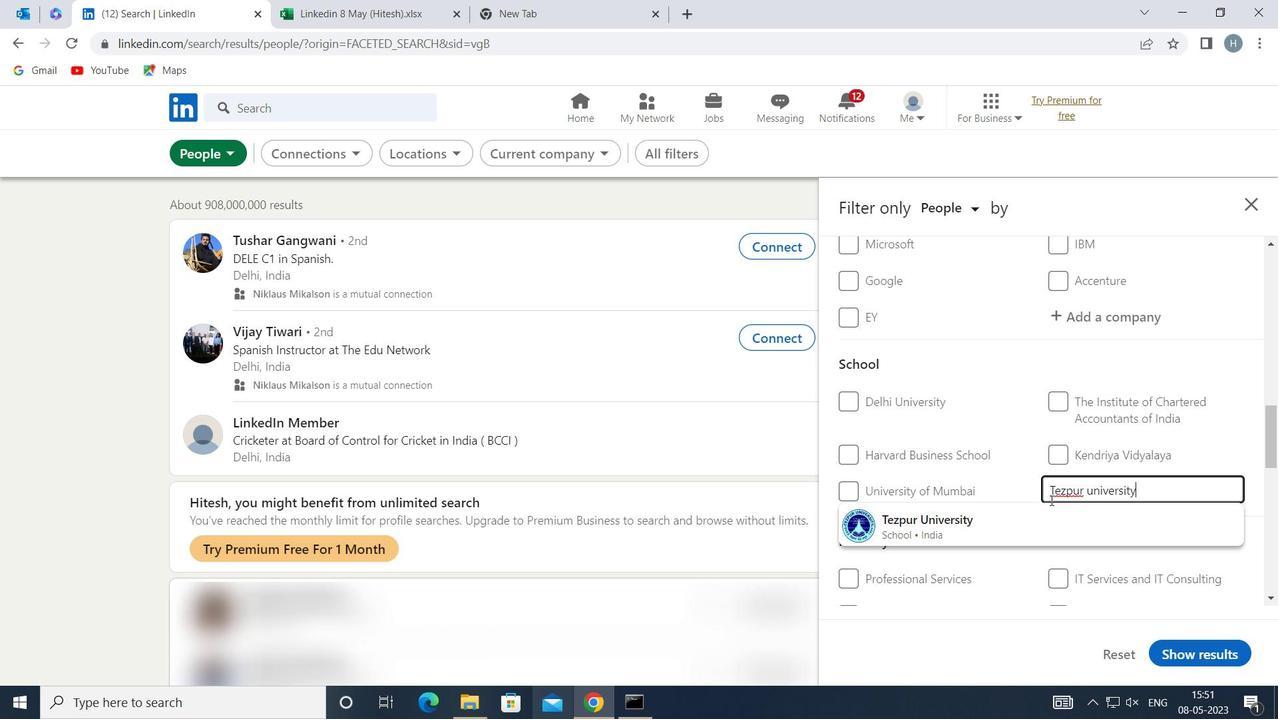 
Action: Mouse pressed left at (1001, 523)
Screenshot: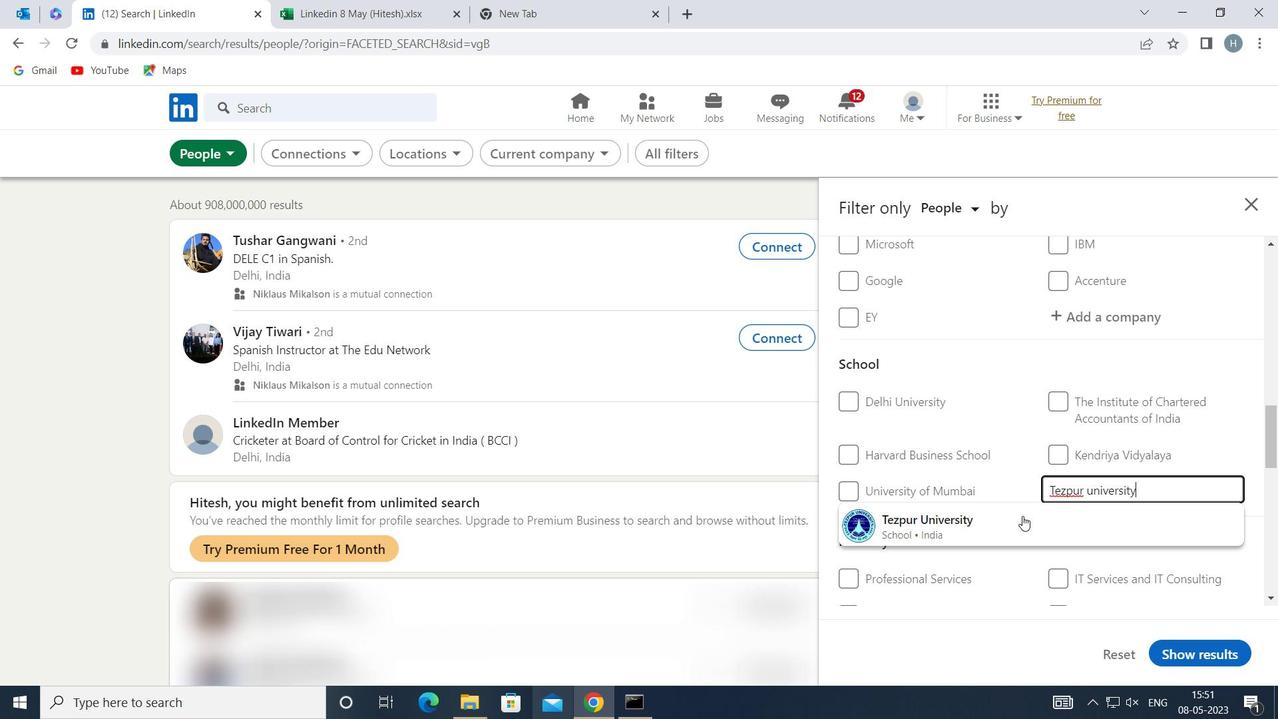 
Action: Mouse moved to (996, 464)
Screenshot: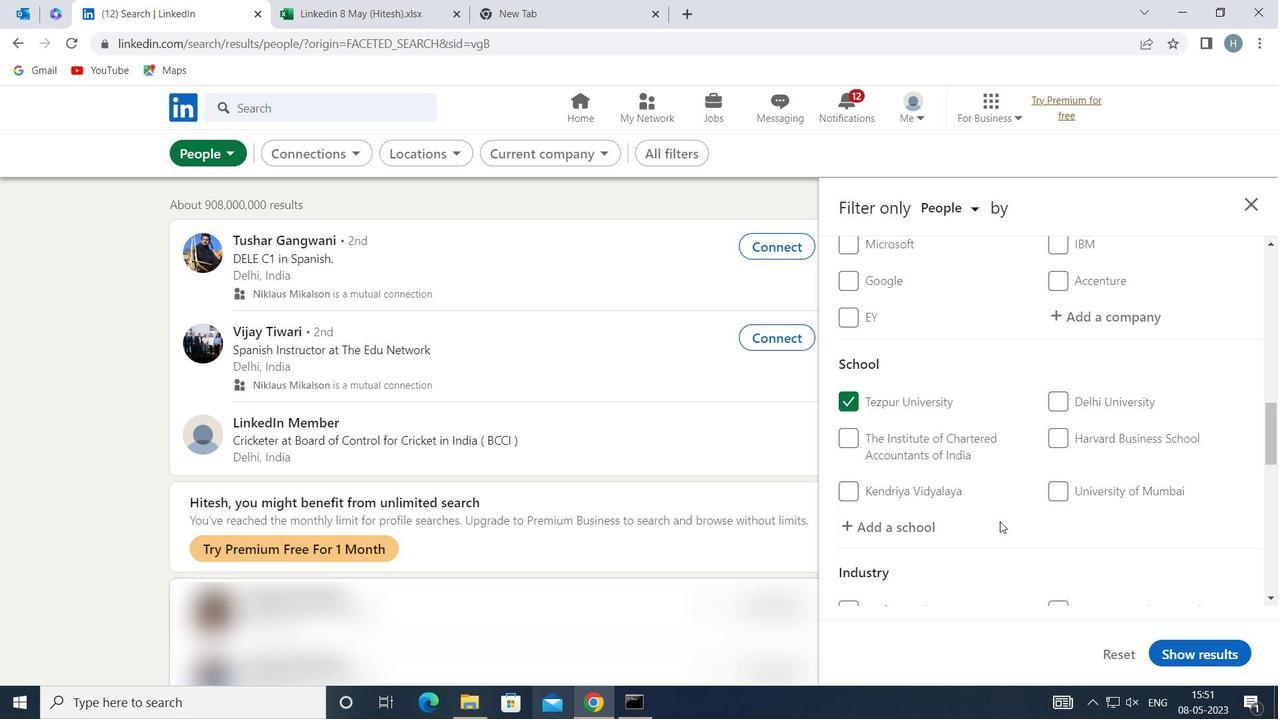 
Action: Mouse scrolled (996, 464) with delta (0, 0)
Screenshot: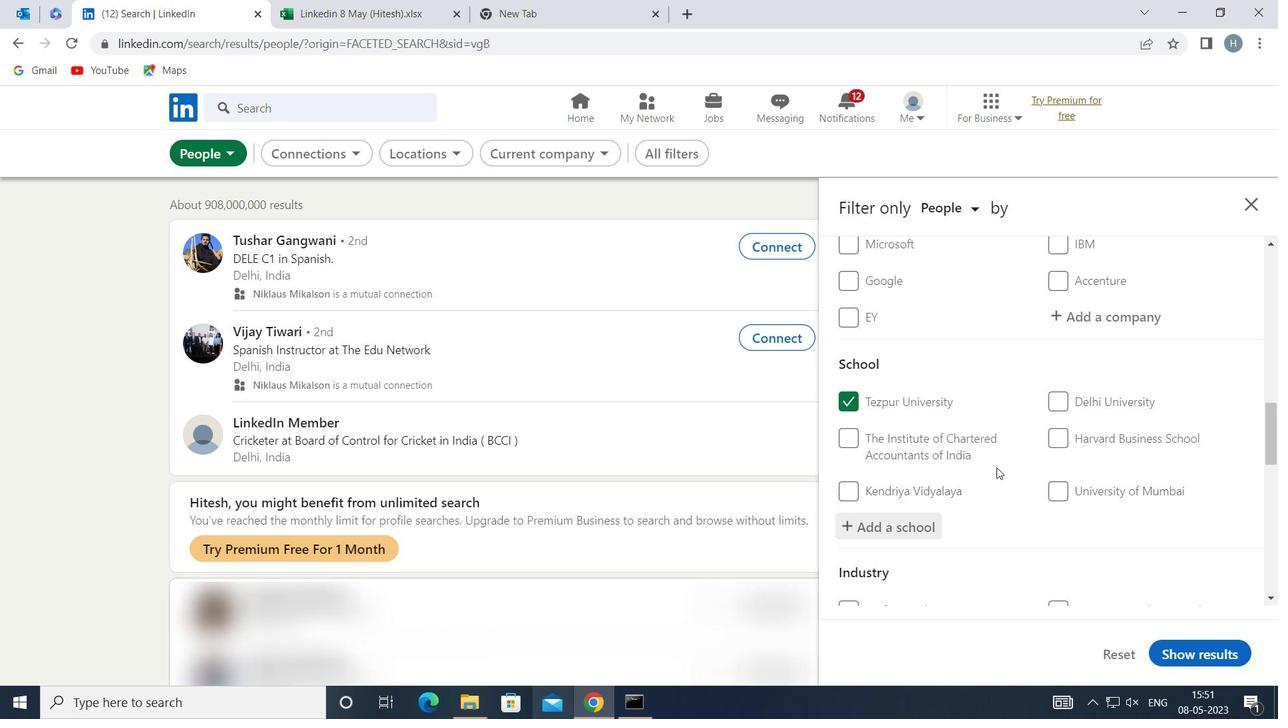
Action: Mouse scrolled (996, 464) with delta (0, 0)
Screenshot: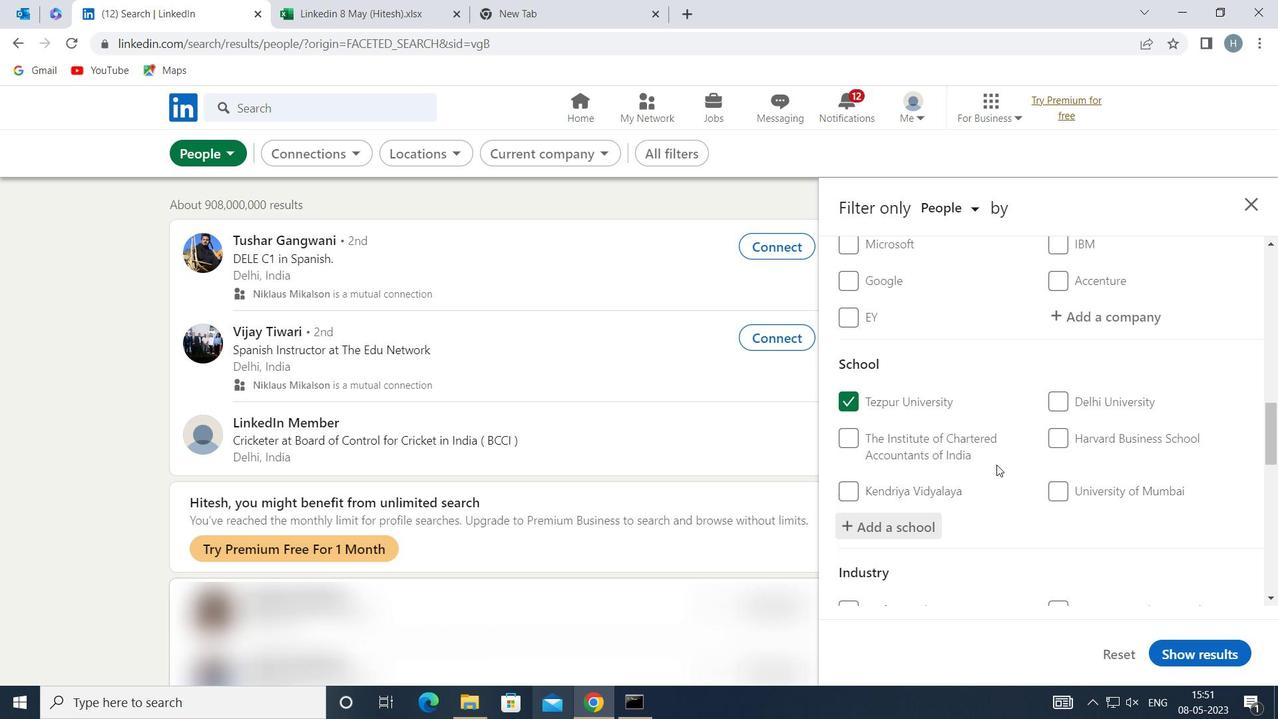 
Action: Mouse moved to (1091, 467)
Screenshot: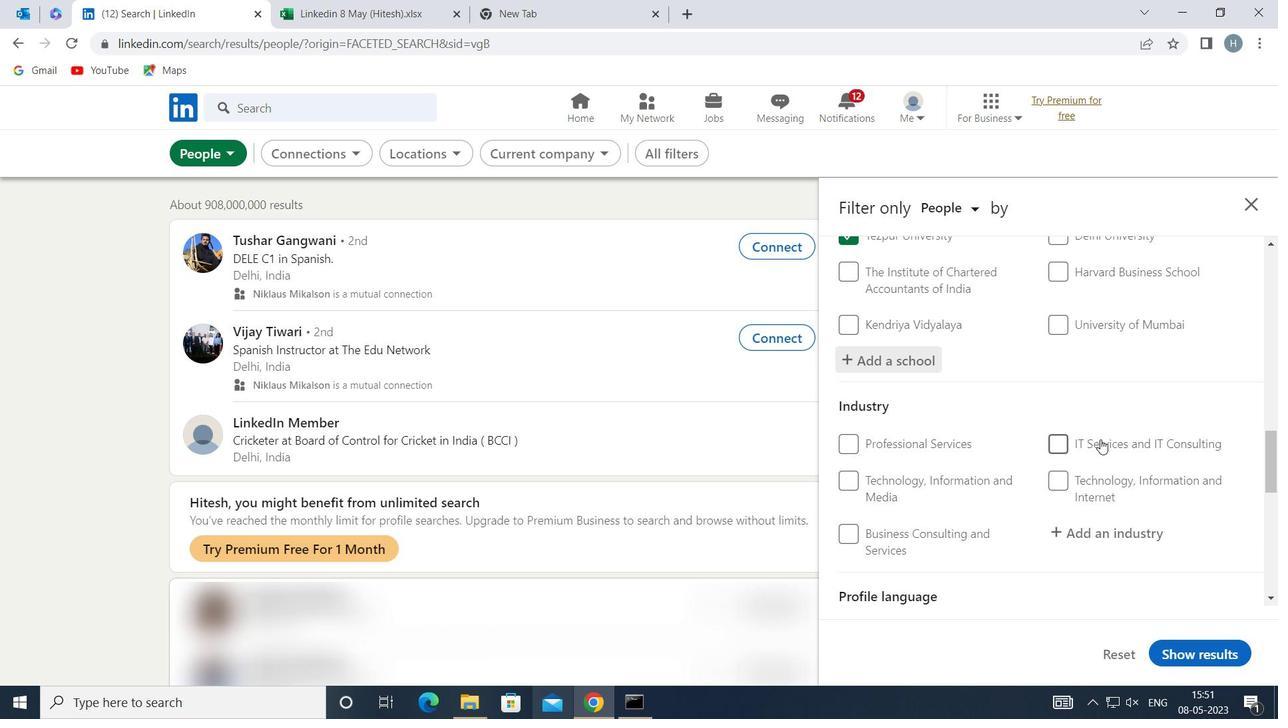 
Action: Mouse scrolled (1091, 466) with delta (0, 0)
Screenshot: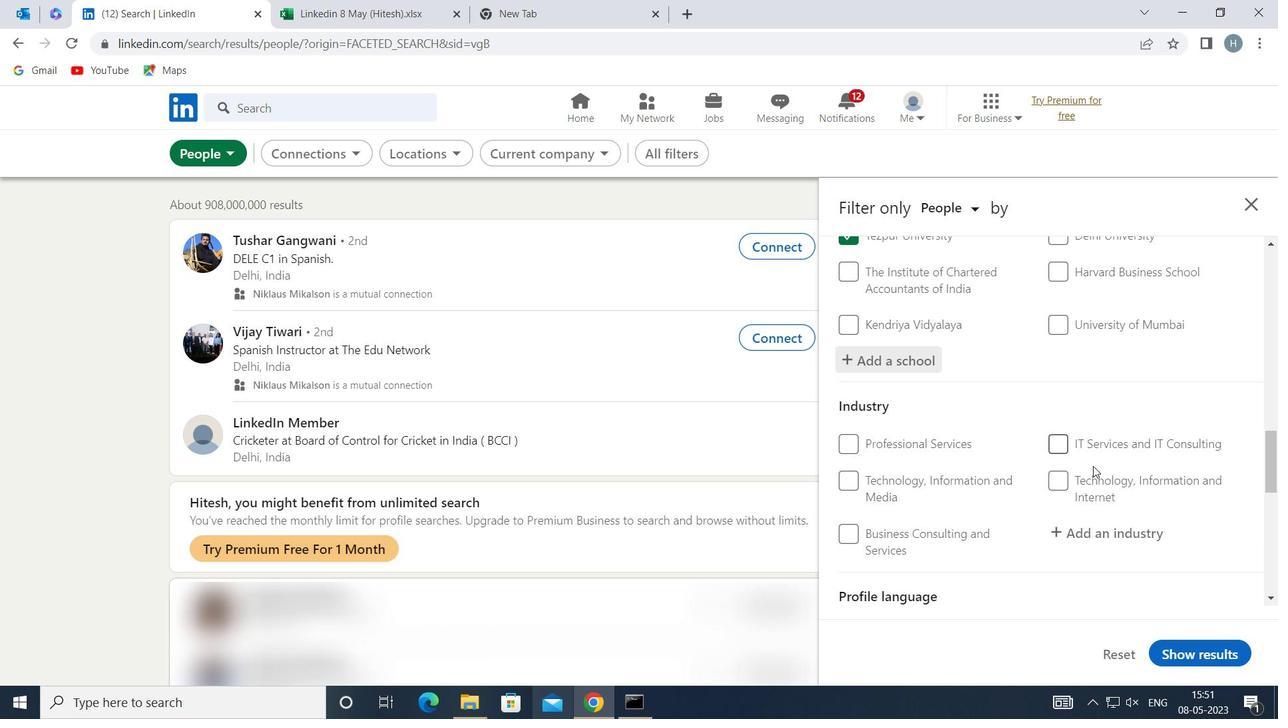 
Action: Mouse moved to (1108, 443)
Screenshot: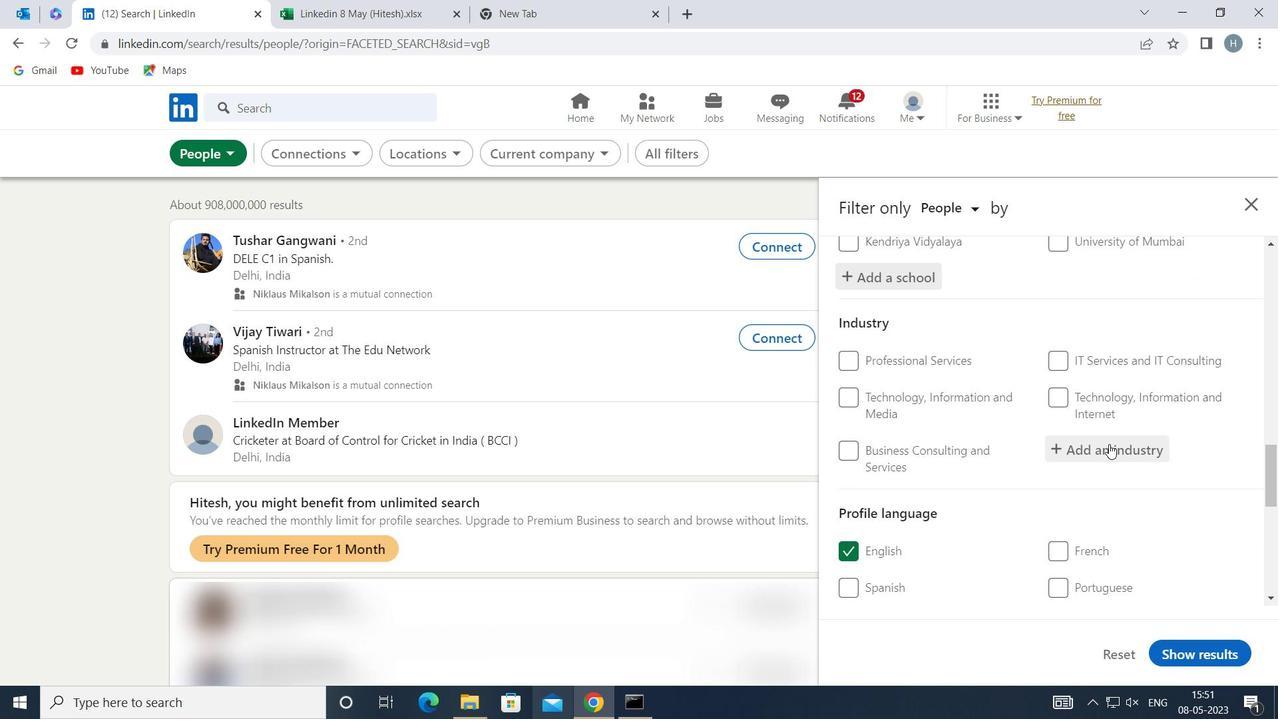 
Action: Mouse pressed left at (1108, 443)
Screenshot: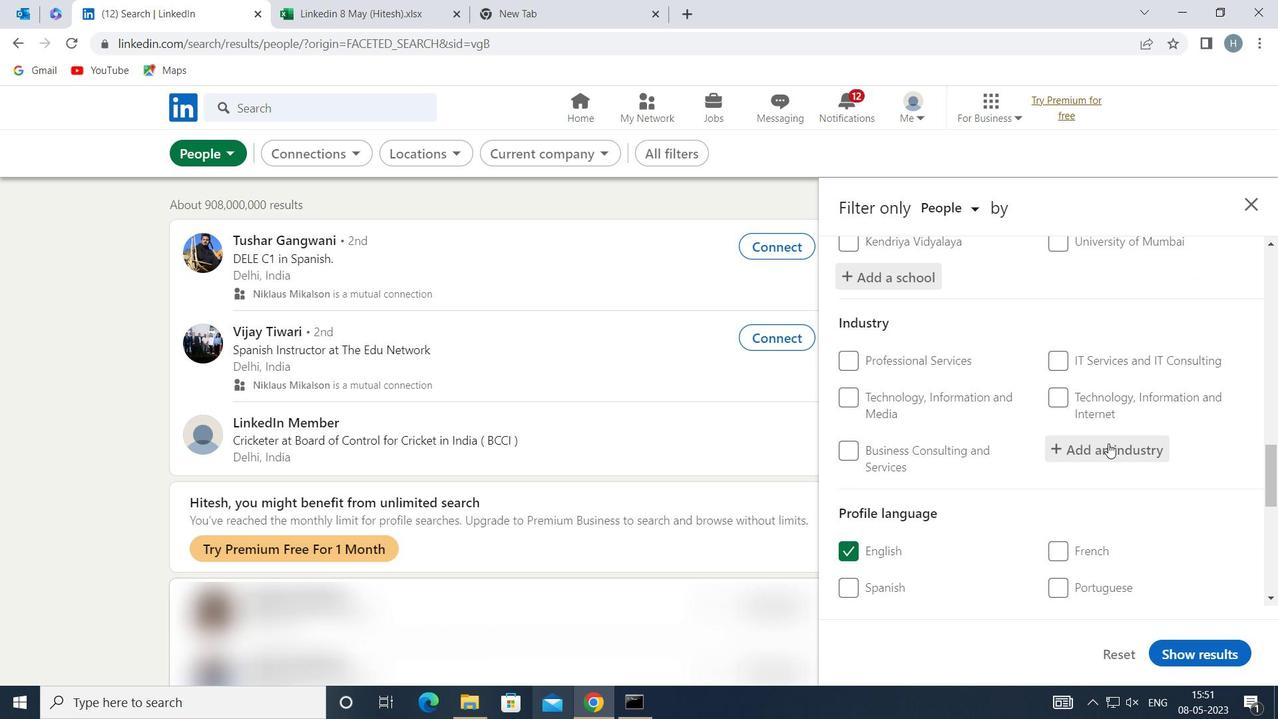 
Action: Key pressed <Key.shift>SPRING
Screenshot: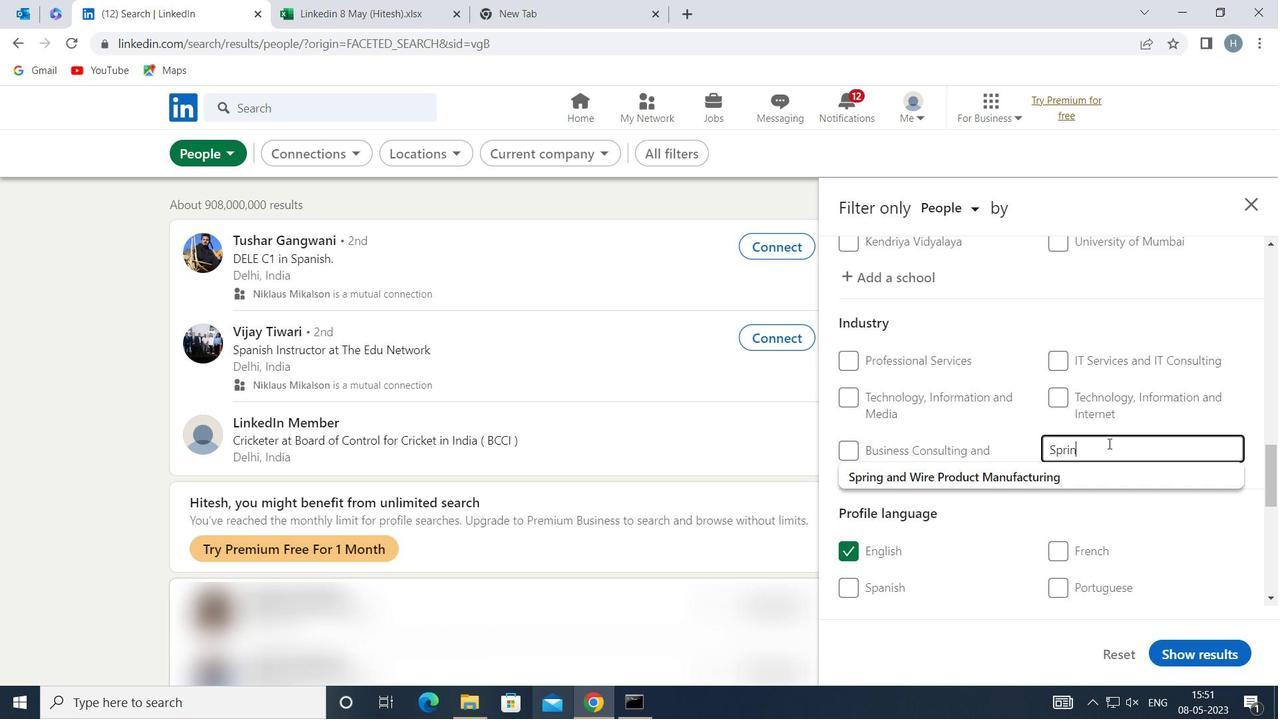
Action: Mouse moved to (1051, 468)
Screenshot: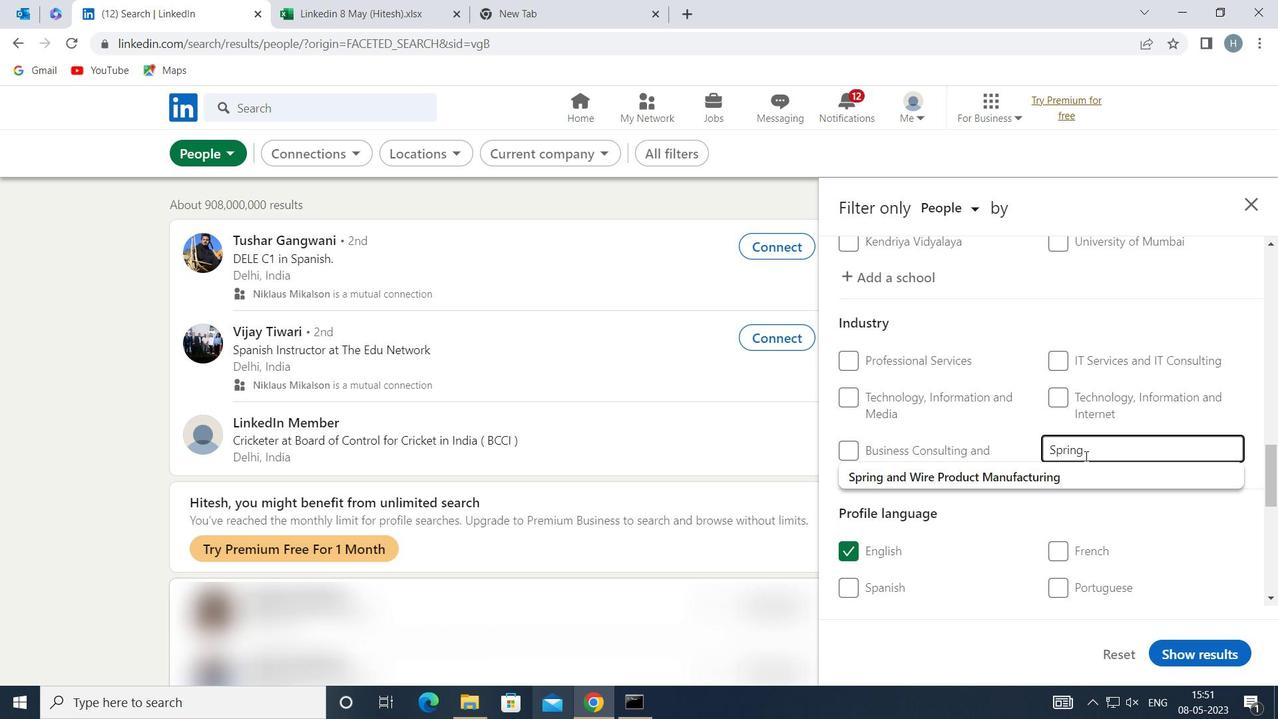 
Action: Mouse pressed left at (1051, 468)
Screenshot: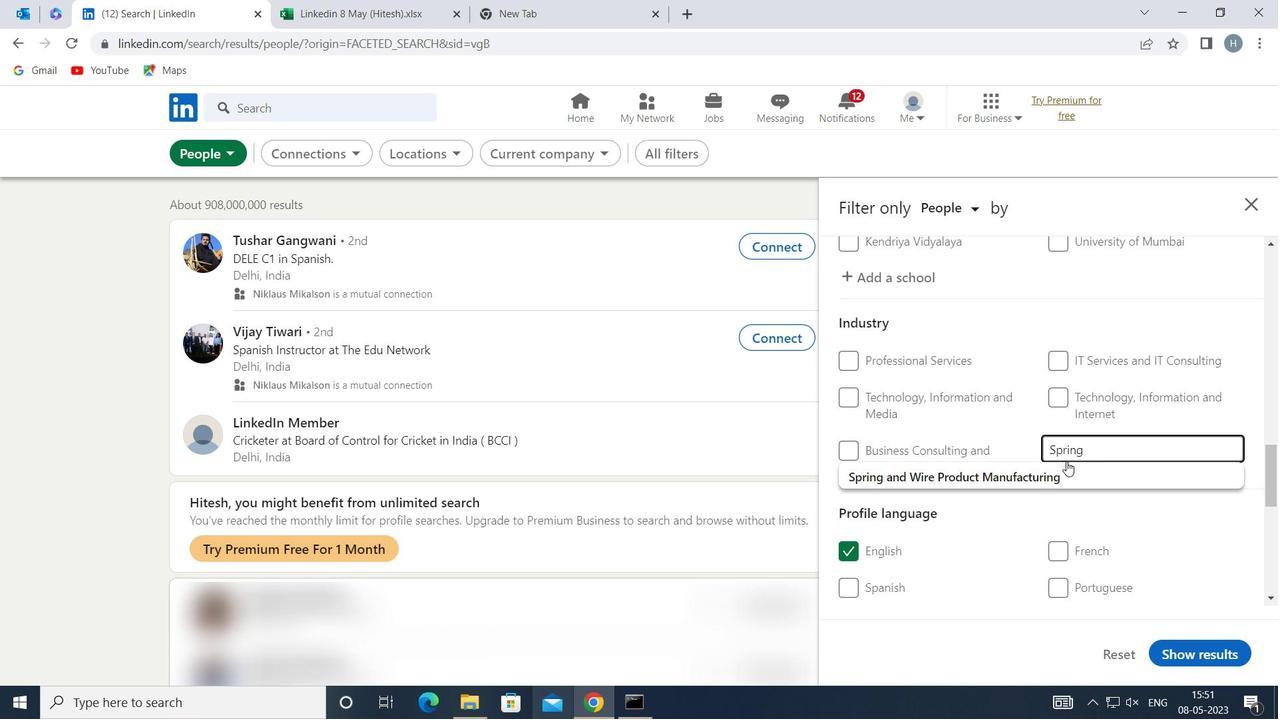 
Action: Mouse moved to (1023, 458)
Screenshot: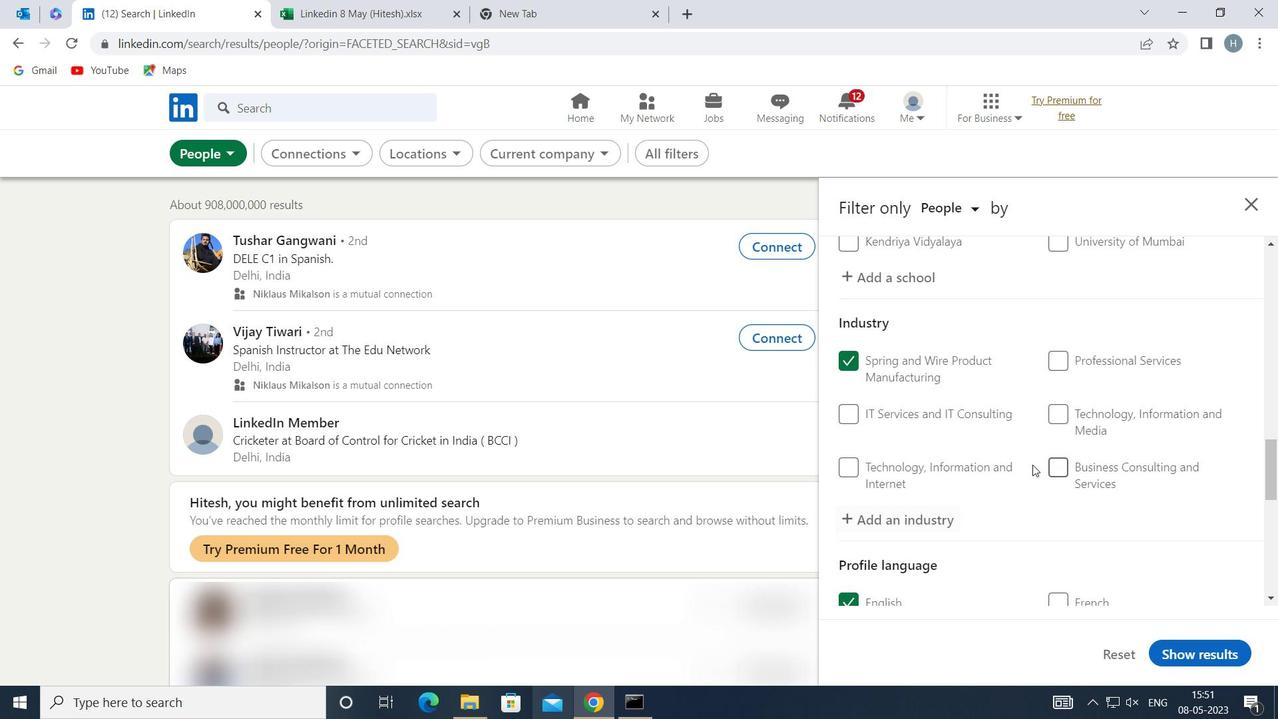 
Action: Mouse scrolled (1023, 458) with delta (0, 0)
Screenshot: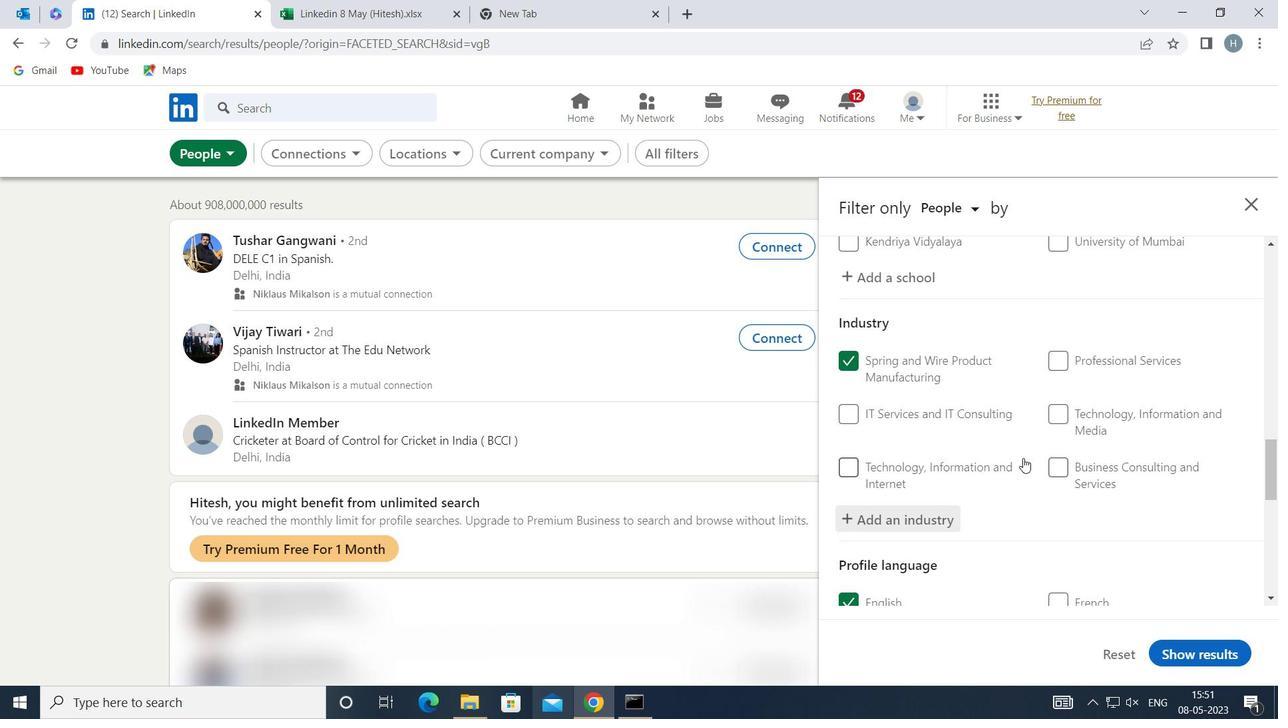 
Action: Mouse scrolled (1023, 458) with delta (0, 0)
Screenshot: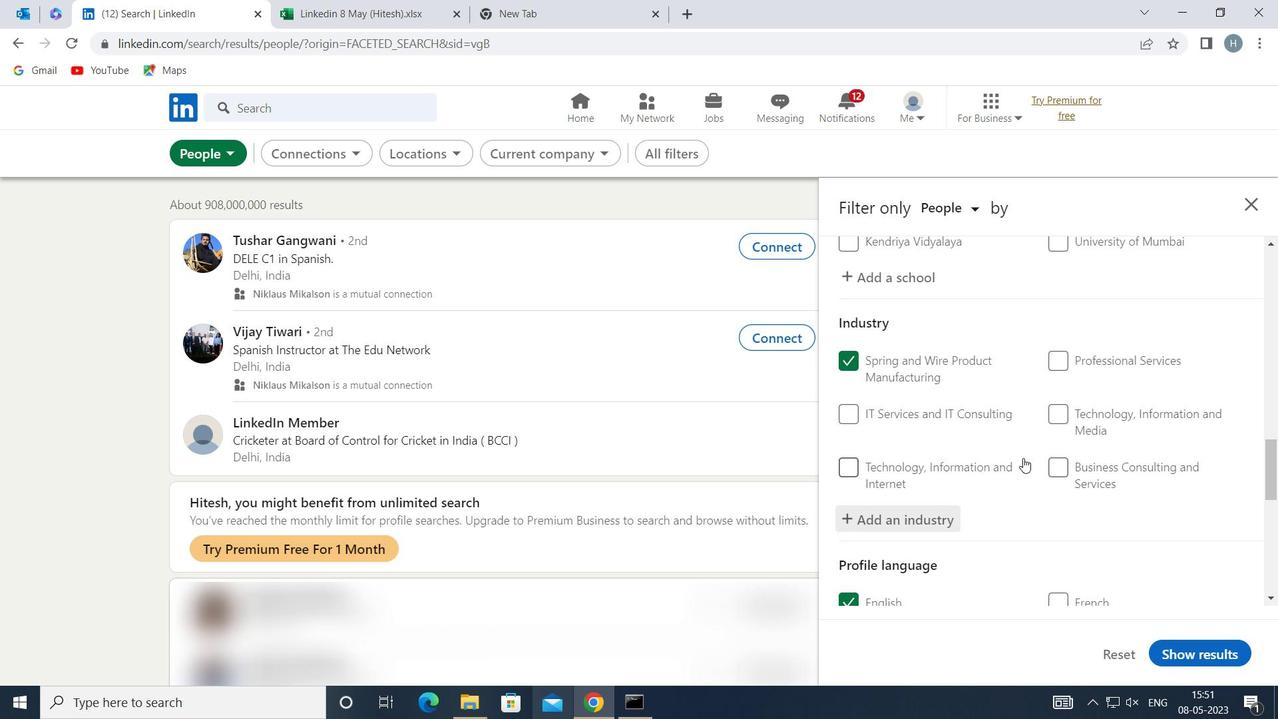
Action: Mouse scrolled (1023, 458) with delta (0, 0)
Screenshot: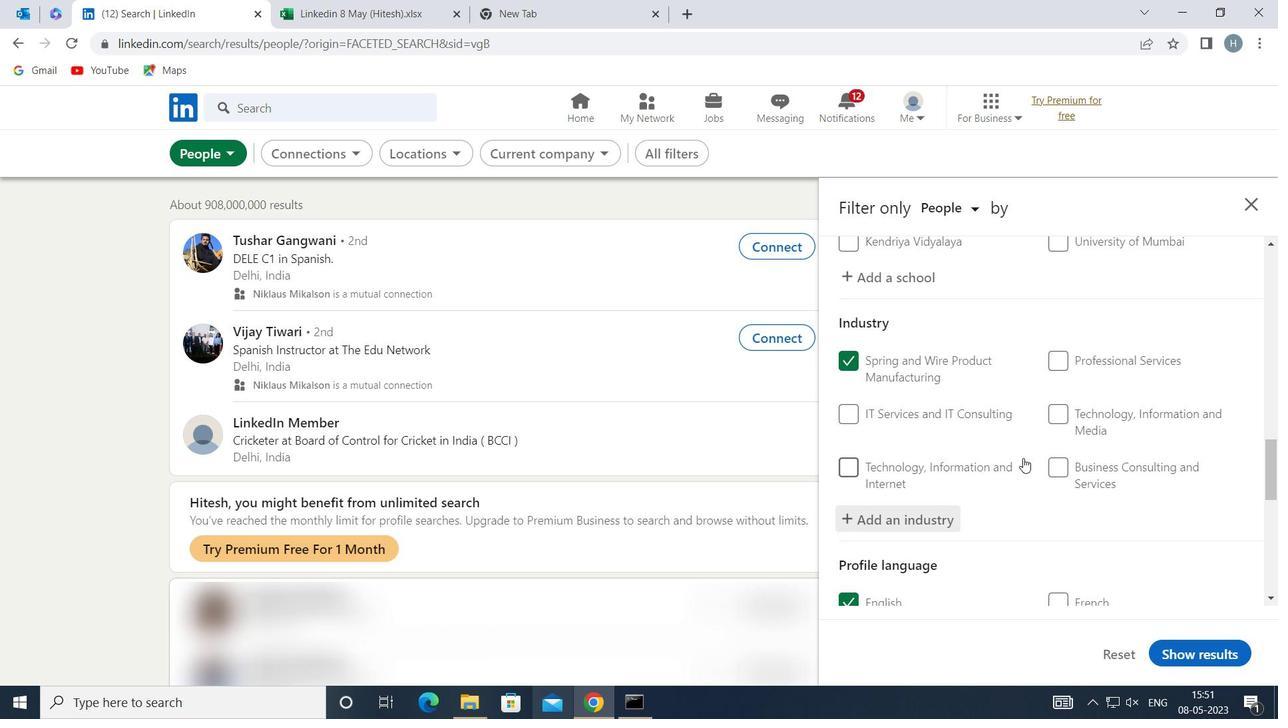 
Action: Mouse moved to (1017, 443)
Screenshot: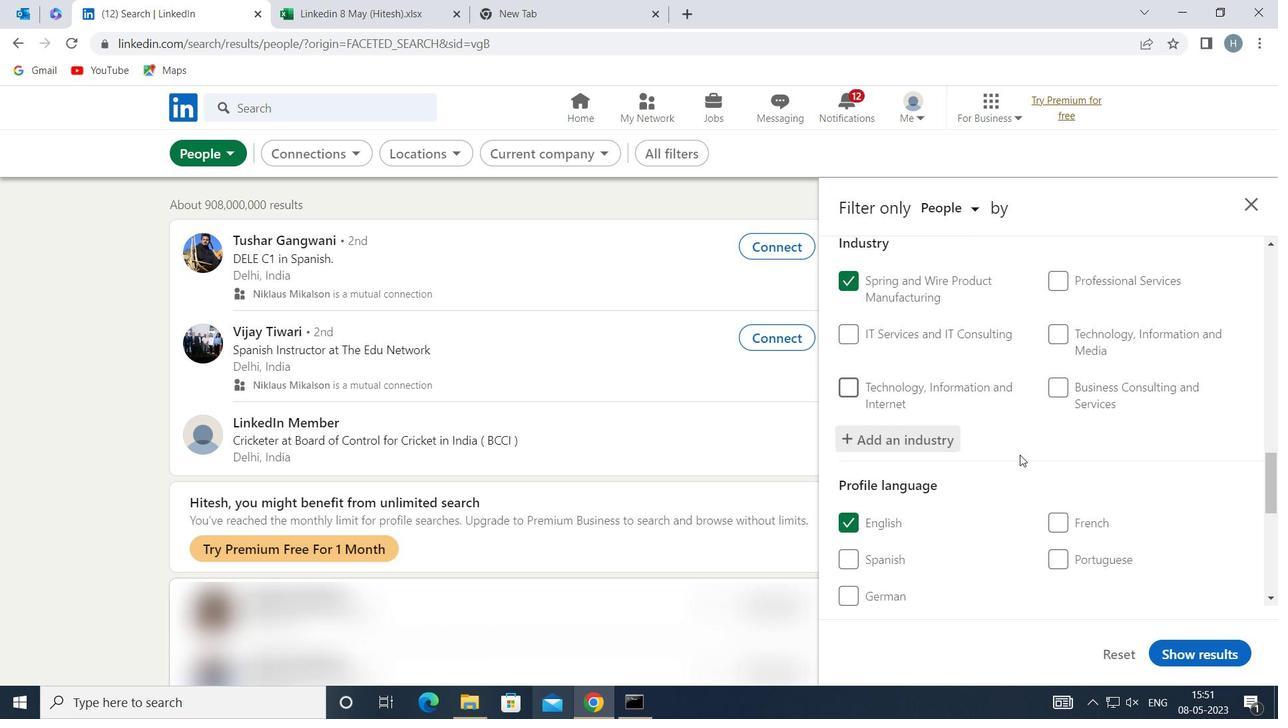 
Action: Mouse scrolled (1017, 442) with delta (0, 0)
Screenshot: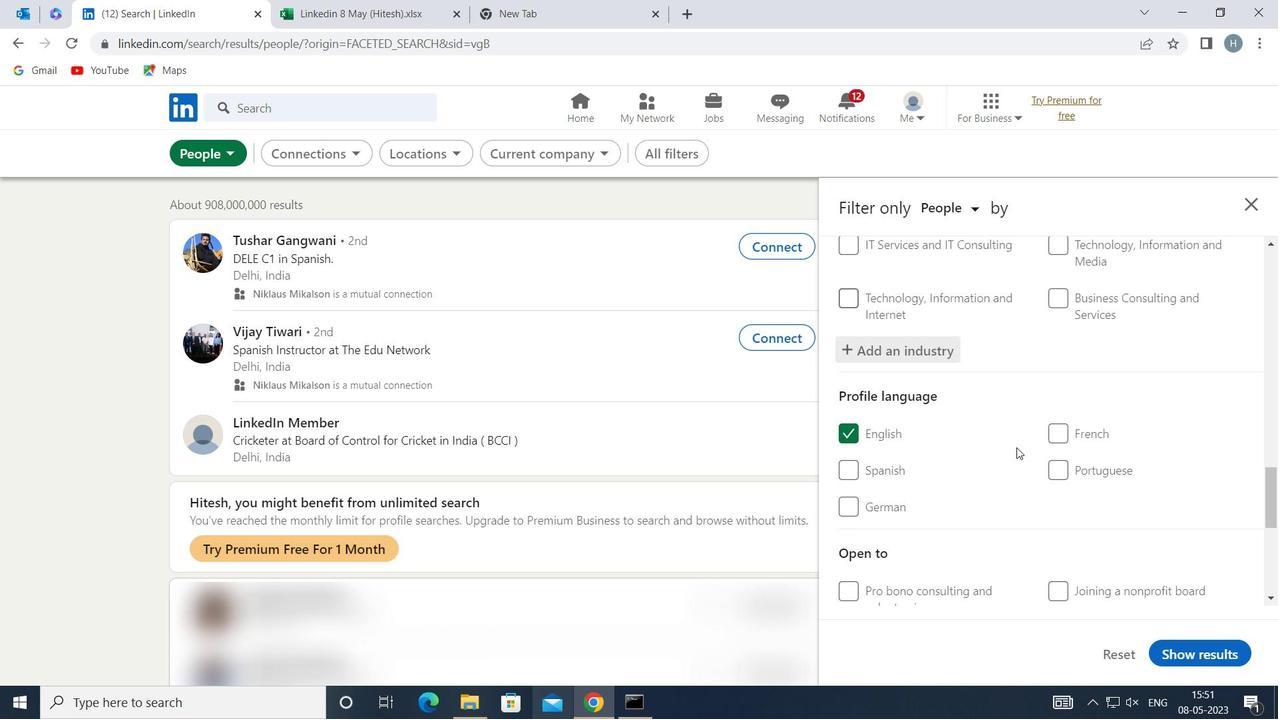 
Action: Mouse scrolled (1017, 442) with delta (0, 0)
Screenshot: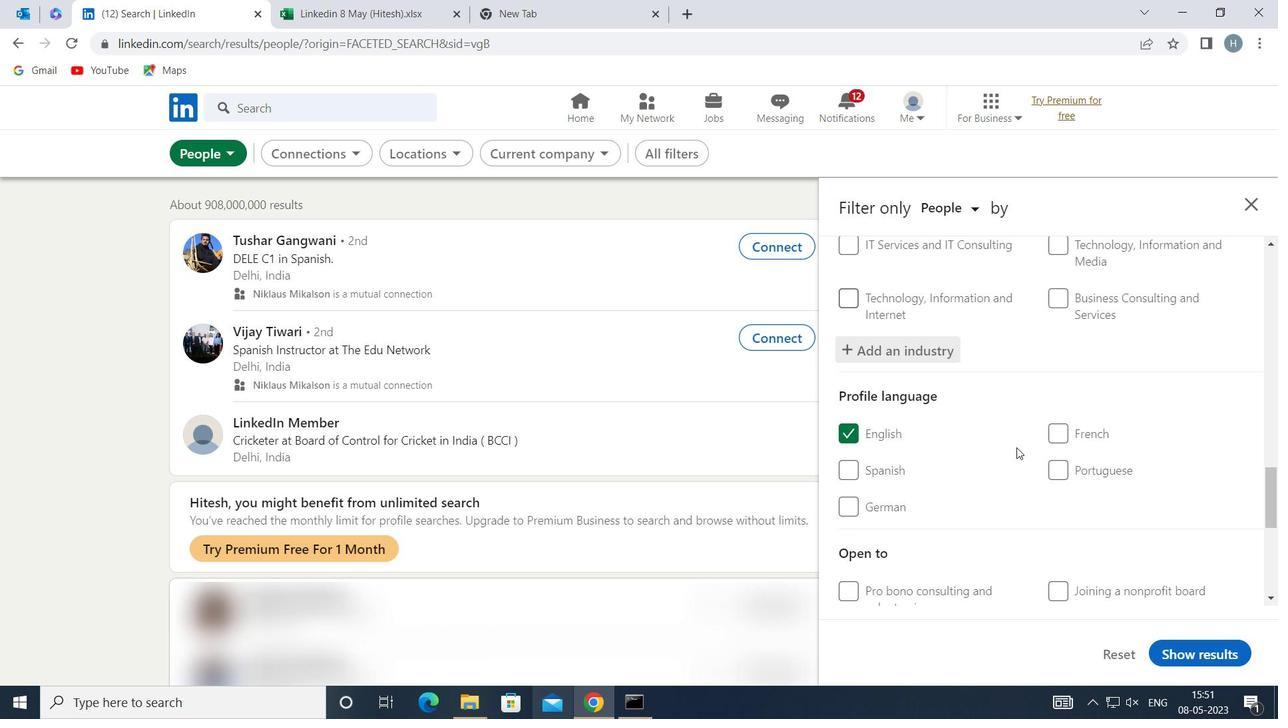 
Action: Mouse moved to (1017, 442)
Screenshot: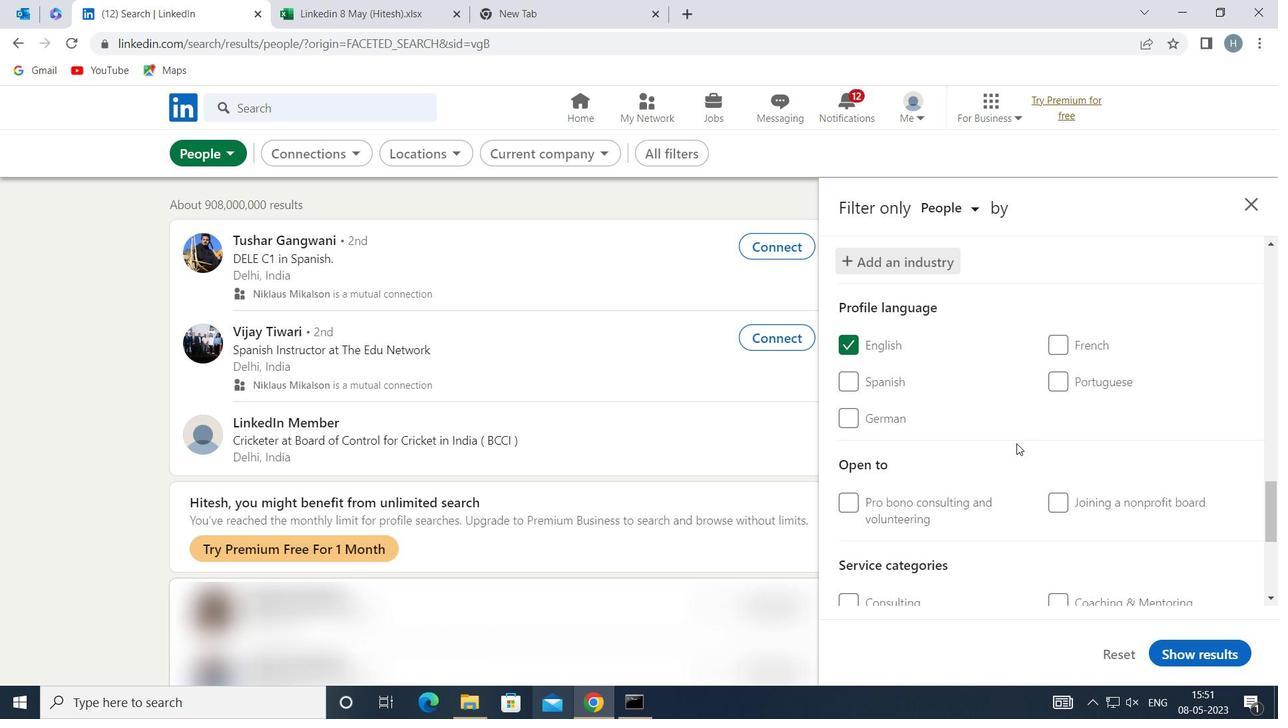 
Action: Mouse scrolled (1017, 442) with delta (0, 0)
Screenshot: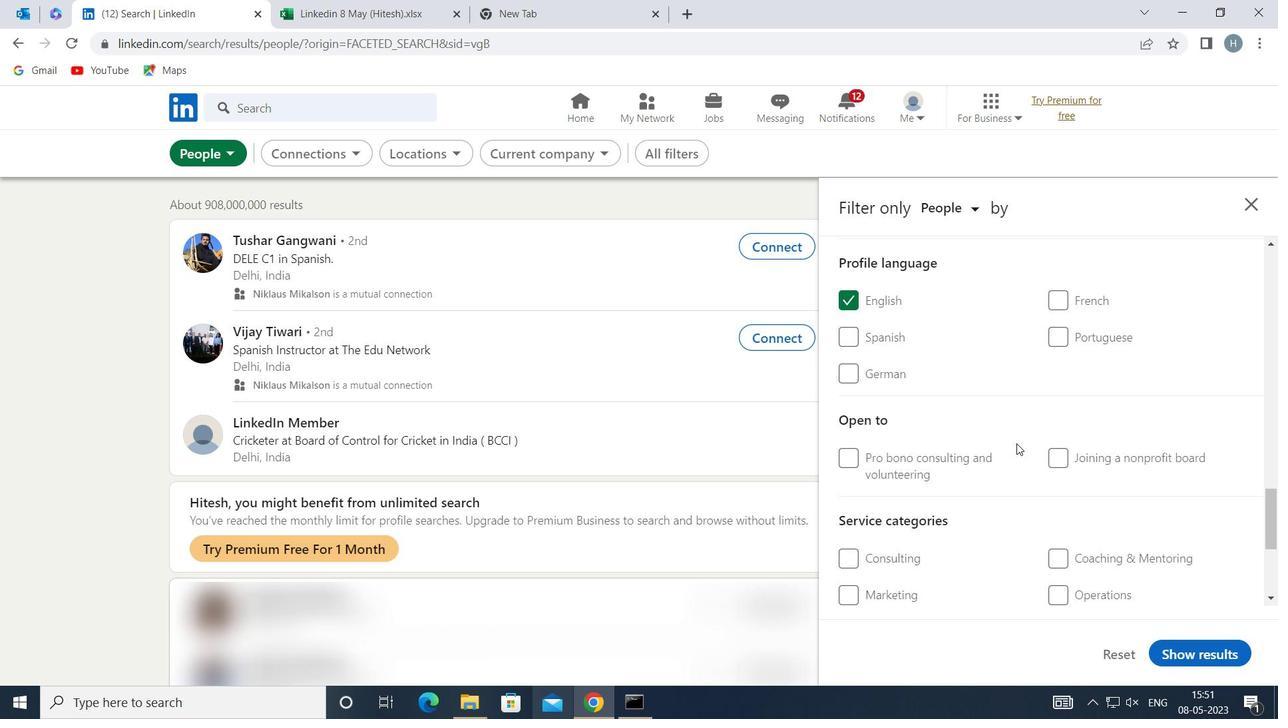 
Action: Mouse moved to (1122, 429)
Screenshot: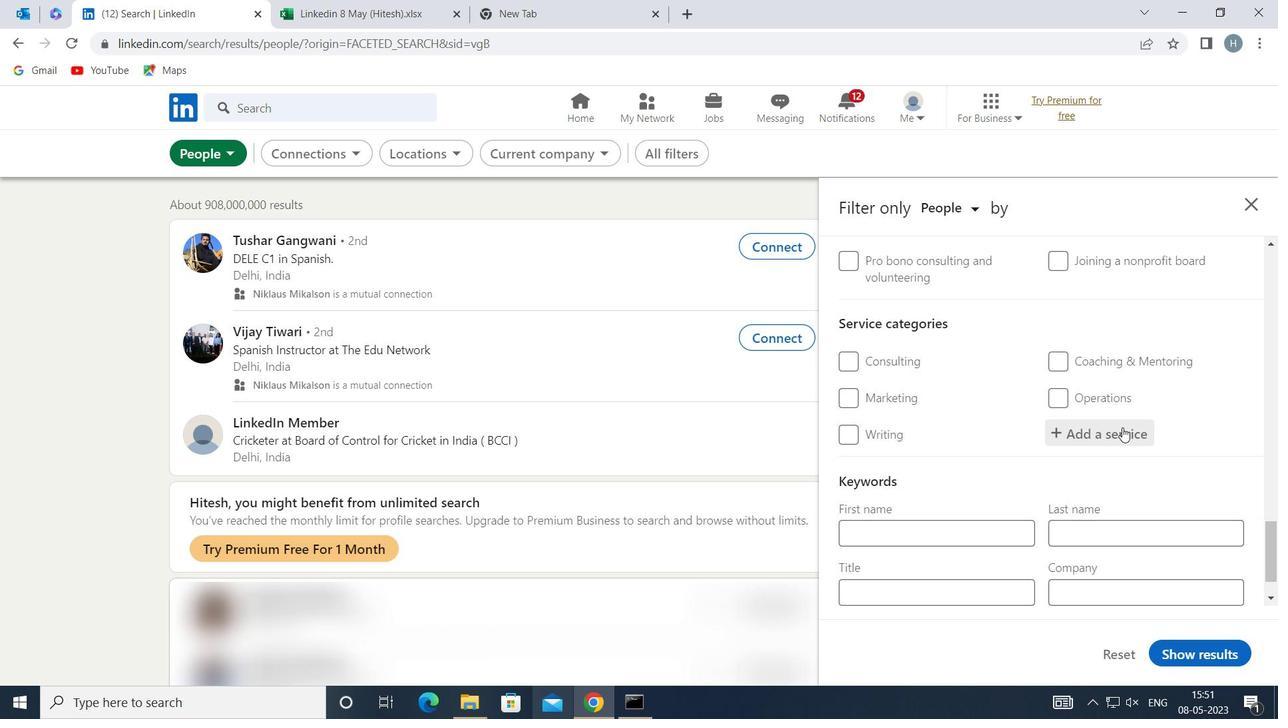 
Action: Mouse pressed left at (1122, 429)
Screenshot: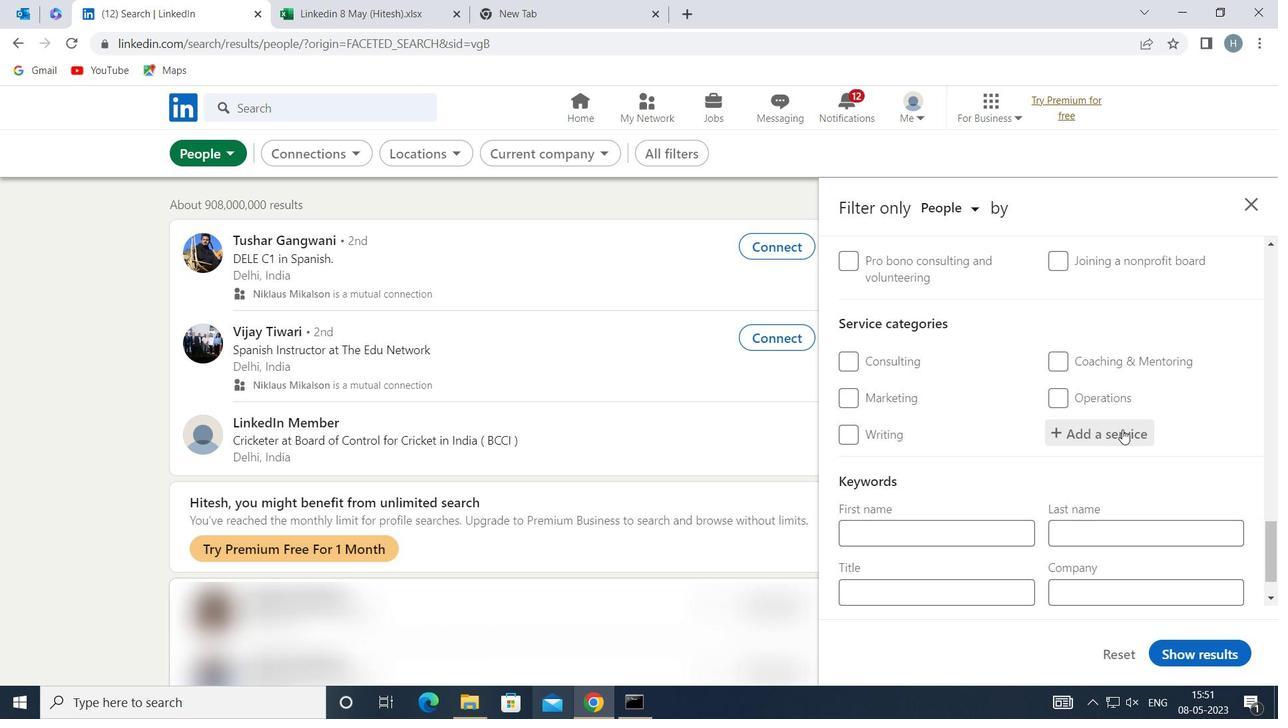 
Action: Key pressed <Key.shift>OUTSOU
Screenshot: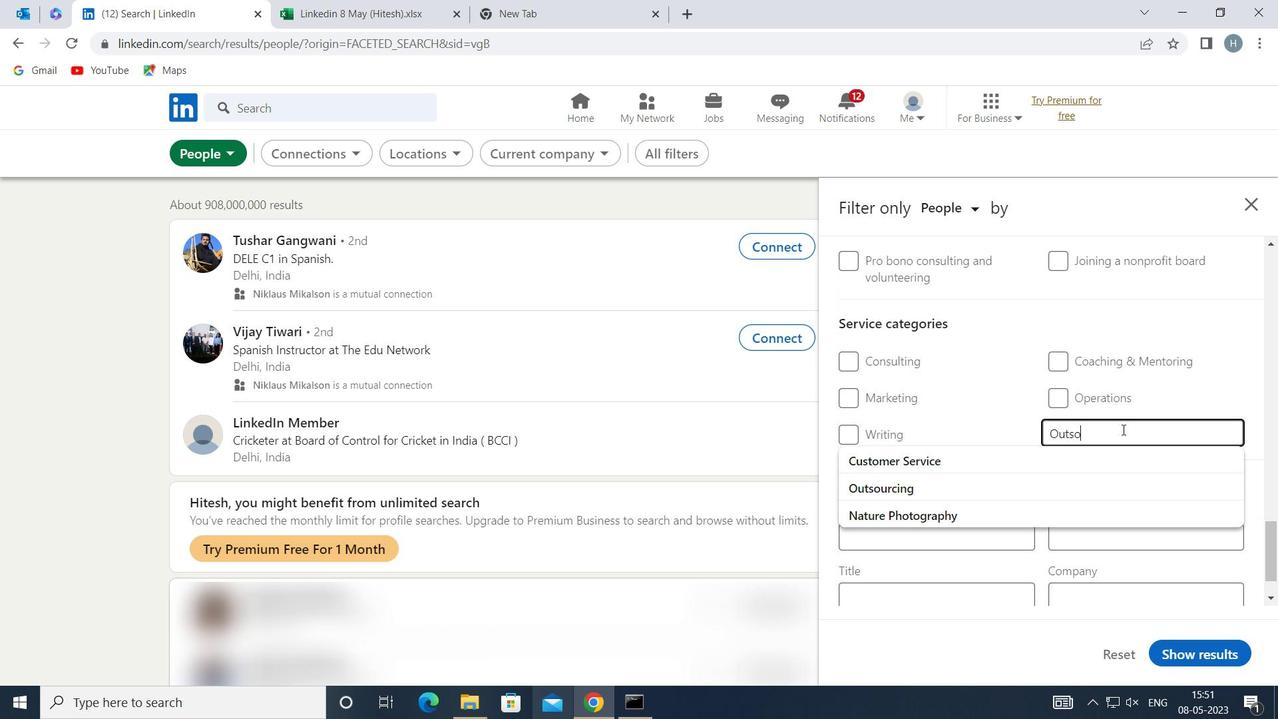 
Action: Mouse moved to (1036, 460)
Screenshot: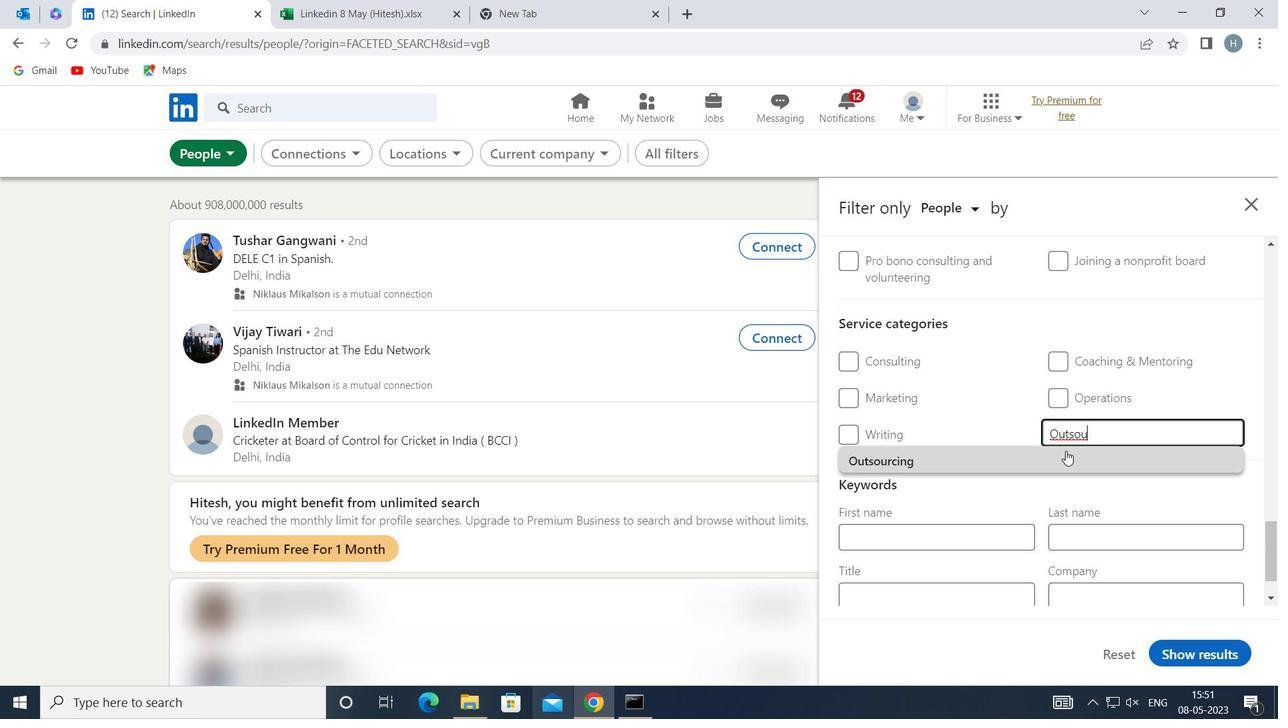 
Action: Mouse pressed left at (1036, 460)
Screenshot: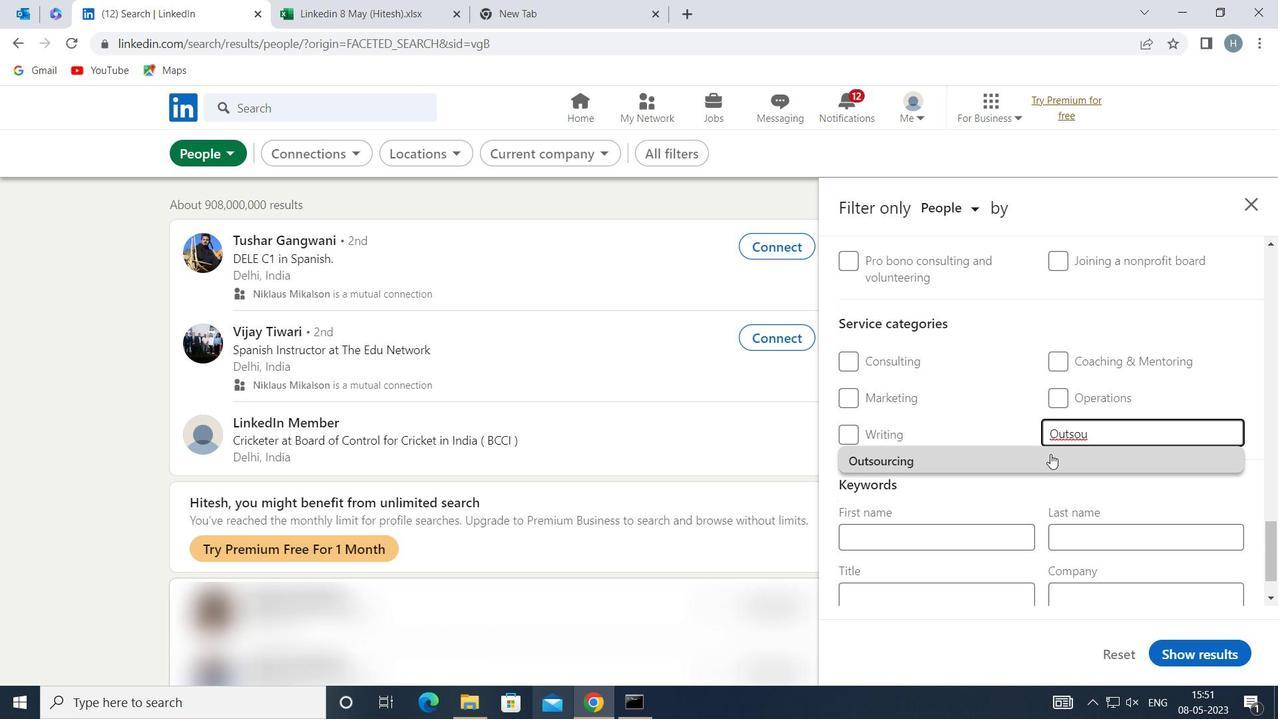 
Action: Mouse moved to (1036, 461)
Screenshot: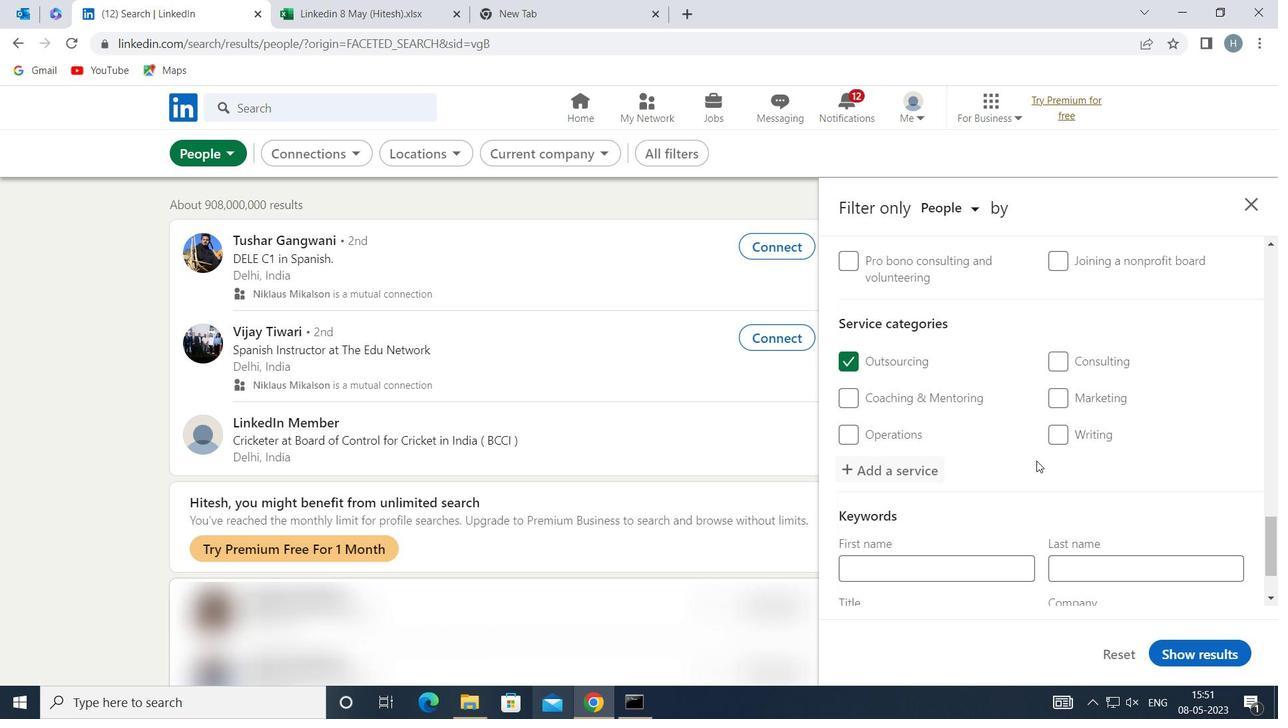 
Action: Mouse scrolled (1036, 460) with delta (0, 0)
Screenshot: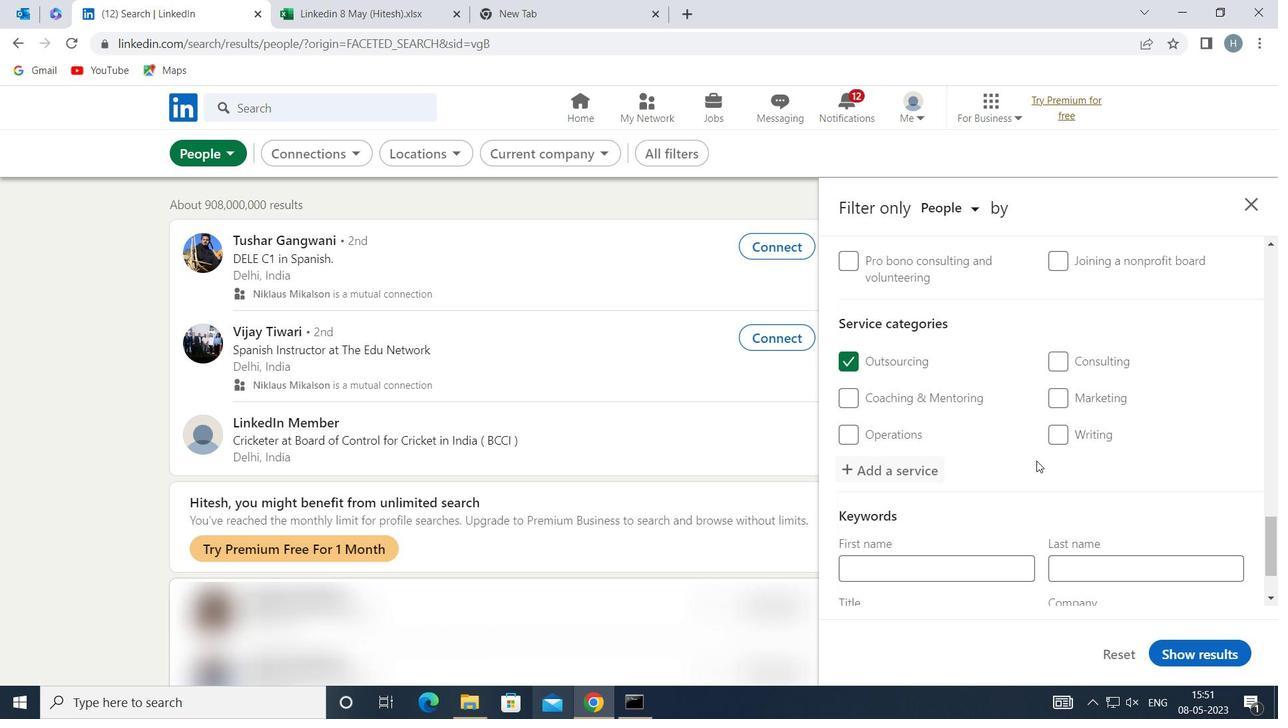 
Action: Mouse moved to (1036, 462)
Screenshot: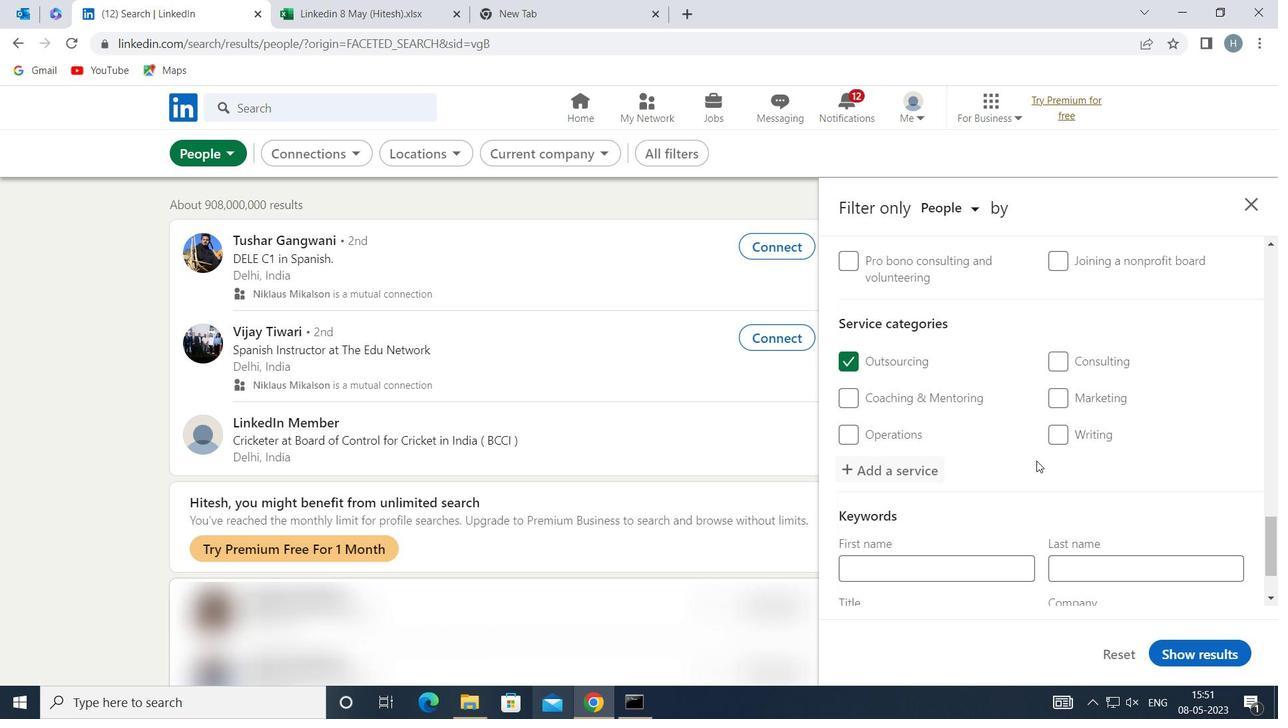 
Action: Mouse scrolled (1036, 461) with delta (0, 0)
Screenshot: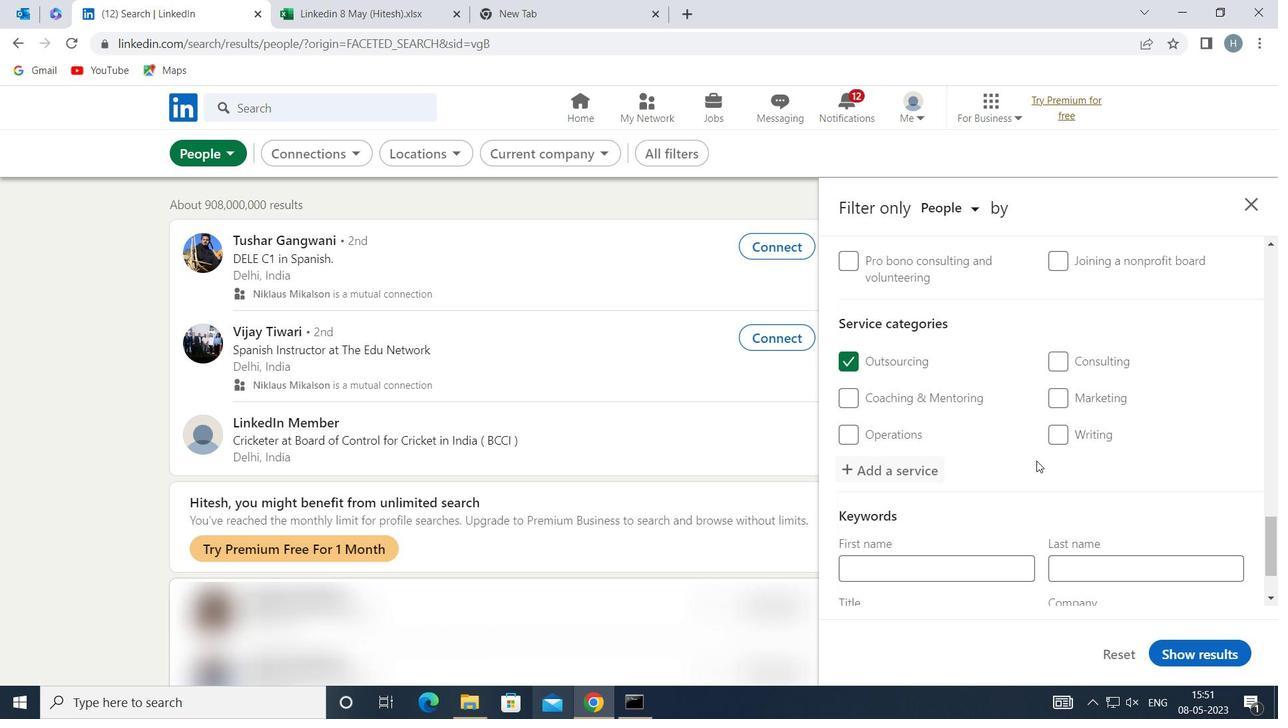 
Action: Mouse scrolled (1036, 461) with delta (0, 0)
Screenshot: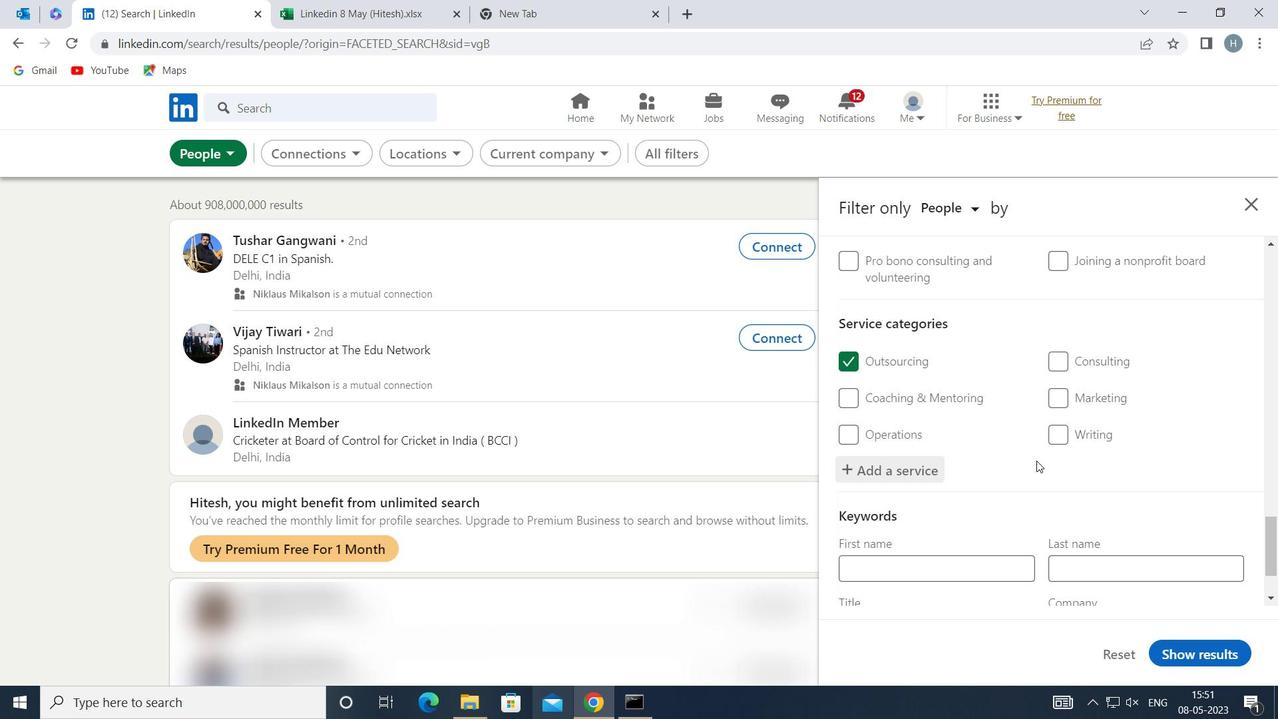 
Action: Mouse scrolled (1036, 461) with delta (0, 0)
Screenshot: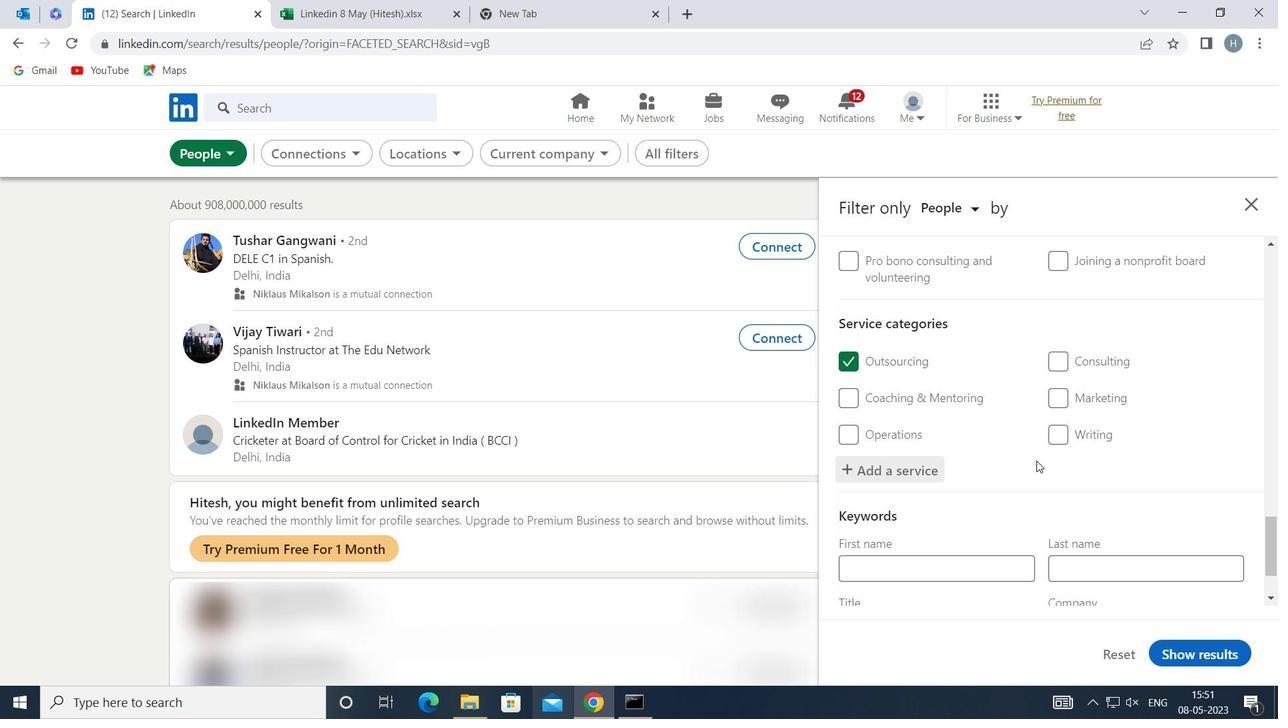 
Action: Mouse moved to (1031, 479)
Screenshot: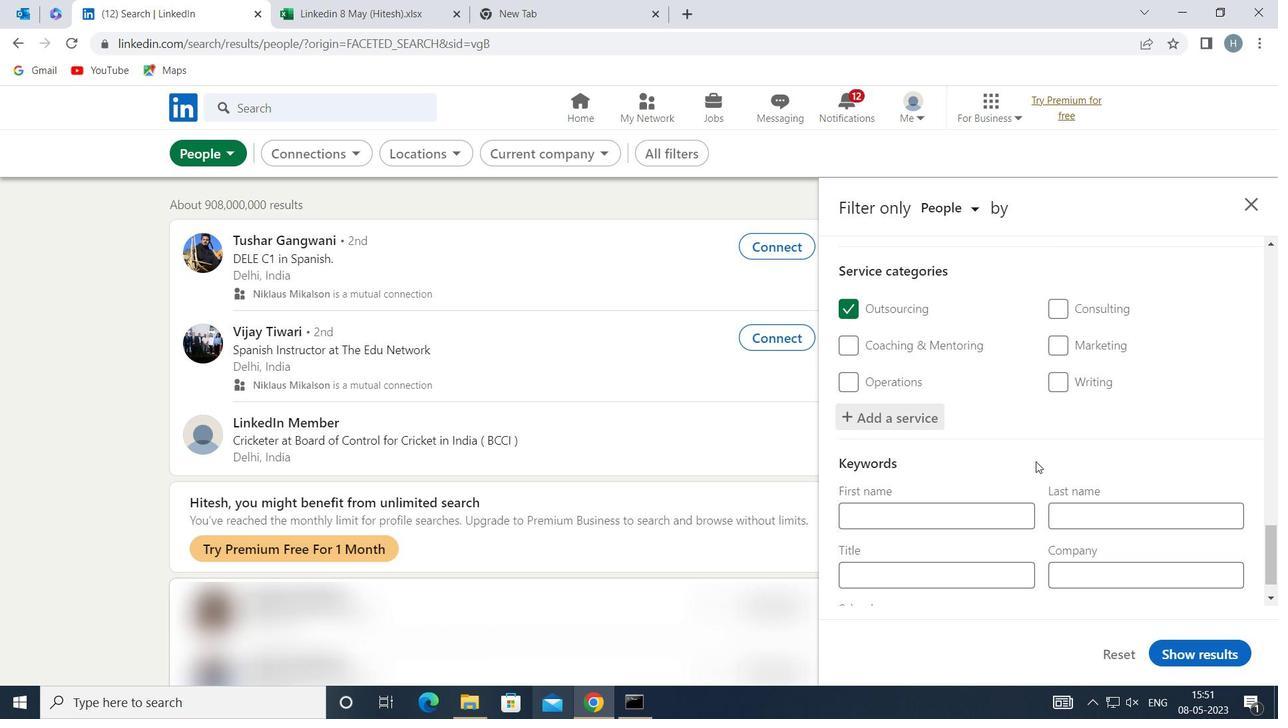 
Action: Mouse scrolled (1031, 478) with delta (0, 0)
Screenshot: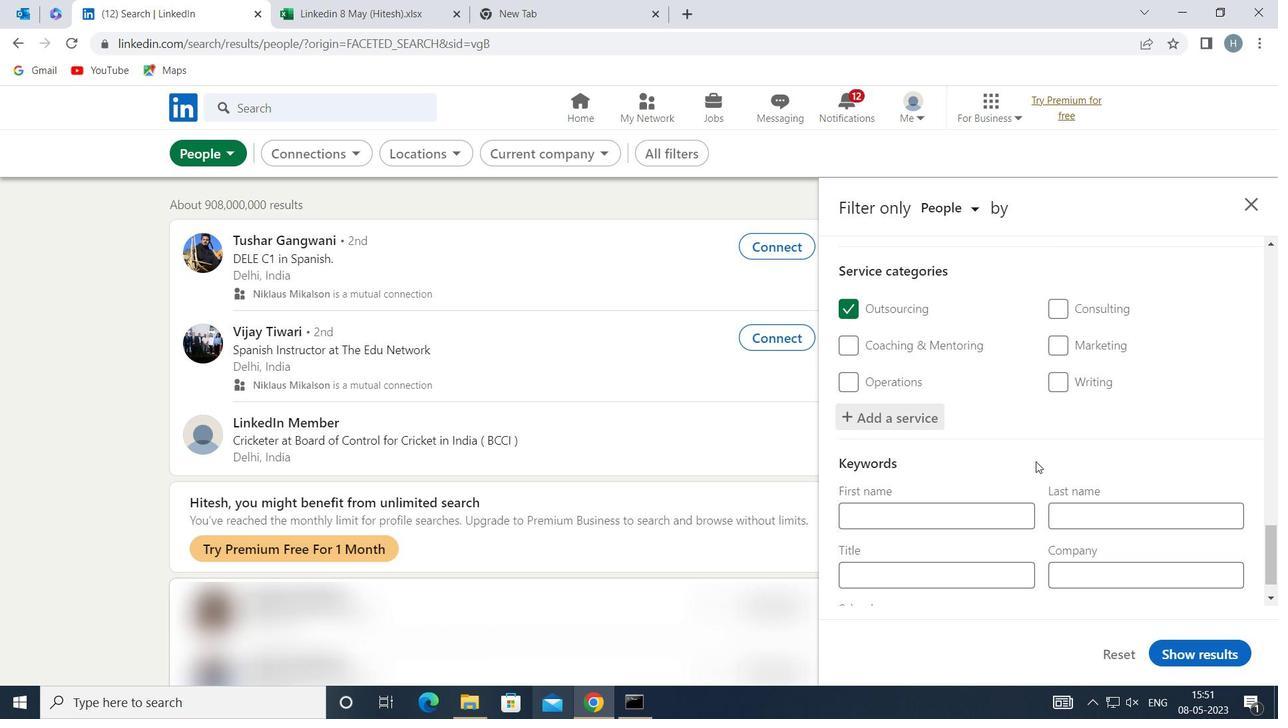 
Action: Mouse moved to (1029, 494)
Screenshot: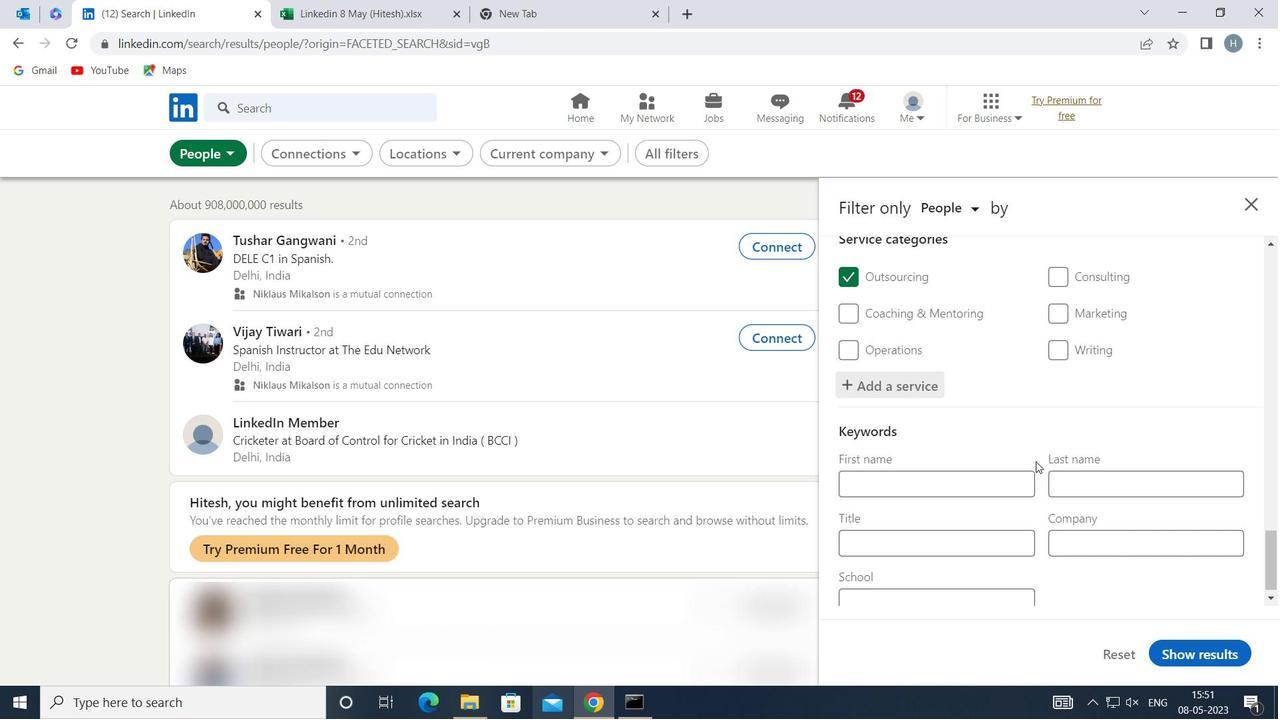 
Action: Mouse scrolled (1029, 494) with delta (0, 0)
Screenshot: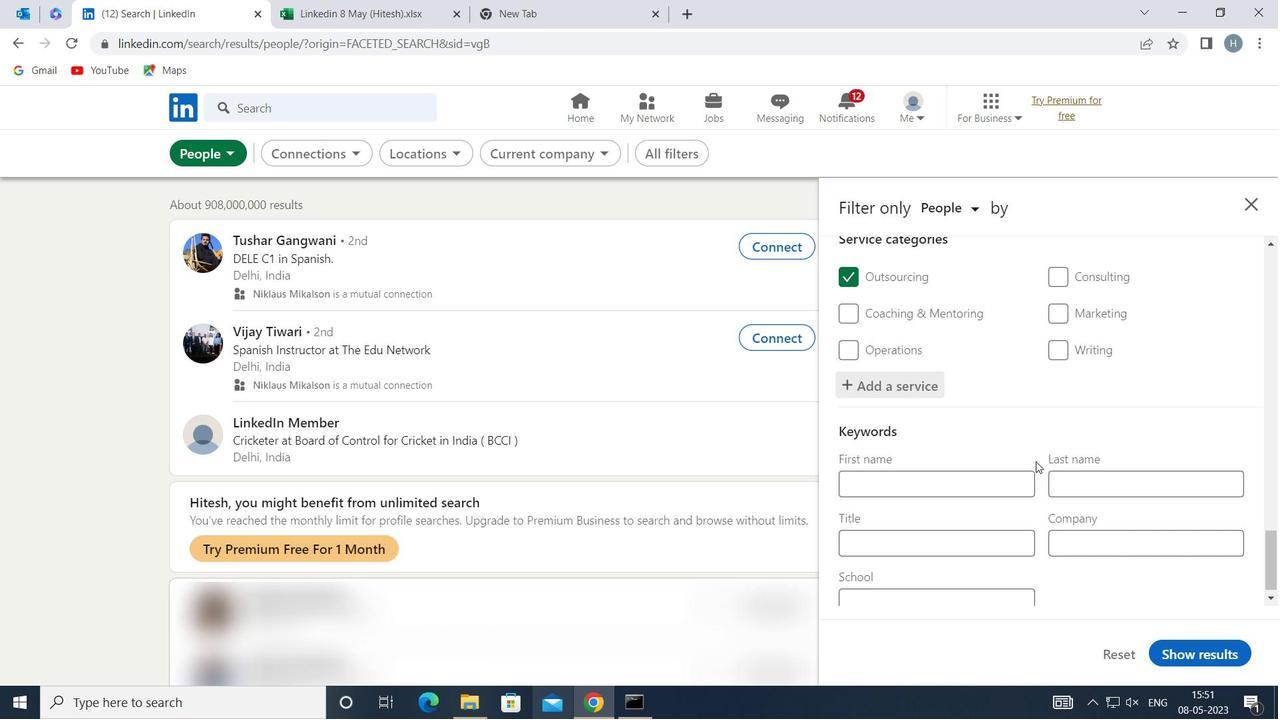 
Action: Mouse moved to (1024, 522)
Screenshot: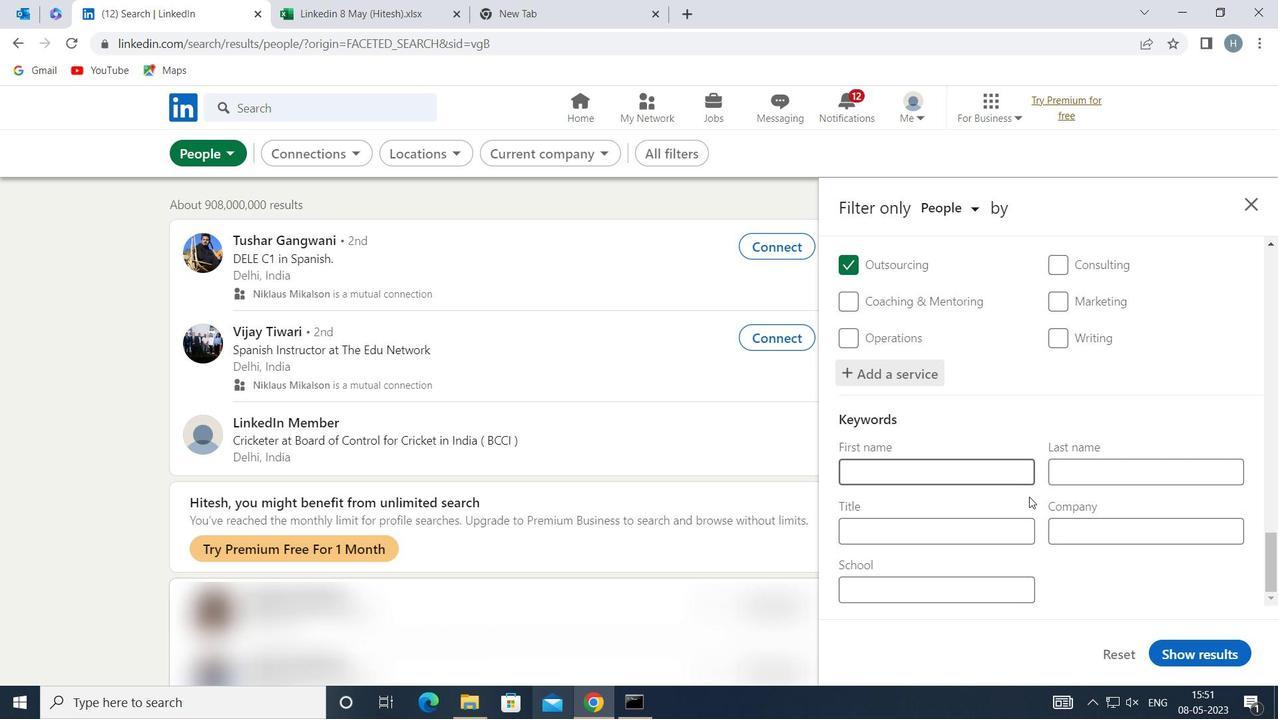 
Action: Mouse pressed left at (1024, 522)
Screenshot: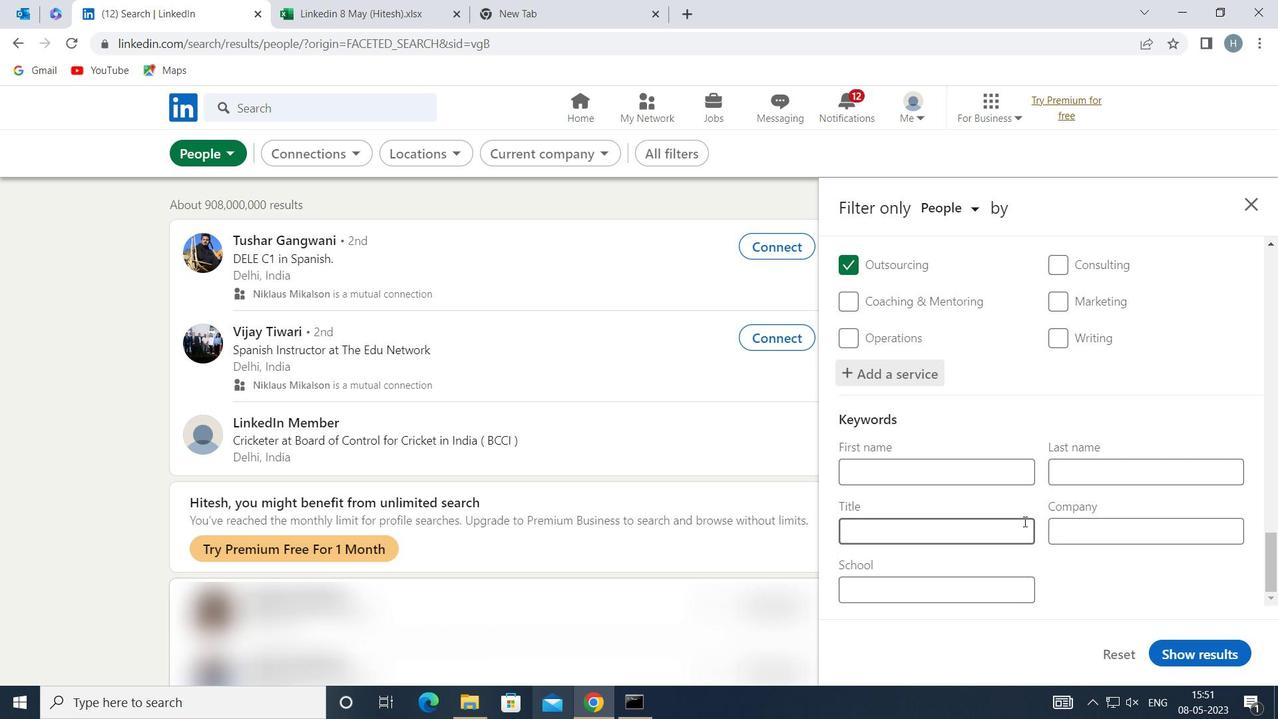 
Action: Key pressed <Key.shift>FINANCE<Key.space><Key.shift>DIRECTOR
Screenshot: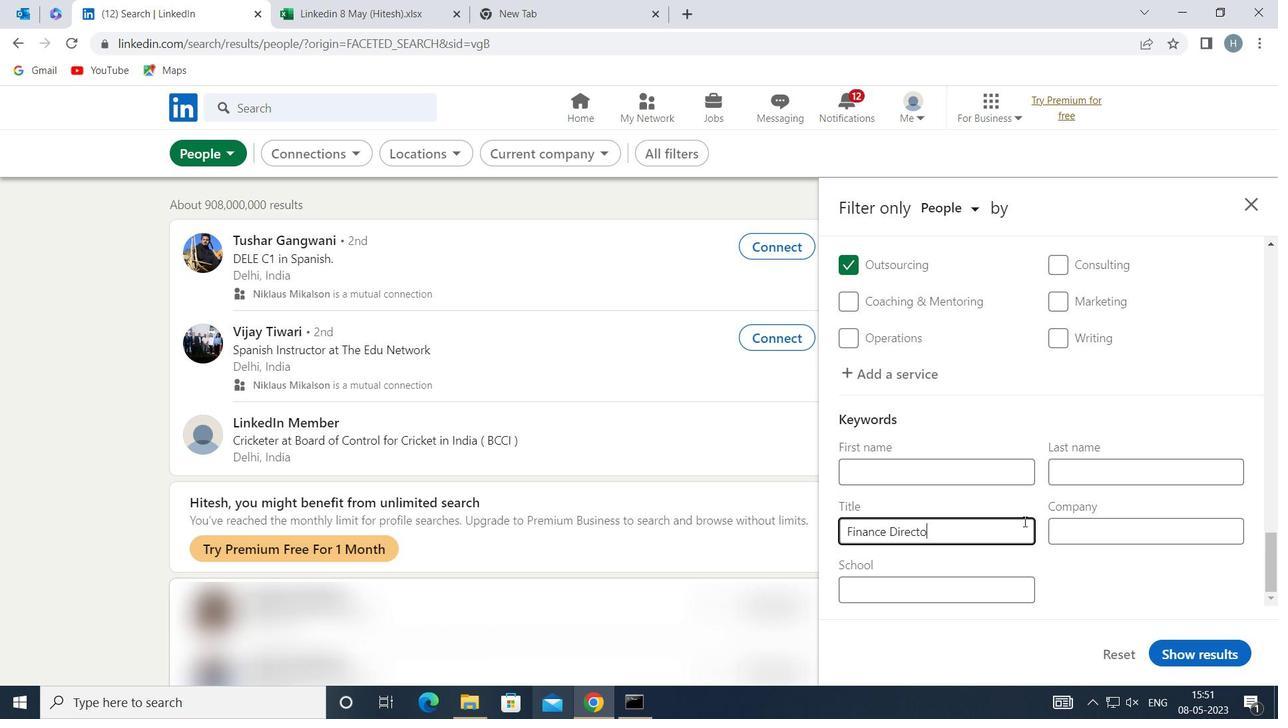 
Action: Mouse moved to (1205, 648)
Screenshot: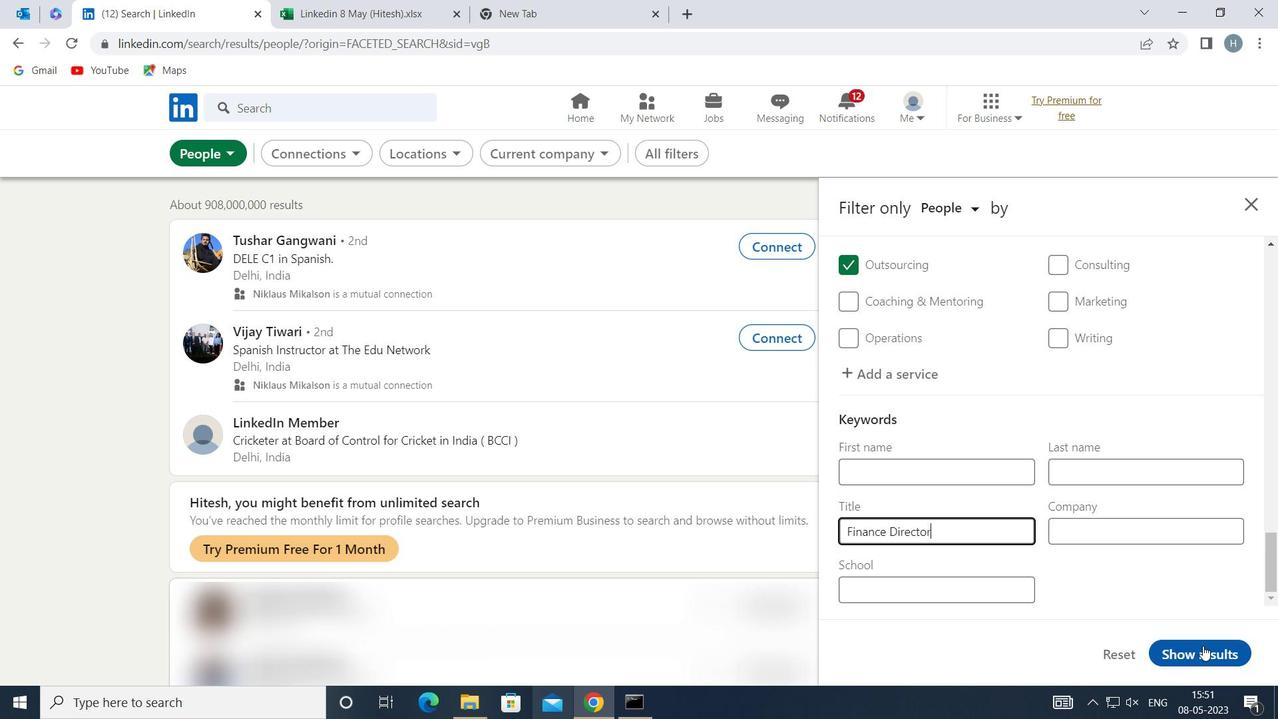 
Action: Mouse pressed left at (1205, 648)
Screenshot: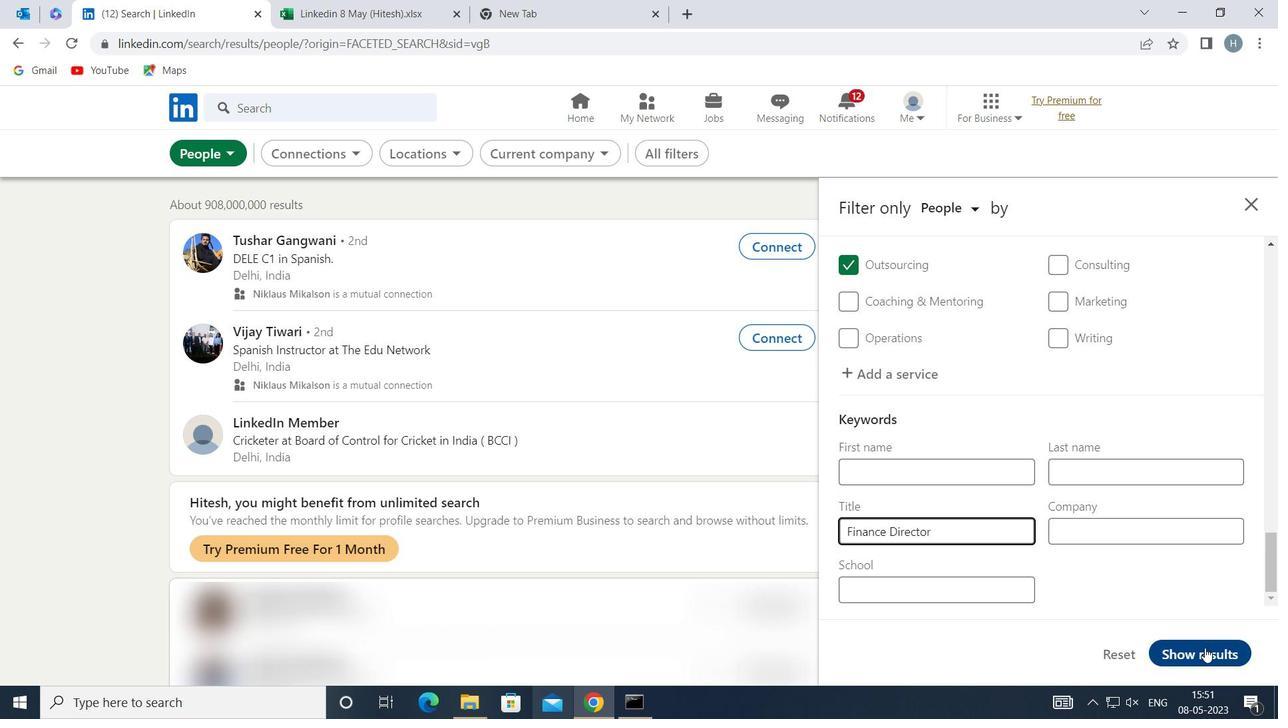 
Action: Mouse moved to (771, 332)
Screenshot: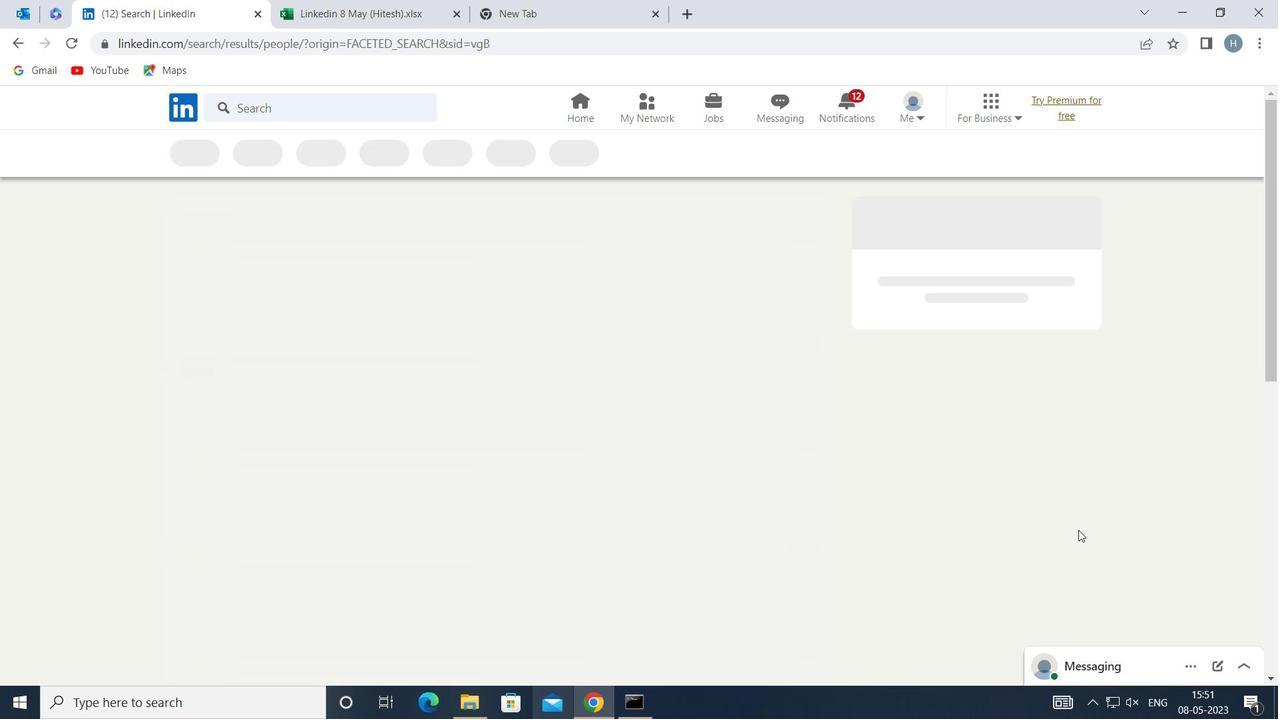 
